 Task: Look for space in Khuldābād, India from 3rd August, 2023 to 7th August, 2023 for 2 adults in price range Rs.4000 to Rs.9000. Place can be private room with 1  bedroom having 1 bed and 1 bathroom. Property type can be house, flat, guest house, hotel. Booking option can be shelf check-in. Required host language is English.
Action: Mouse moved to (522, 99)
Screenshot: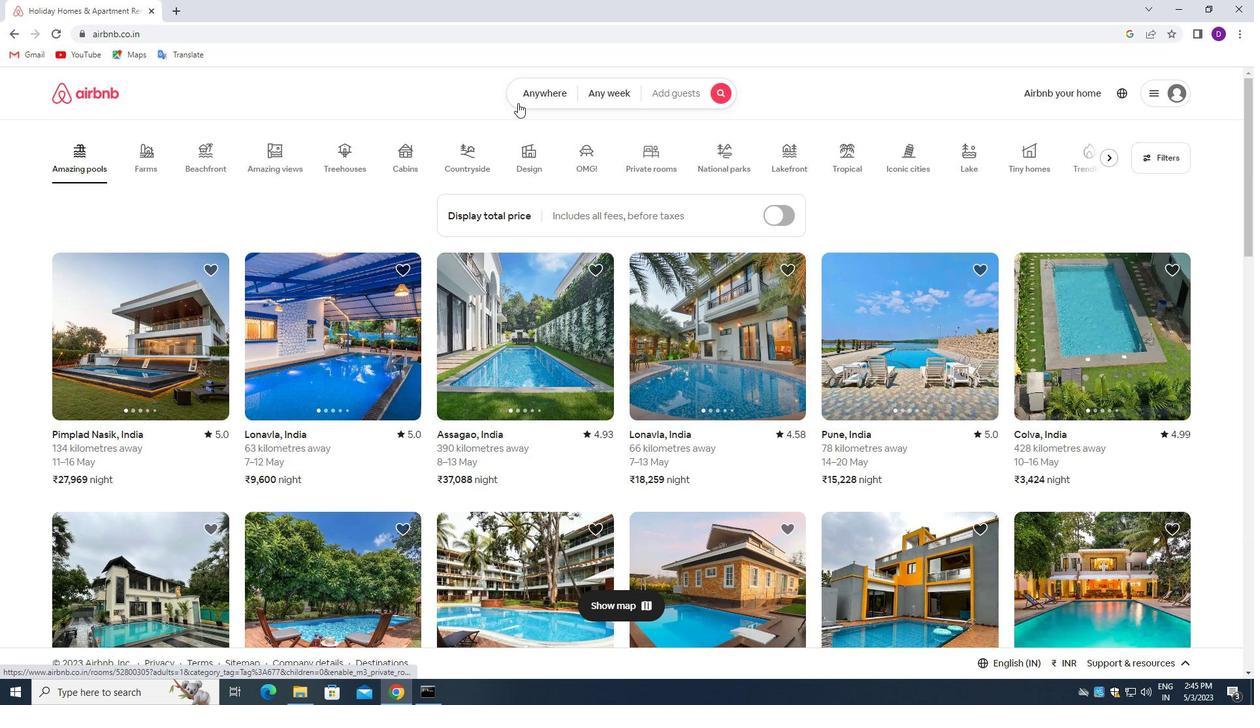 
Action: Mouse pressed left at (522, 99)
Screenshot: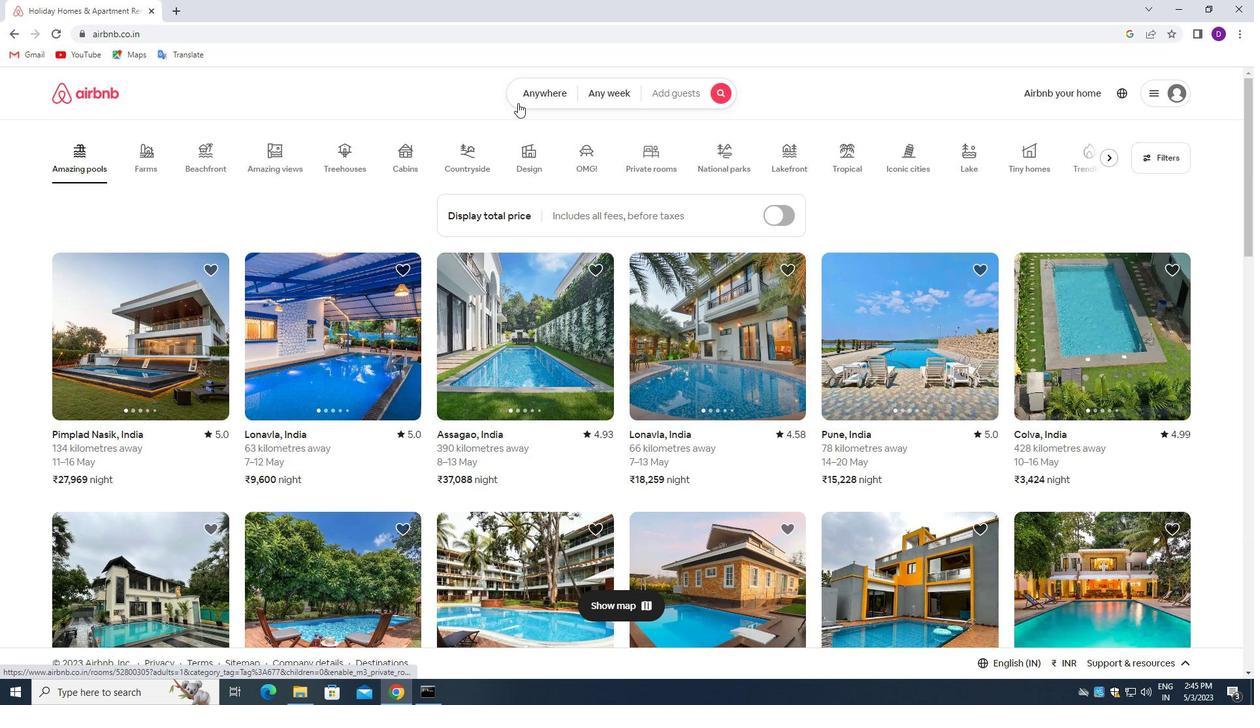 
Action: Mouse moved to (425, 148)
Screenshot: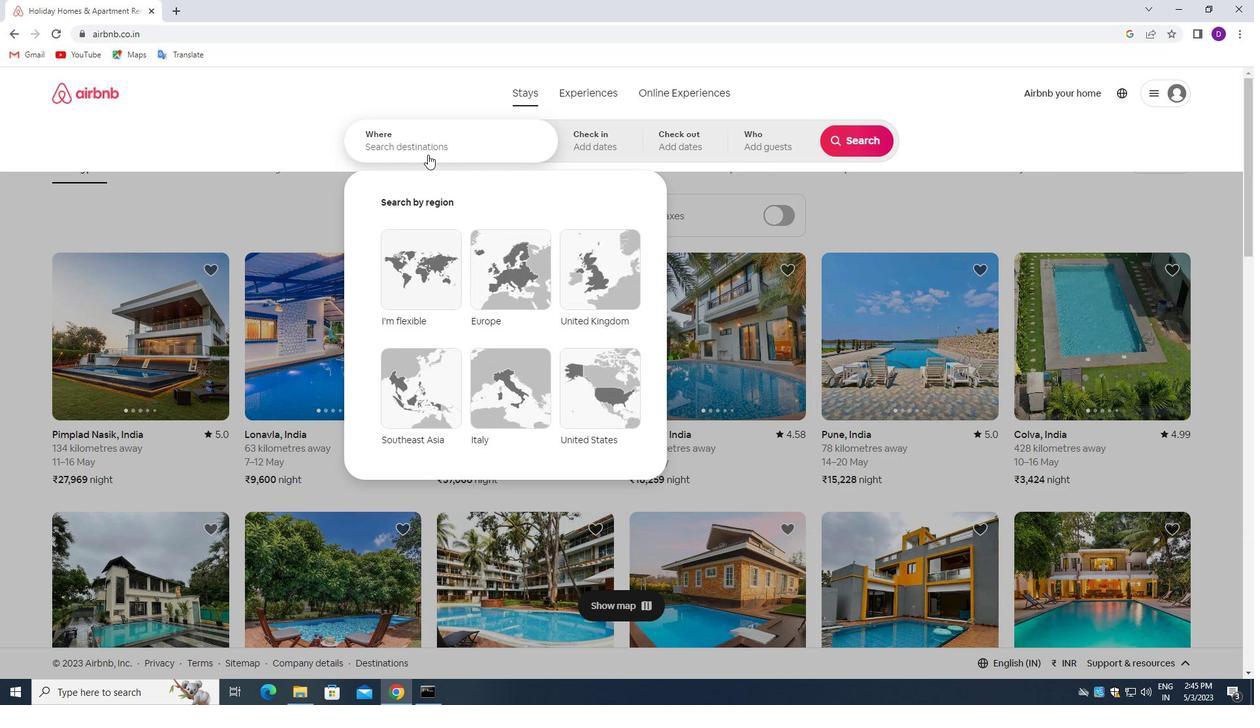 
Action: Mouse pressed left at (425, 148)
Screenshot: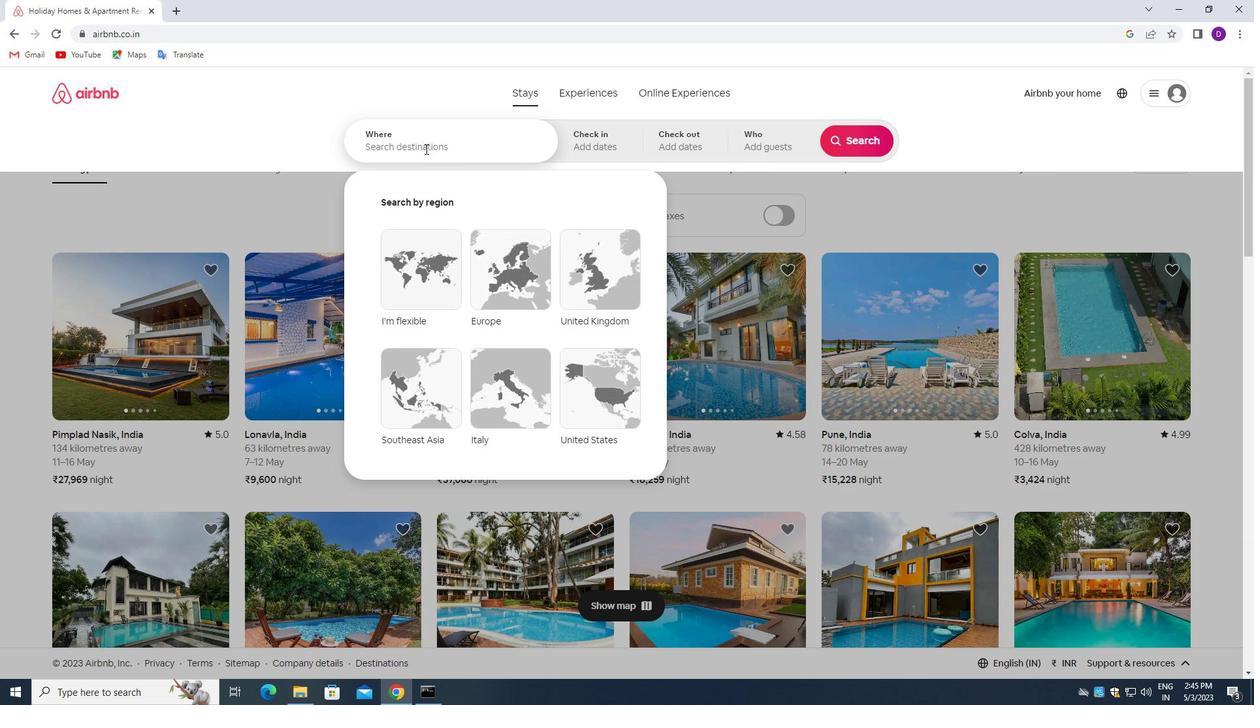 
Action: Mouse moved to (291, 123)
Screenshot: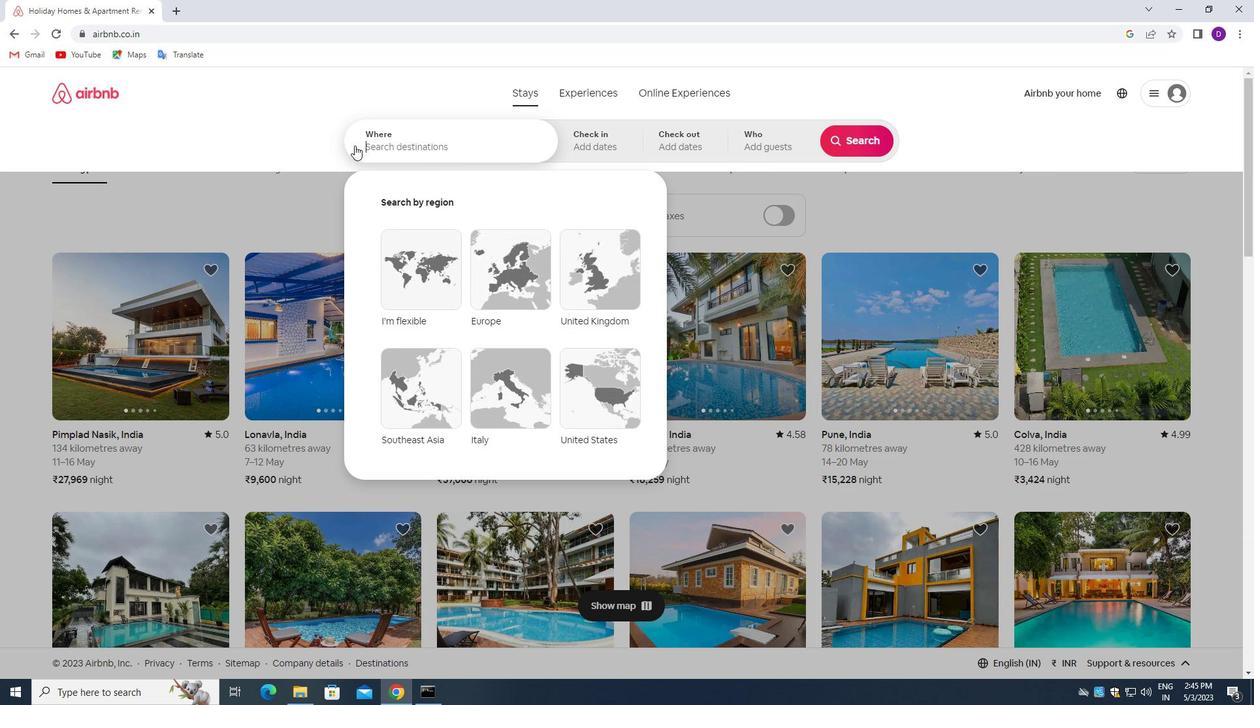 
Action: Key pressed <Key.shift>KHUKDABAD,<Key.space><Key.shift>INDIA<Key.enter>
Screenshot: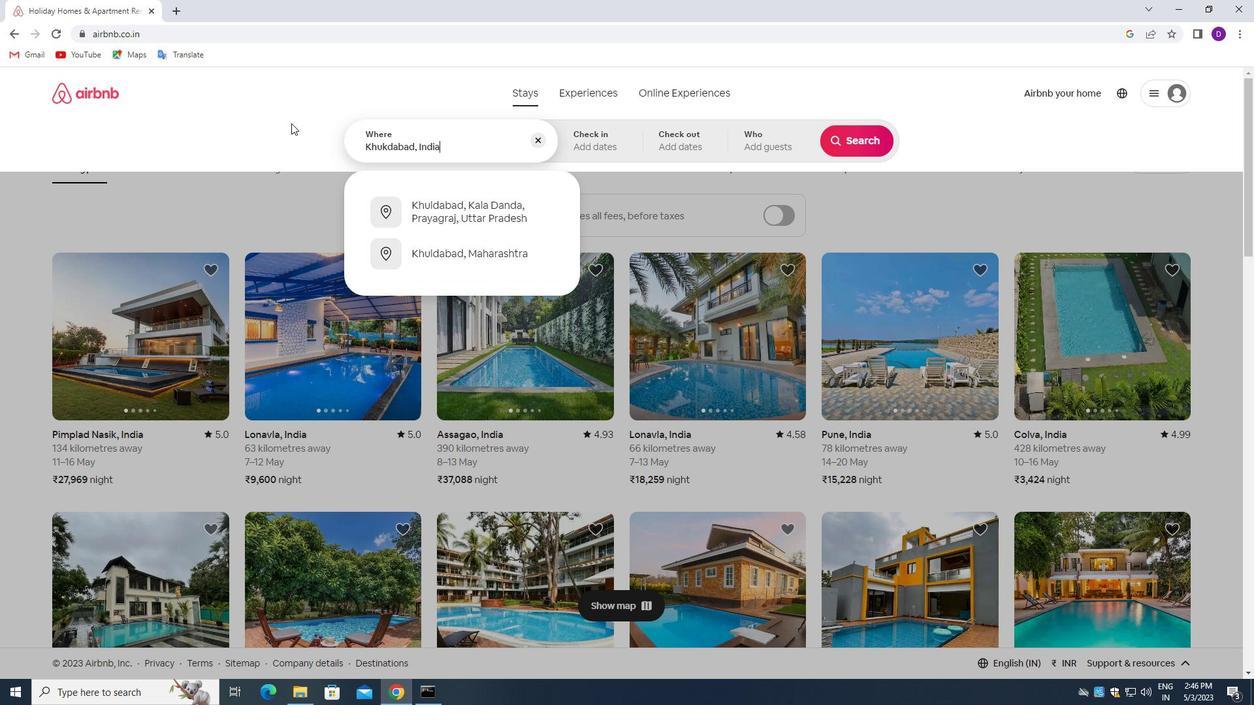 
Action: Mouse moved to (849, 246)
Screenshot: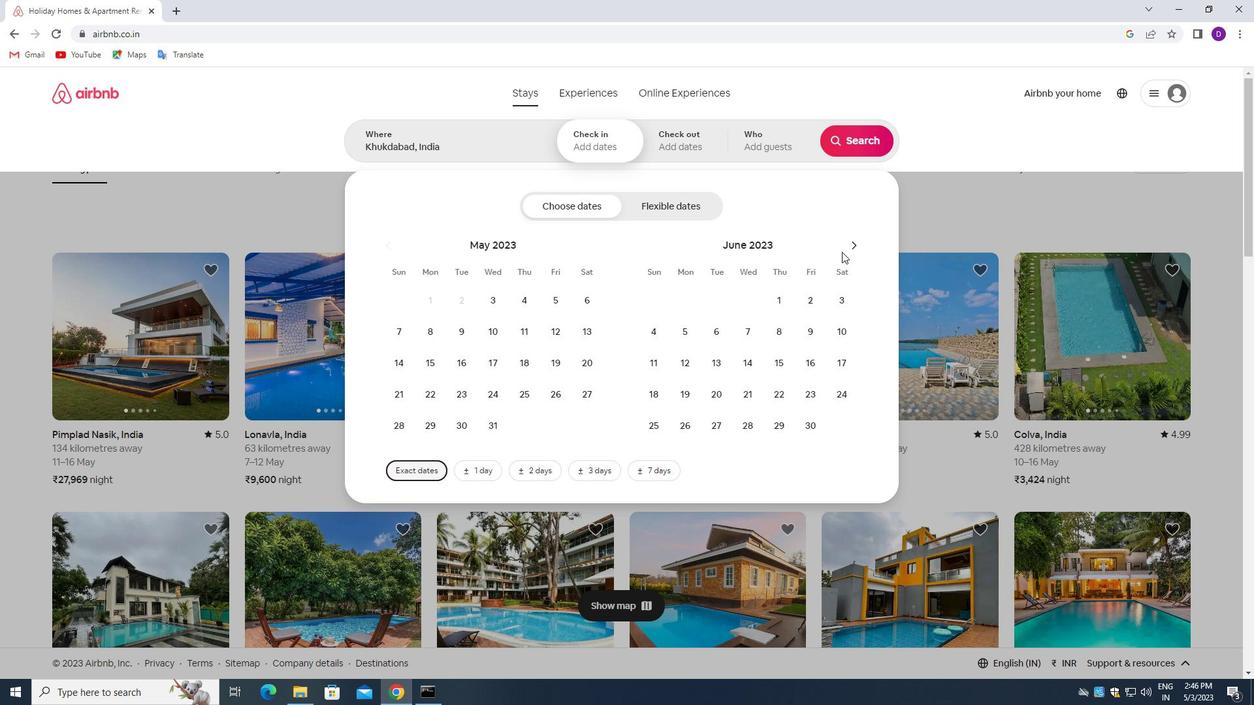 
Action: Mouse pressed left at (849, 246)
Screenshot: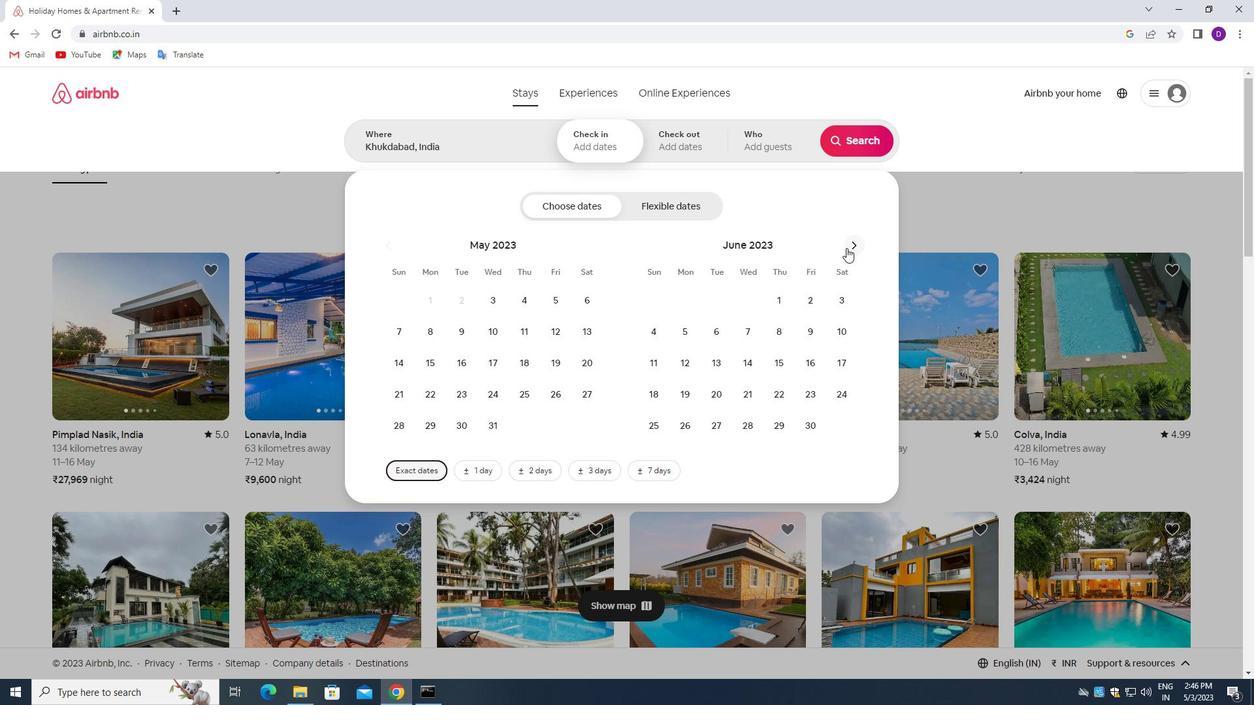
Action: Mouse moved to (849, 246)
Screenshot: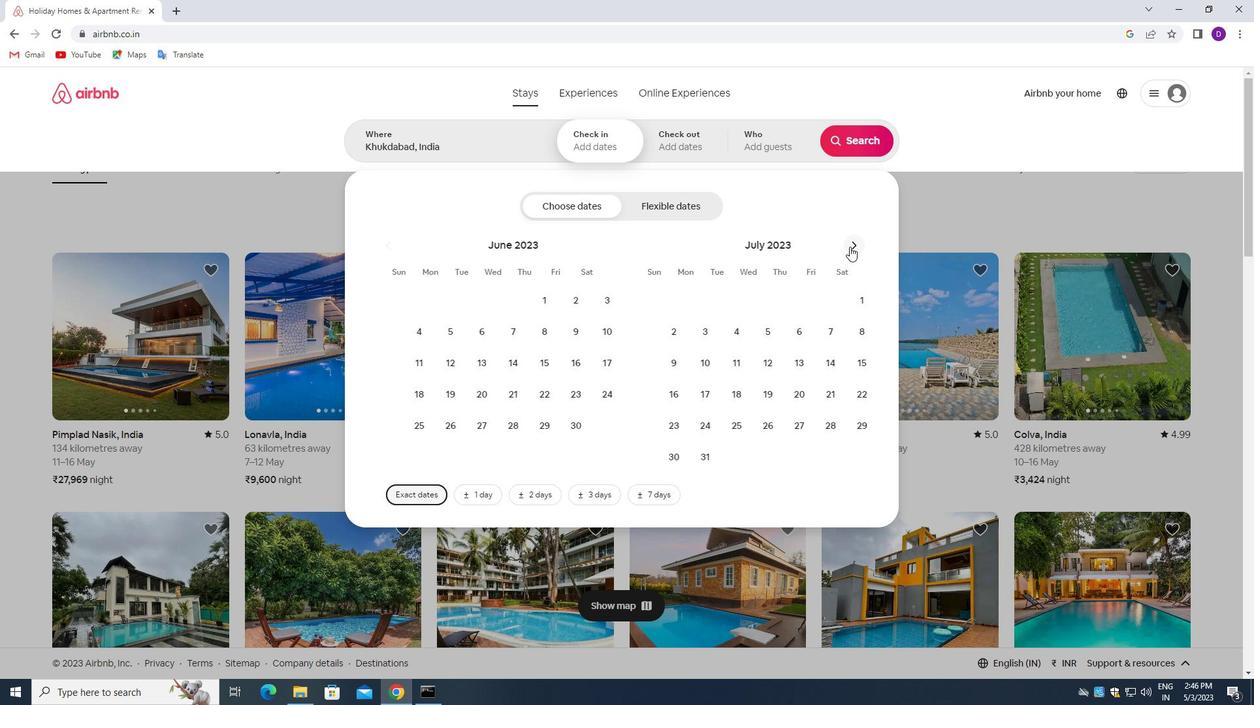 
Action: Mouse pressed left at (849, 246)
Screenshot: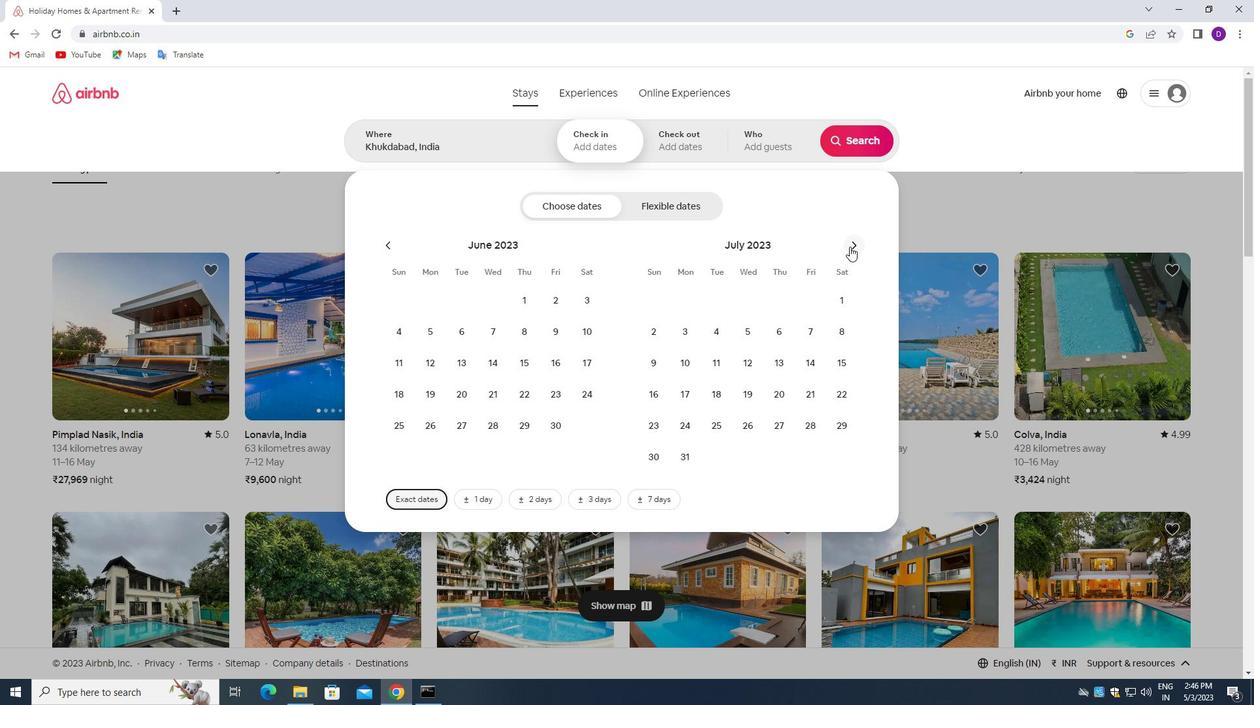 
Action: Mouse moved to (779, 300)
Screenshot: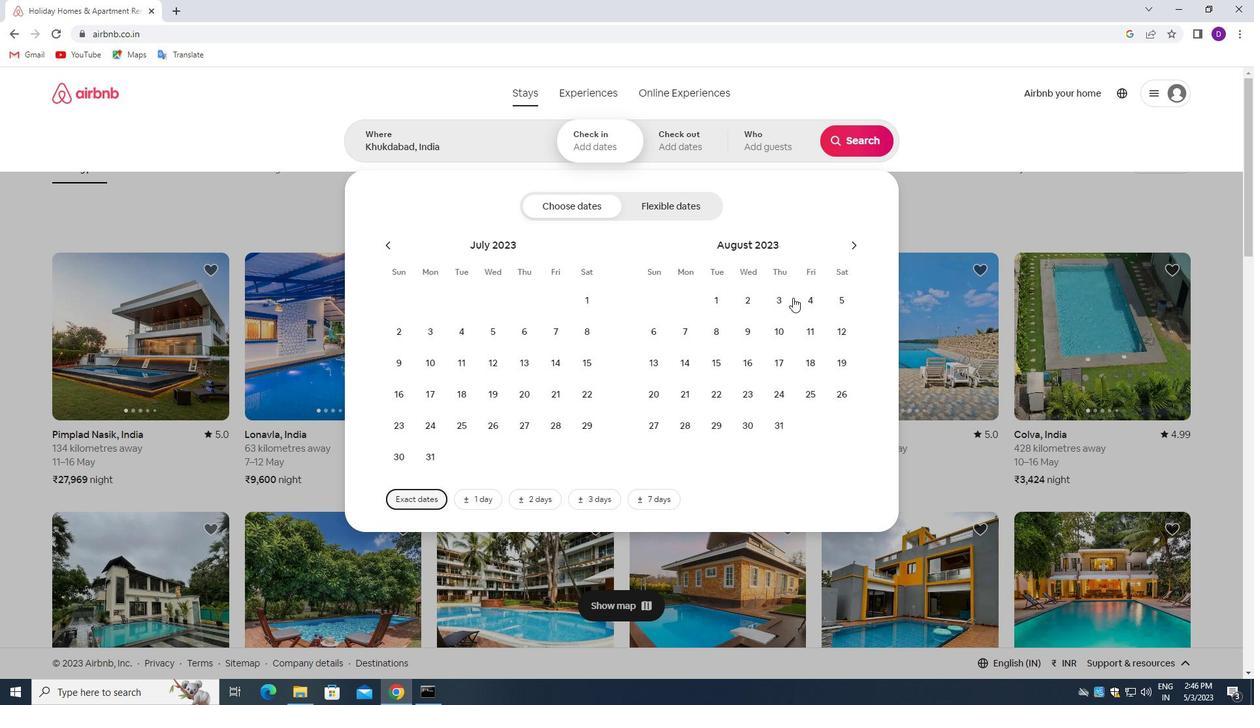 
Action: Mouse pressed left at (779, 300)
Screenshot: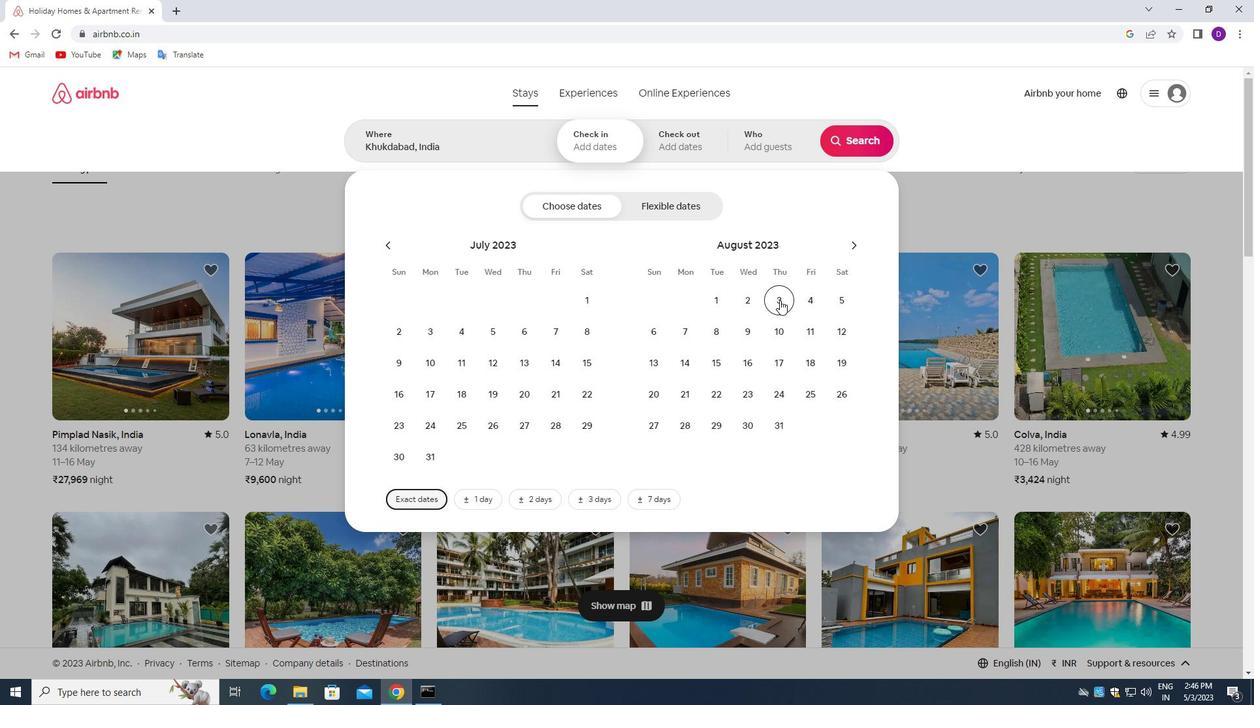 
Action: Mouse moved to (691, 336)
Screenshot: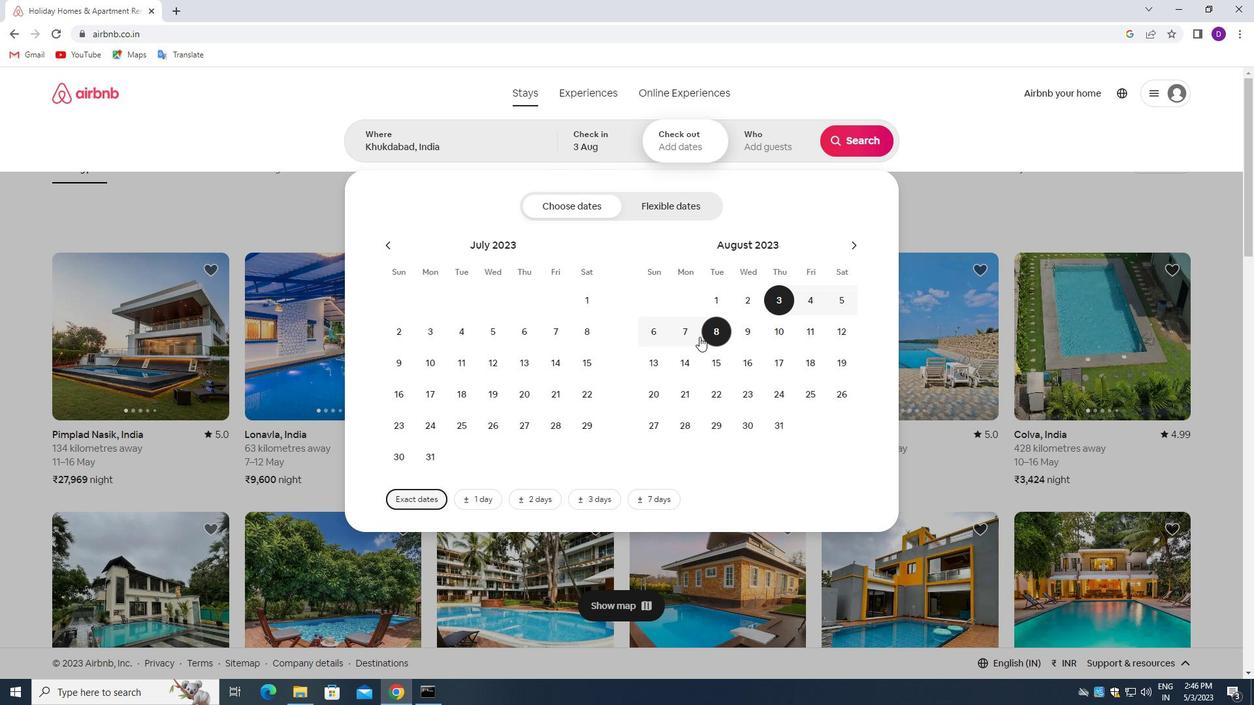 
Action: Mouse pressed left at (691, 336)
Screenshot: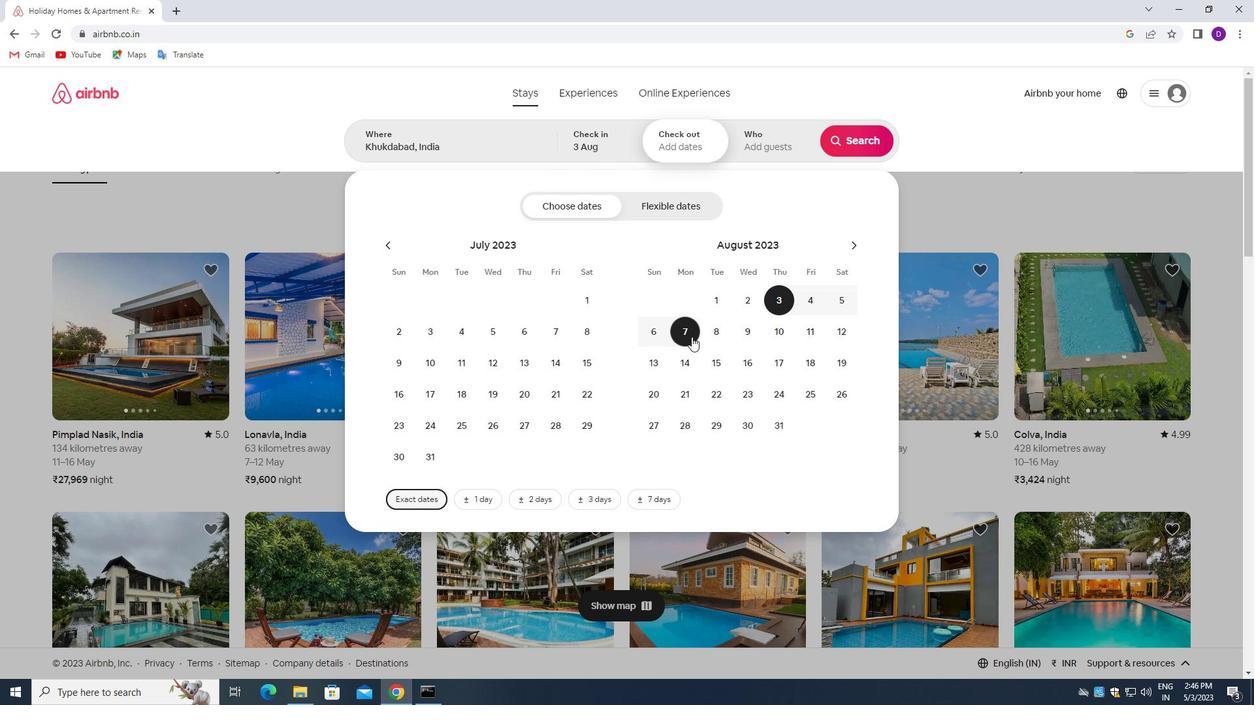 
Action: Mouse moved to (768, 138)
Screenshot: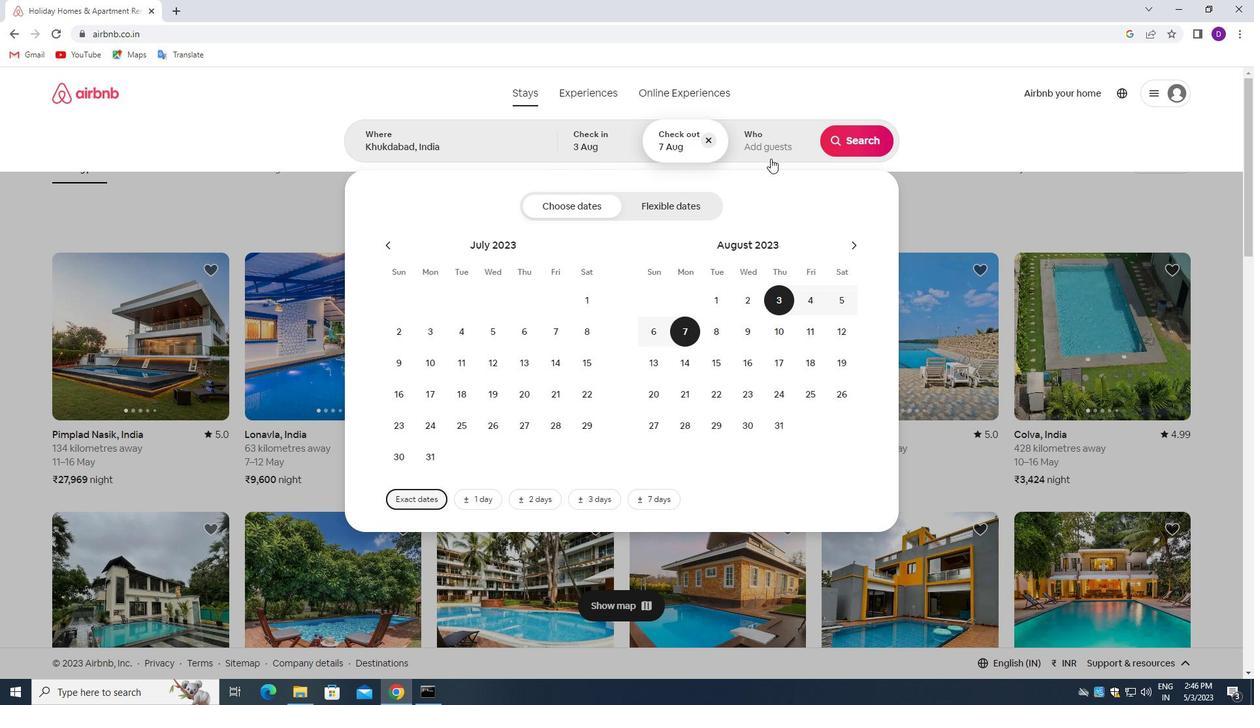 
Action: Mouse pressed left at (768, 138)
Screenshot: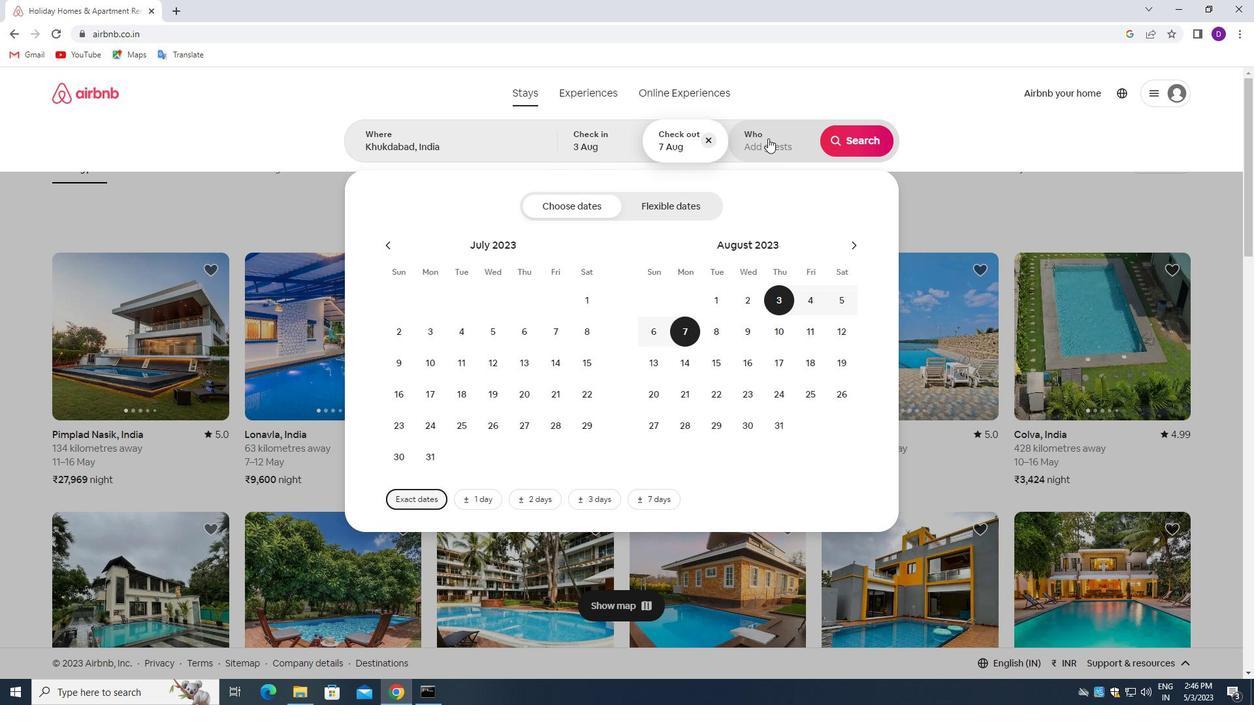 
Action: Mouse moved to (860, 211)
Screenshot: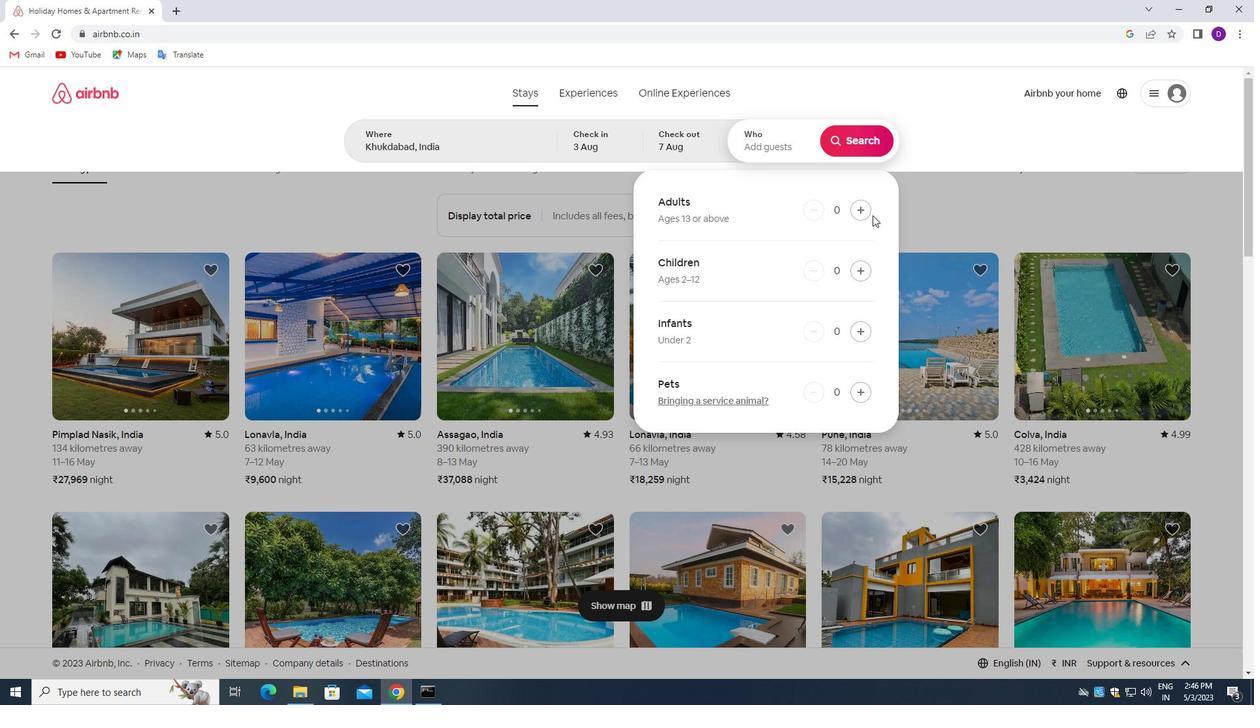
Action: Mouse pressed left at (860, 211)
Screenshot: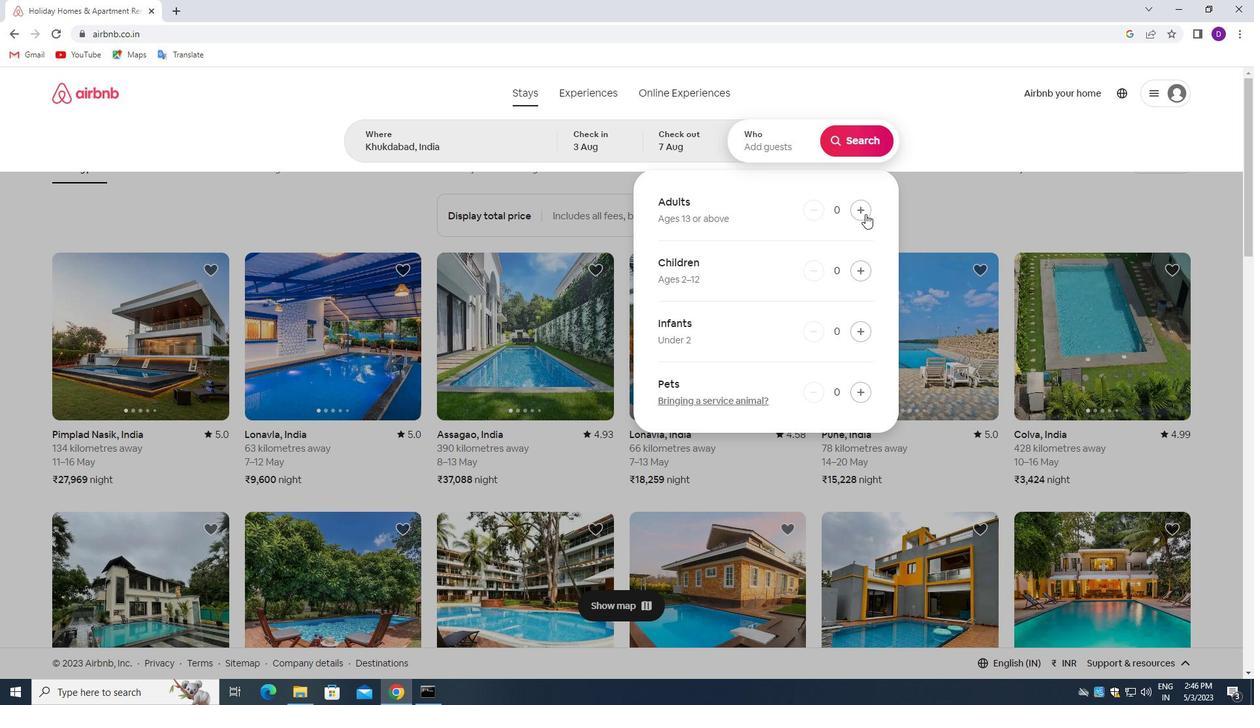 
Action: Mouse pressed left at (860, 211)
Screenshot: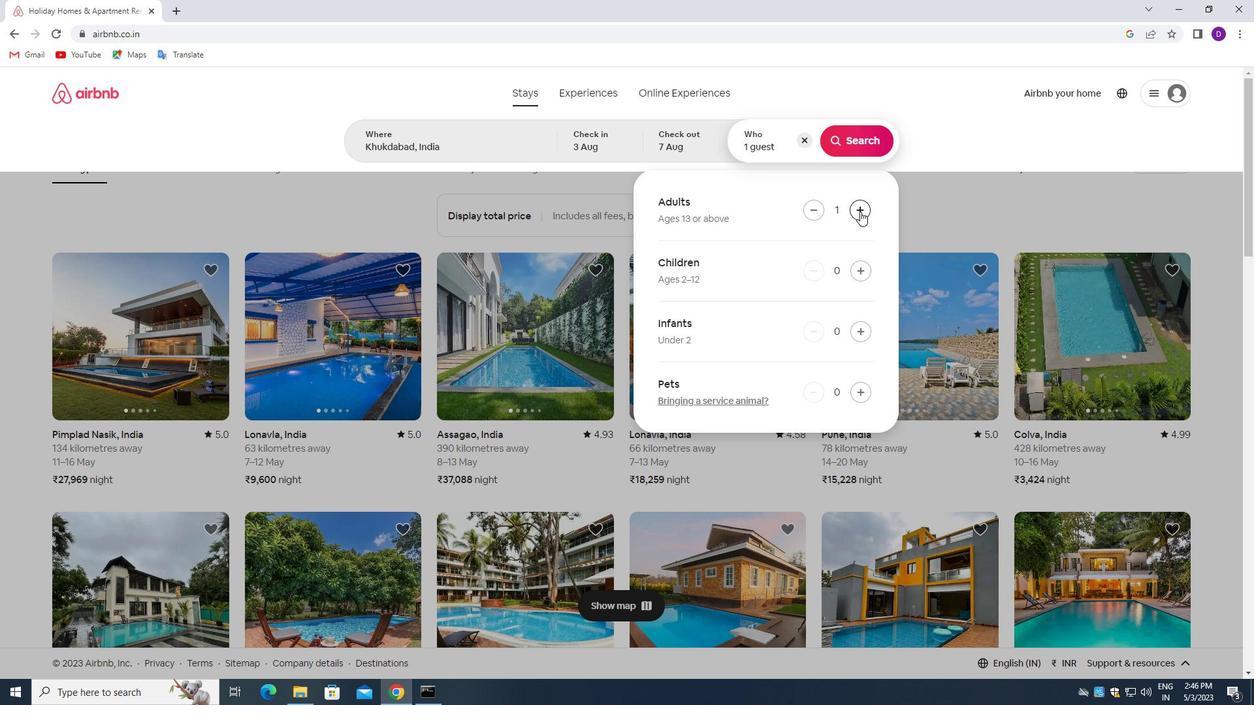
Action: Mouse moved to (866, 137)
Screenshot: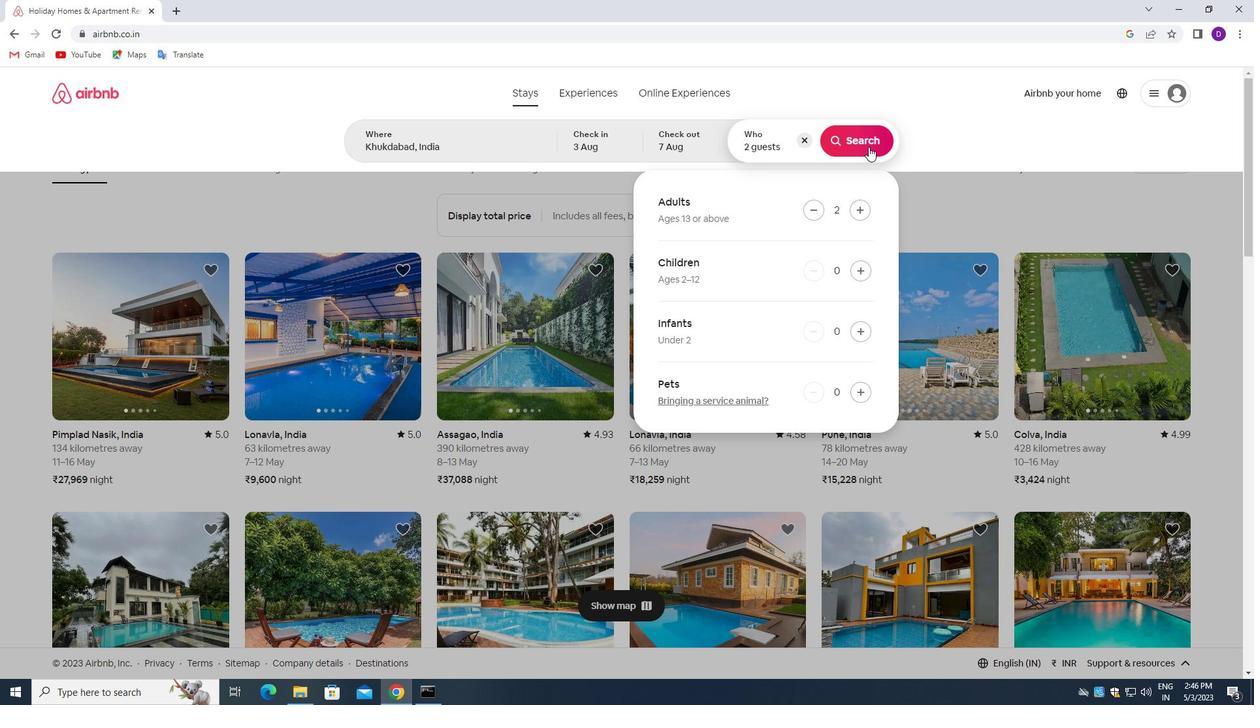
Action: Mouse pressed left at (866, 137)
Screenshot: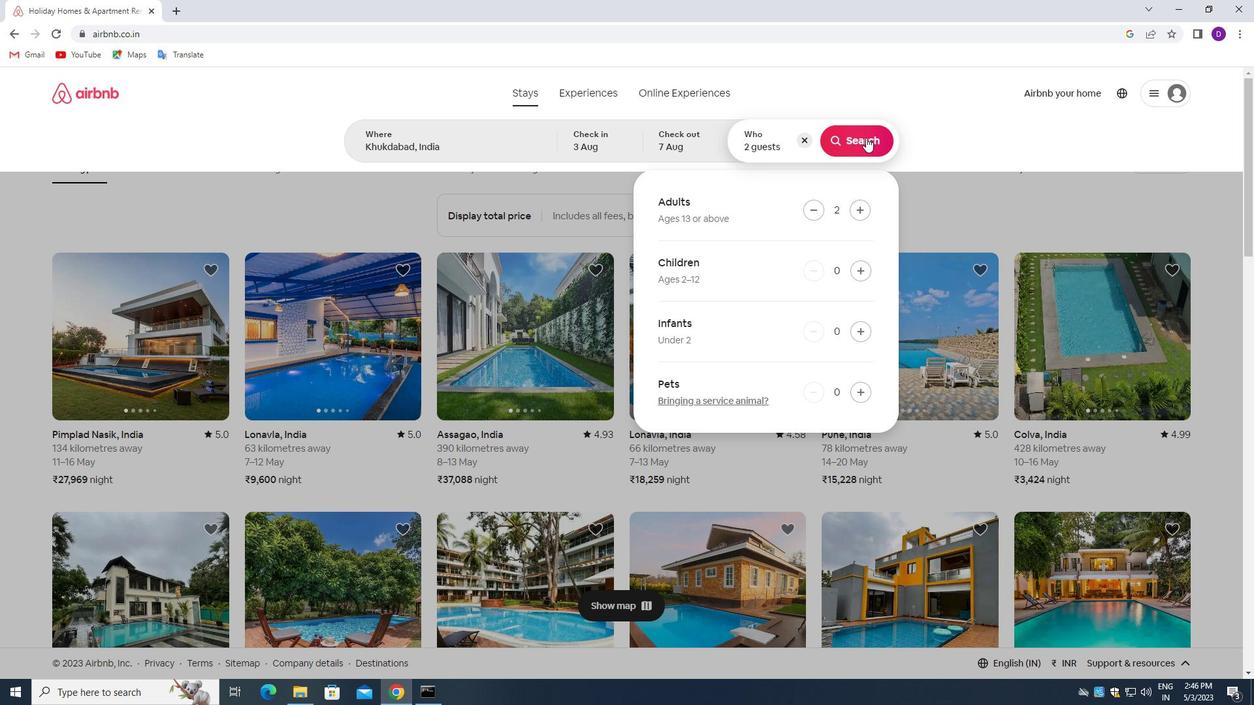 
Action: Mouse moved to (1184, 147)
Screenshot: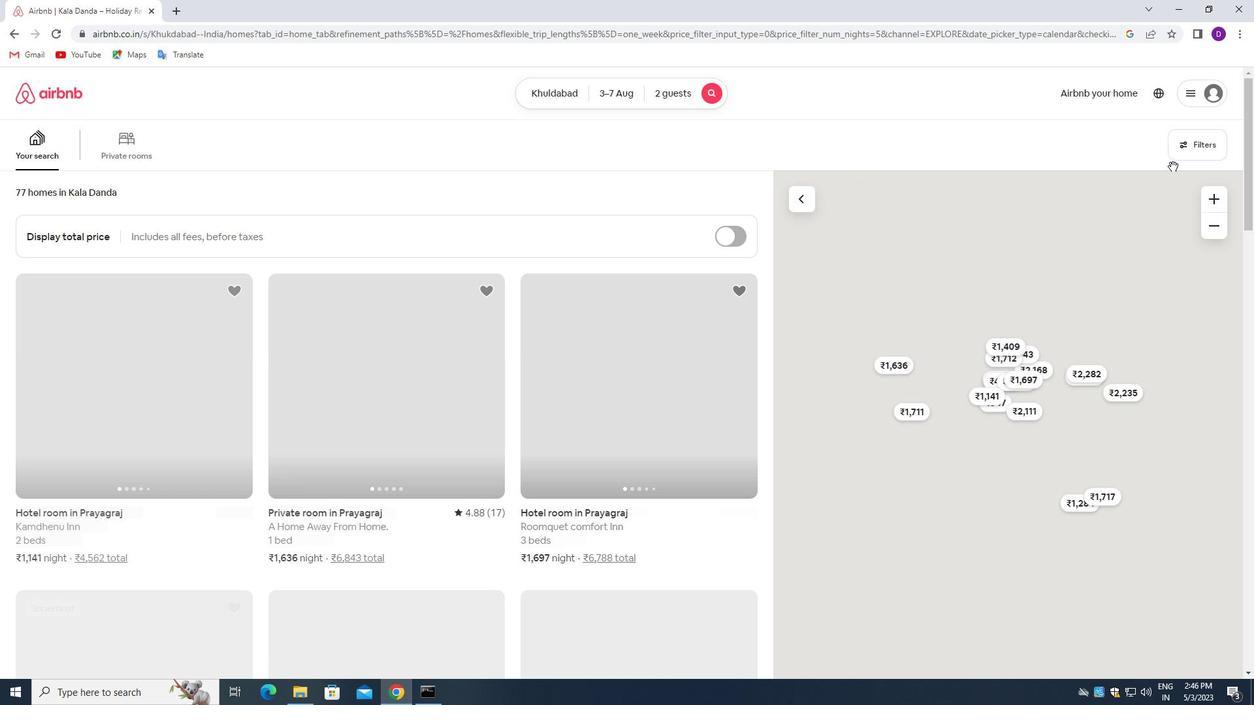 
Action: Mouse pressed left at (1184, 147)
Screenshot: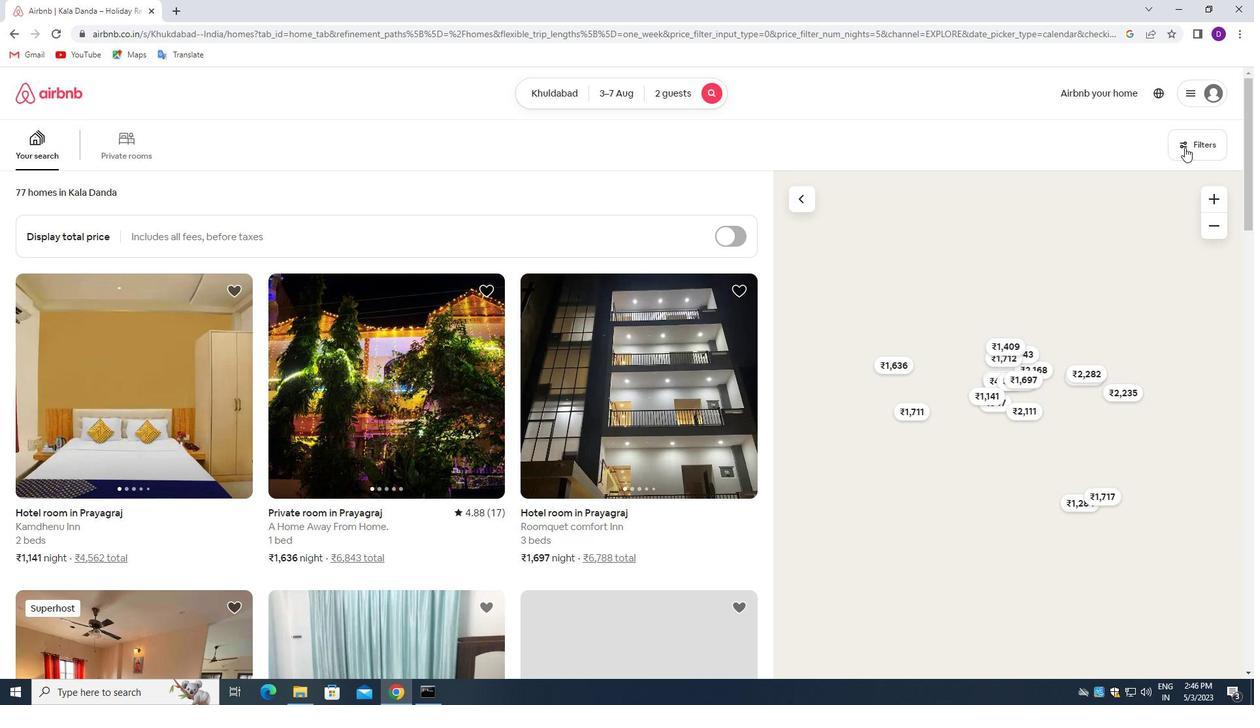 
Action: Mouse moved to (464, 310)
Screenshot: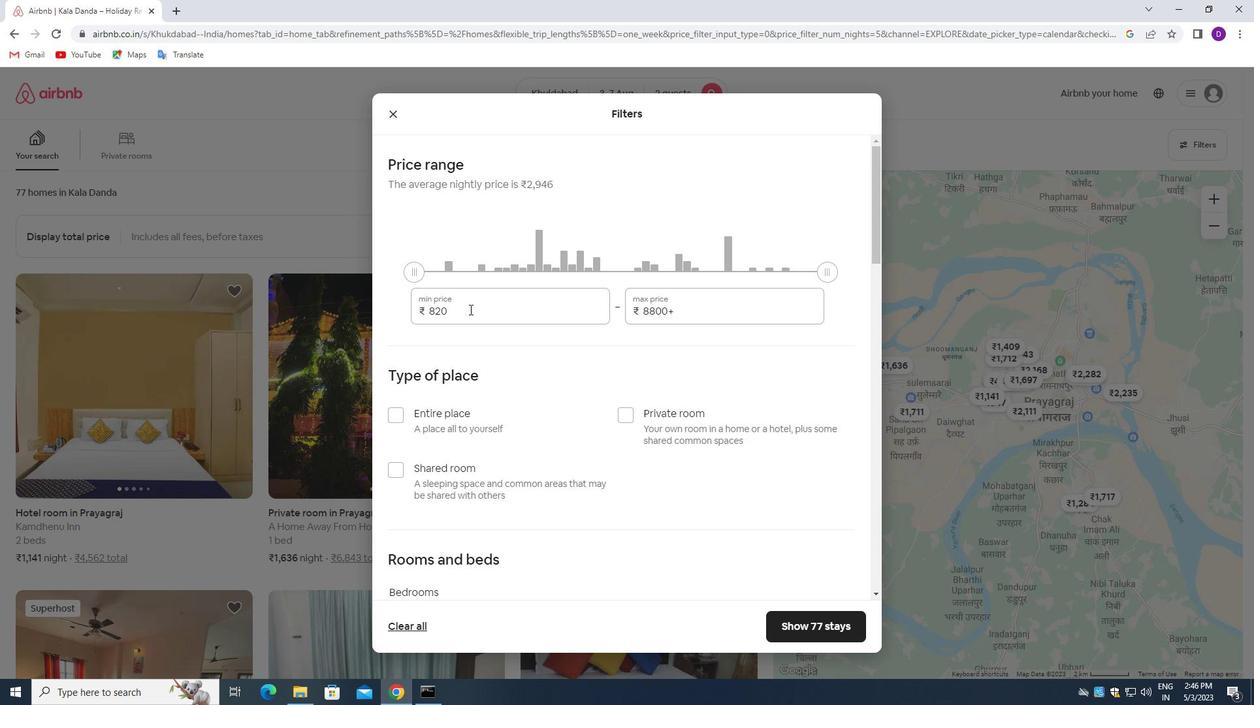 
Action: Mouse pressed left at (464, 310)
Screenshot: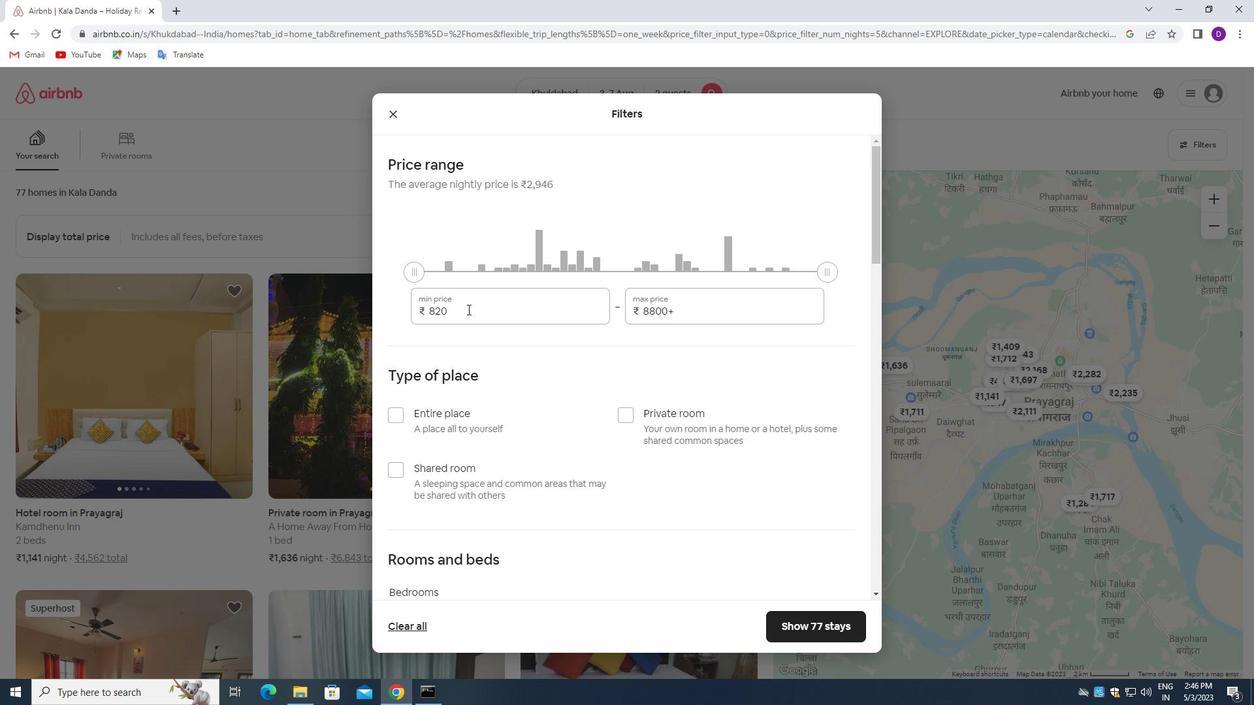 
Action: Mouse pressed left at (464, 310)
Screenshot: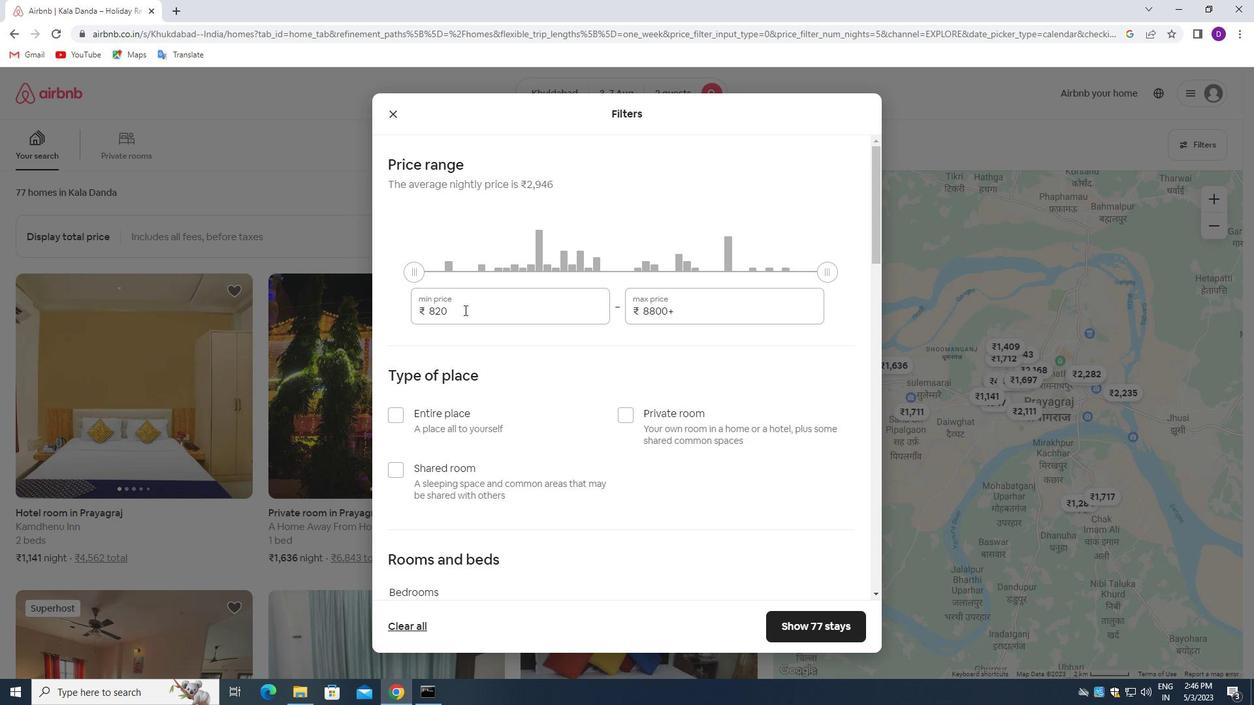 
Action: Key pressed 4000<Key.tab>9000
Screenshot: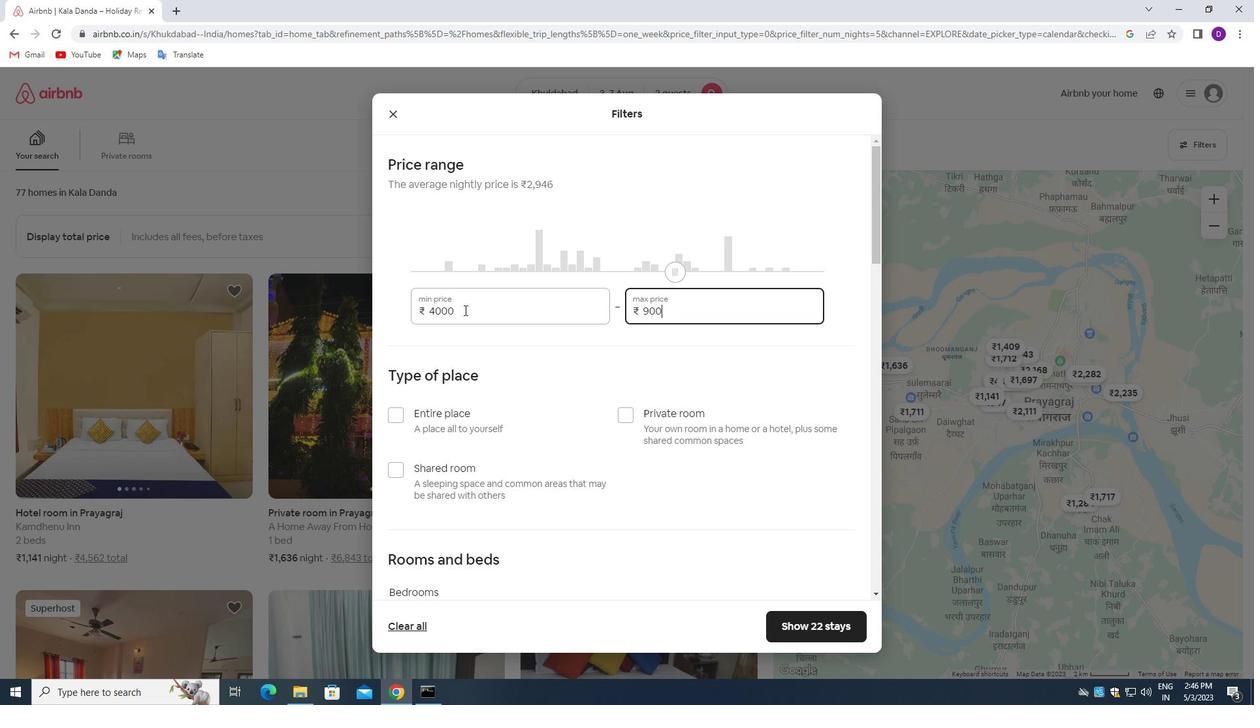 
Action: Mouse moved to (616, 439)
Screenshot: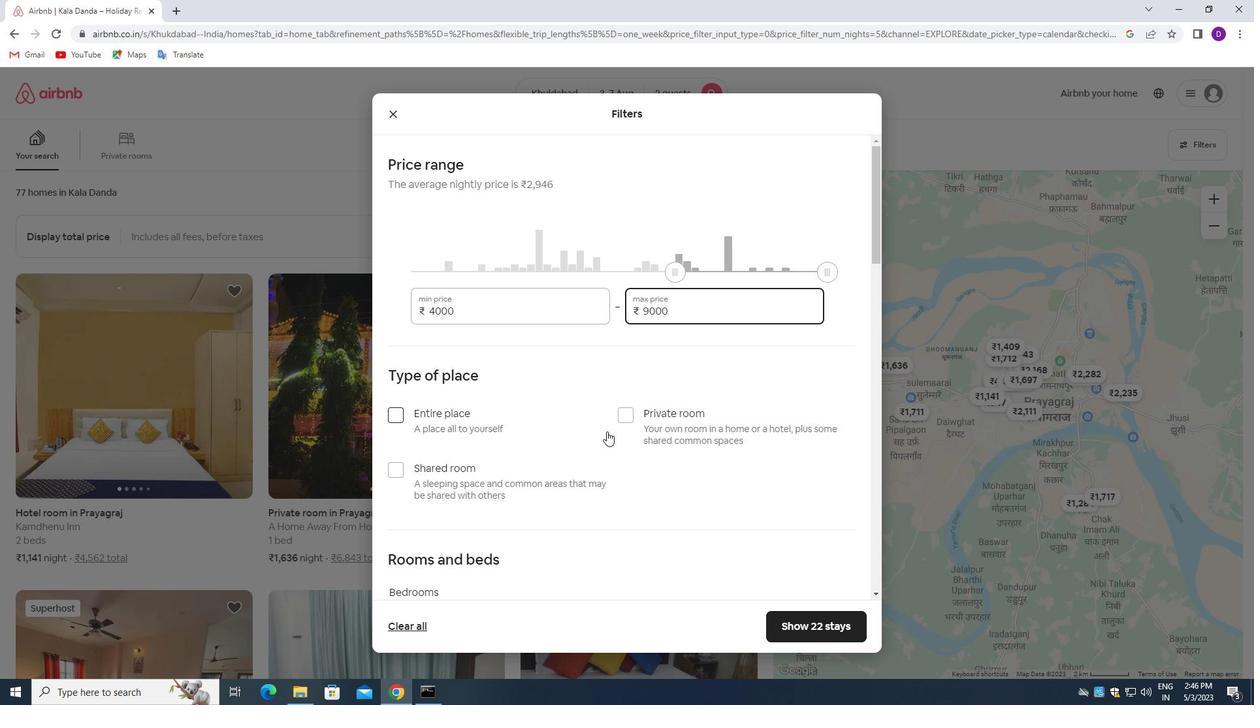 
Action: Mouse scrolled (616, 438) with delta (0, 0)
Screenshot: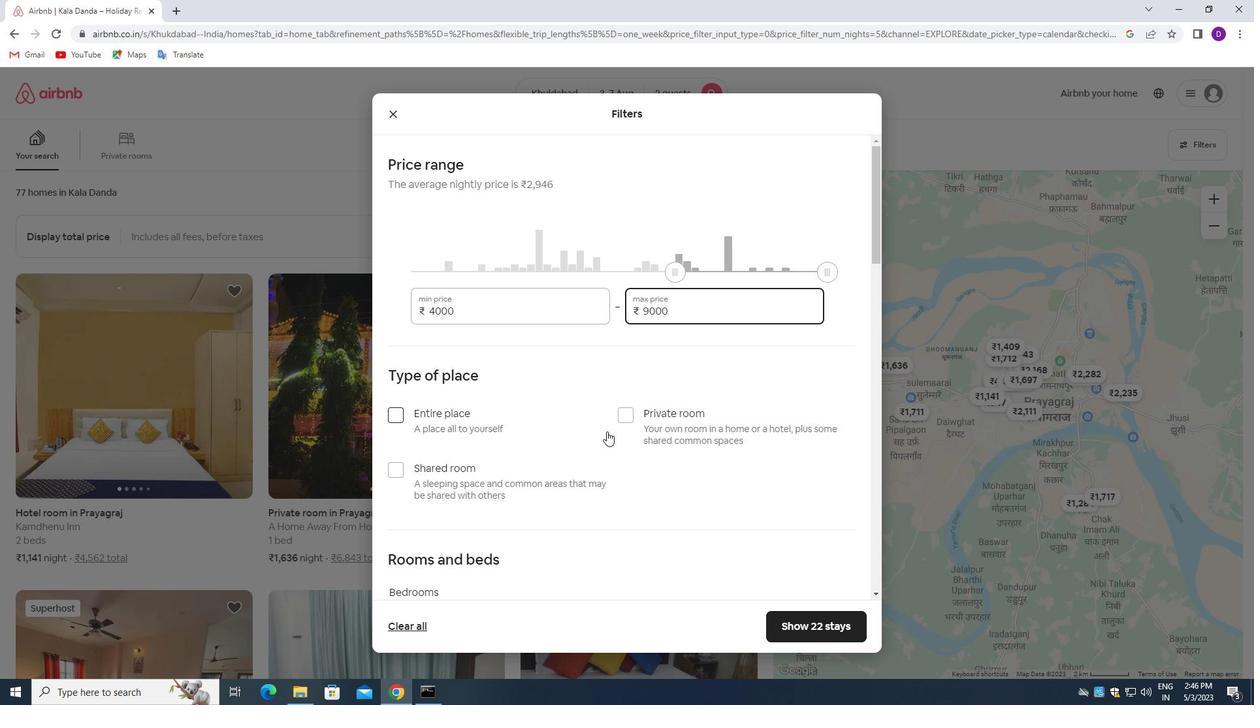 
Action: Mouse moved to (623, 350)
Screenshot: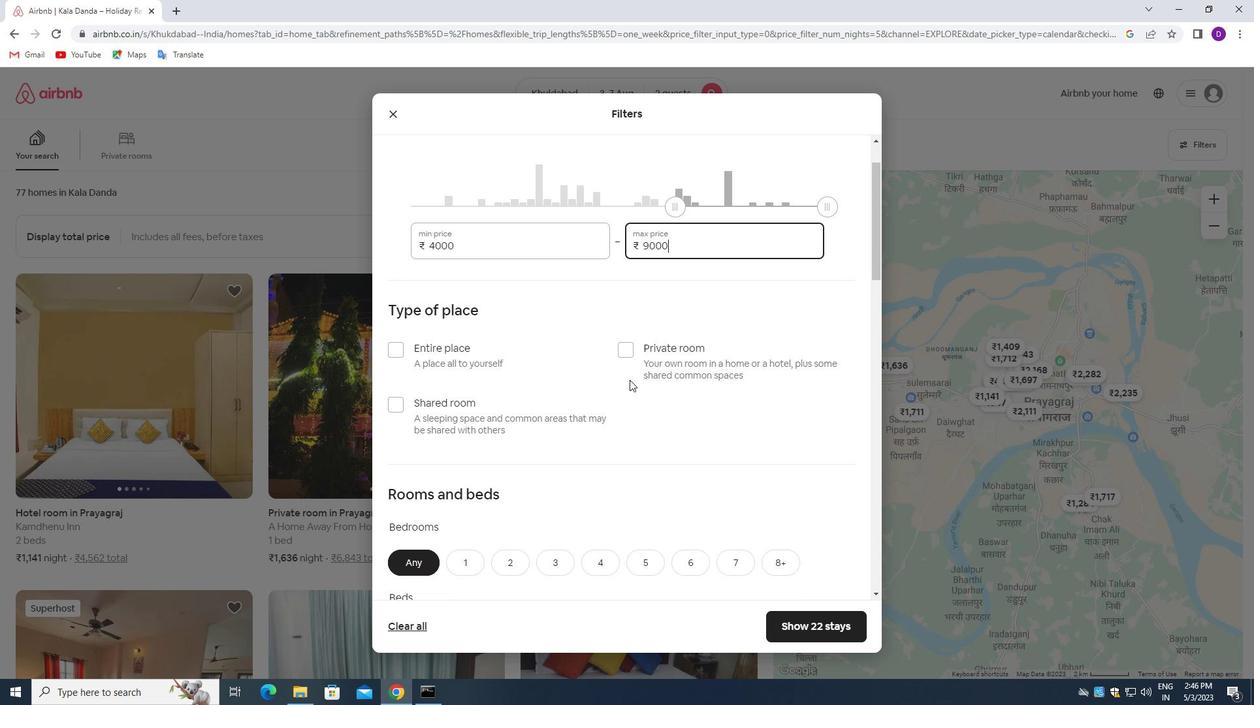 
Action: Mouse pressed left at (623, 350)
Screenshot: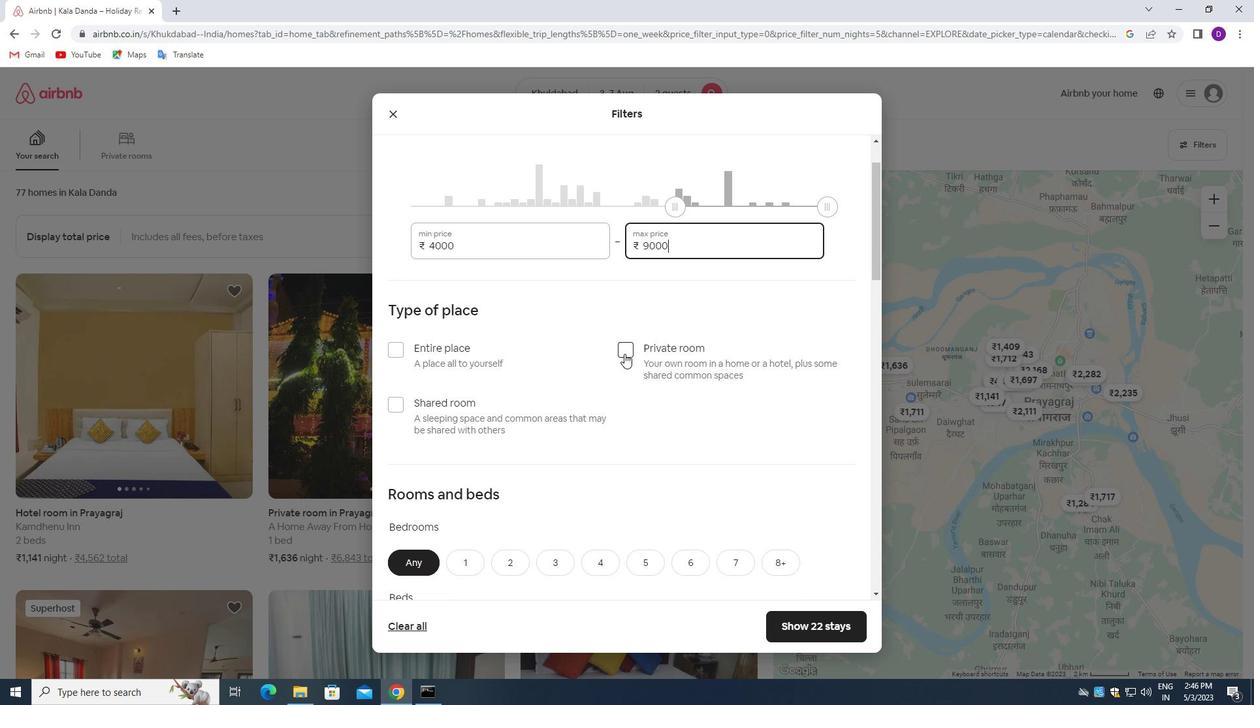 
Action: Mouse moved to (621, 368)
Screenshot: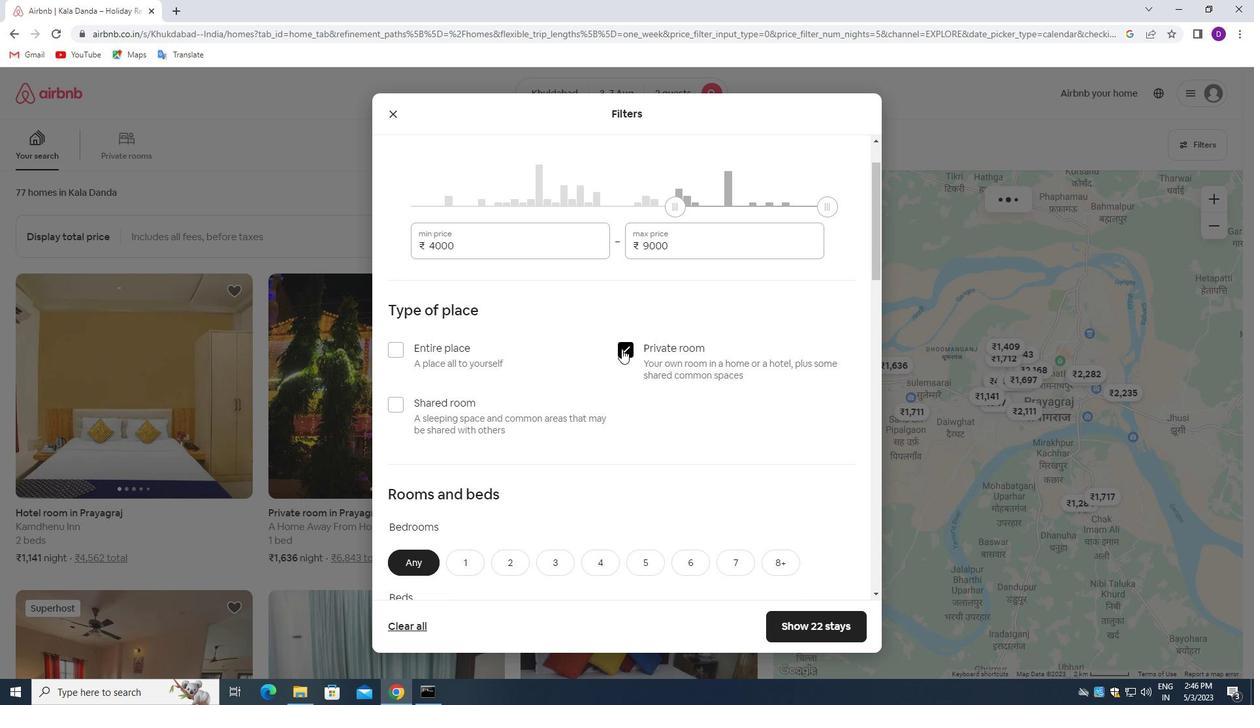 
Action: Mouse scrolled (621, 367) with delta (0, 0)
Screenshot: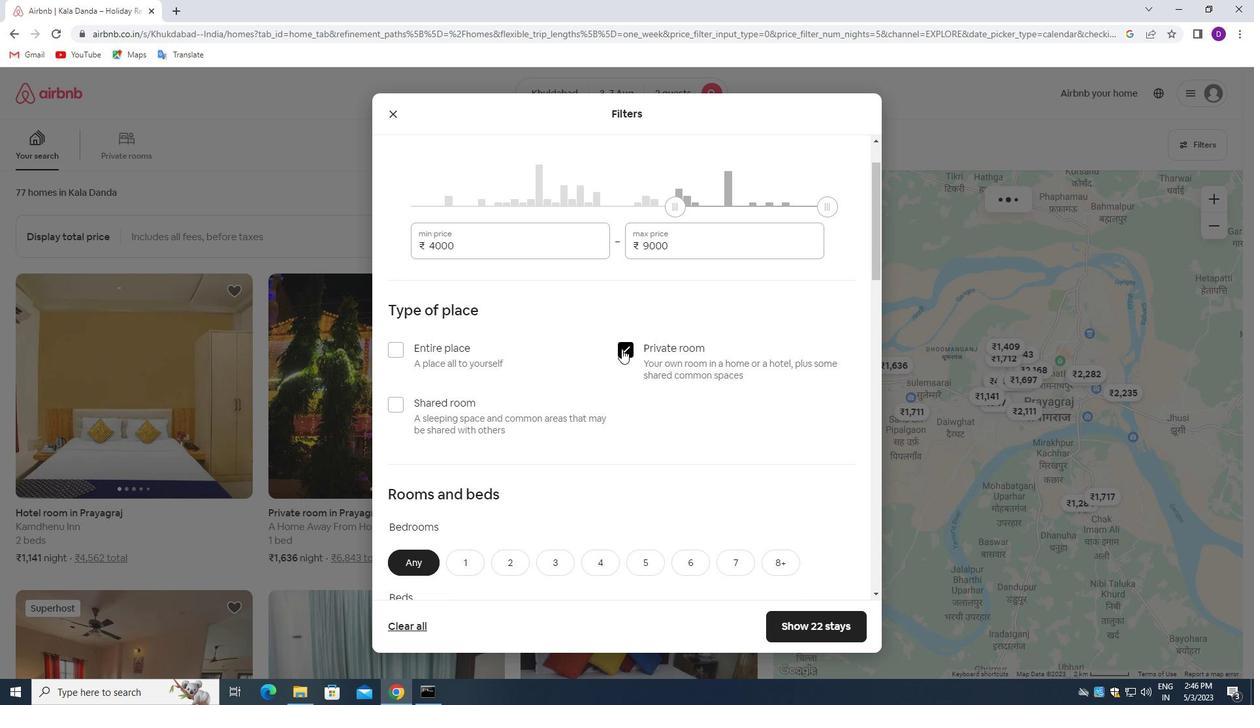 
Action: Mouse moved to (621, 371)
Screenshot: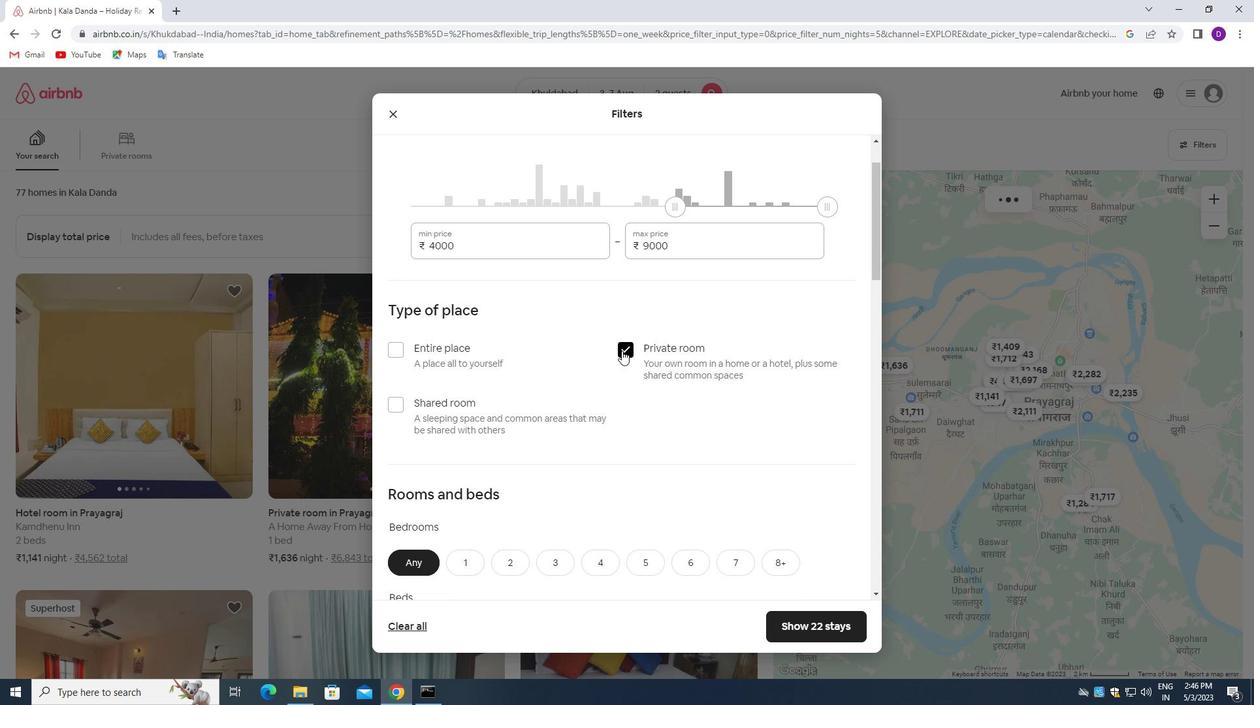 
Action: Mouse scrolled (621, 371) with delta (0, 0)
Screenshot: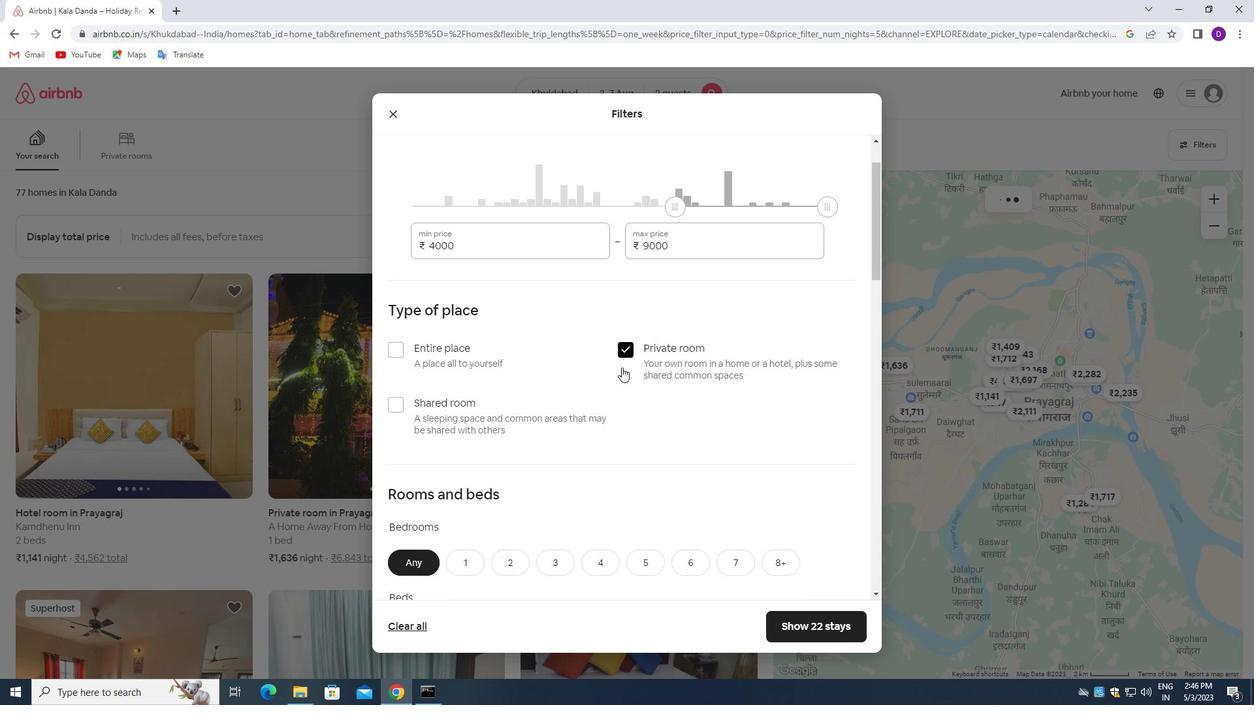 
Action: Mouse scrolled (621, 371) with delta (0, 0)
Screenshot: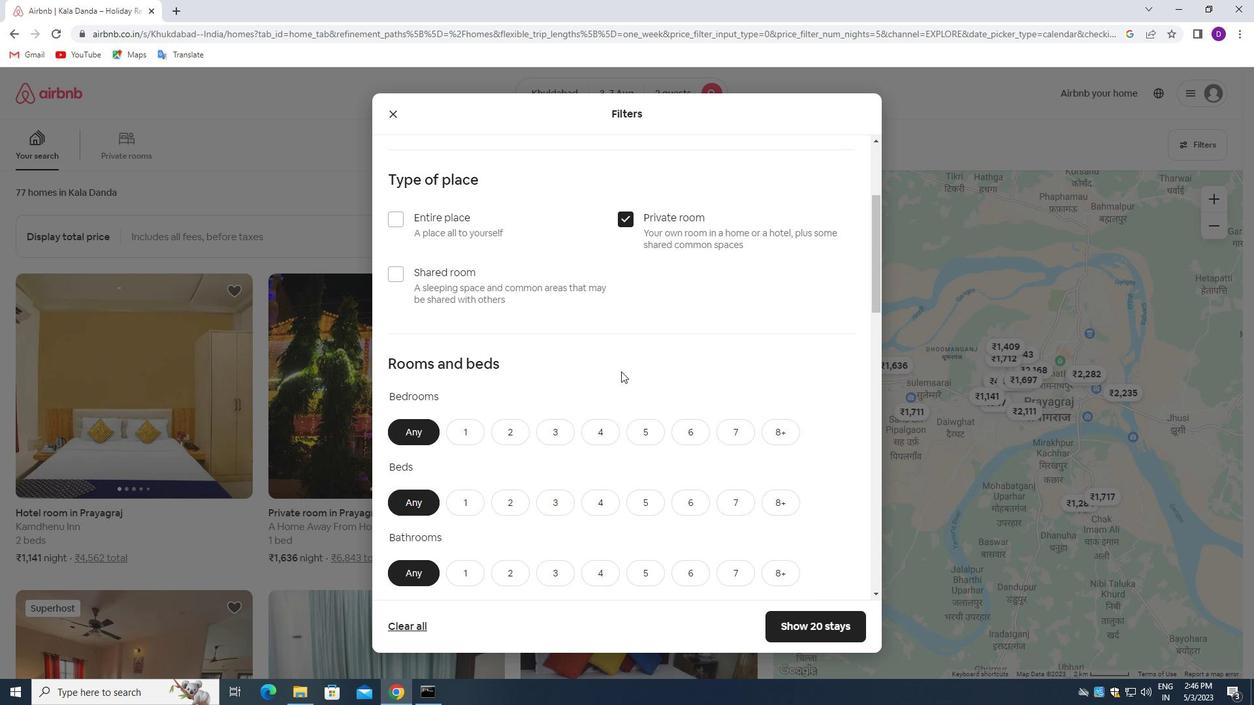
Action: Mouse scrolled (621, 371) with delta (0, 0)
Screenshot: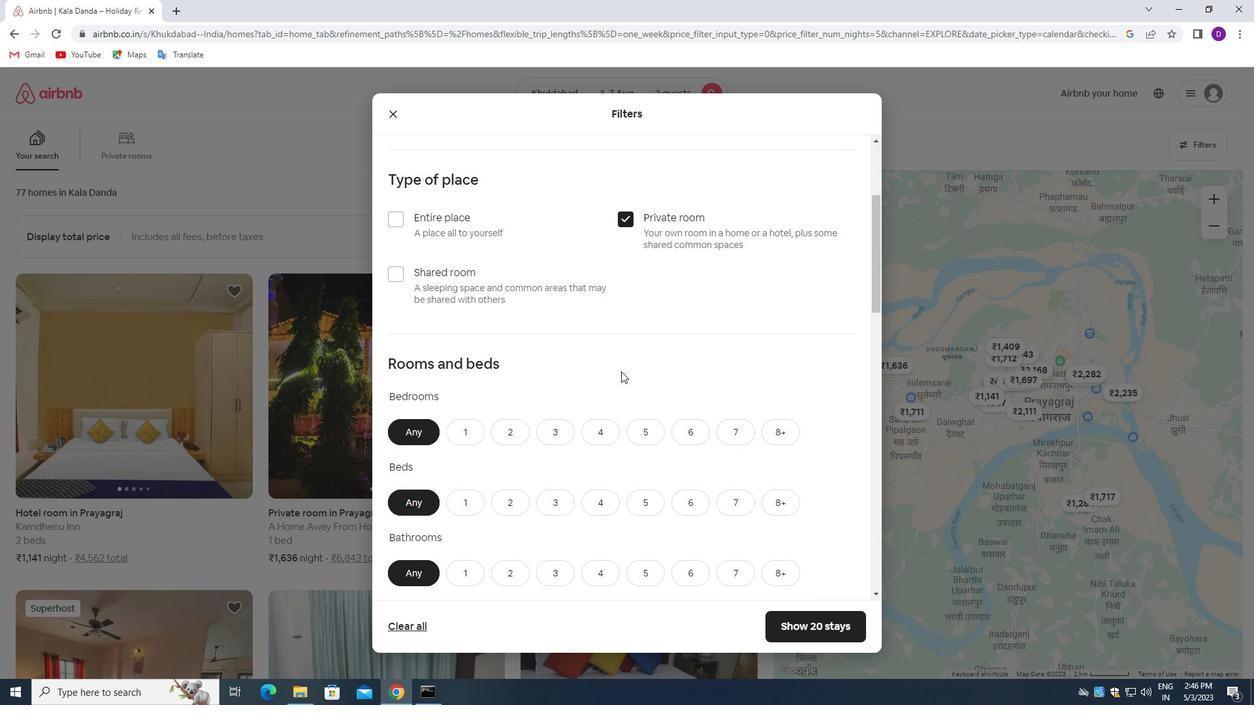
Action: Mouse moved to (478, 303)
Screenshot: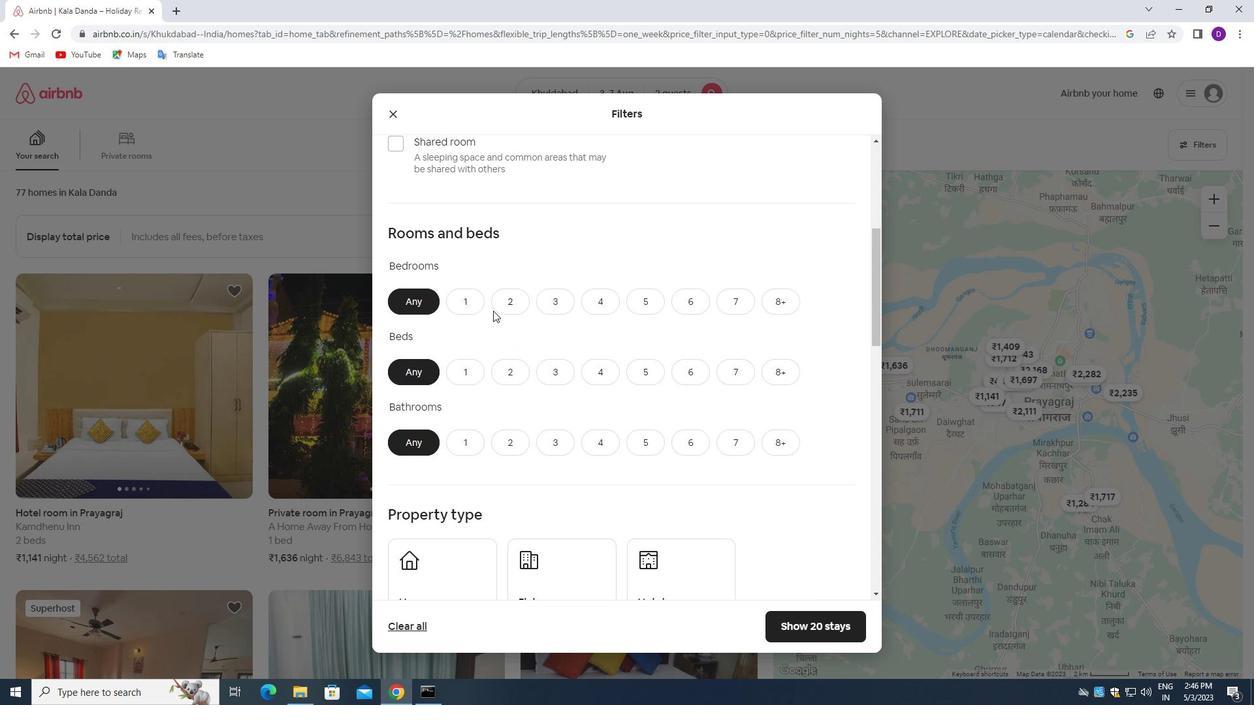 
Action: Mouse pressed left at (478, 303)
Screenshot: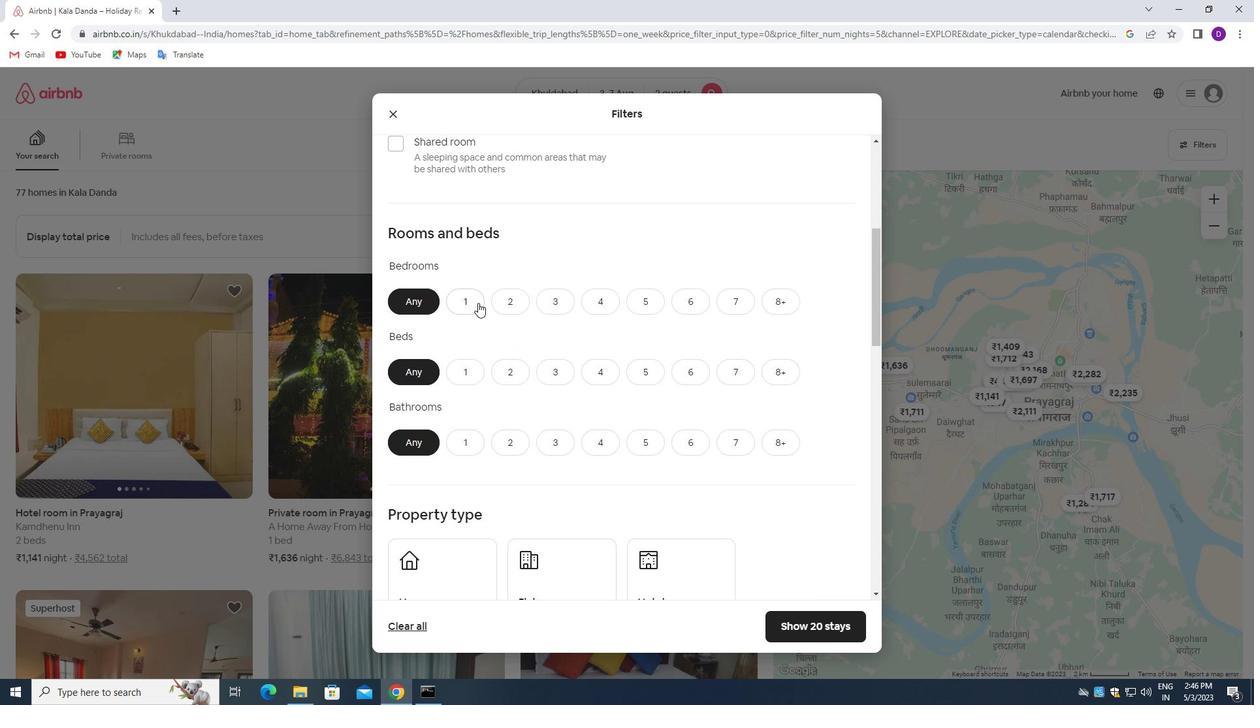
Action: Mouse moved to (472, 365)
Screenshot: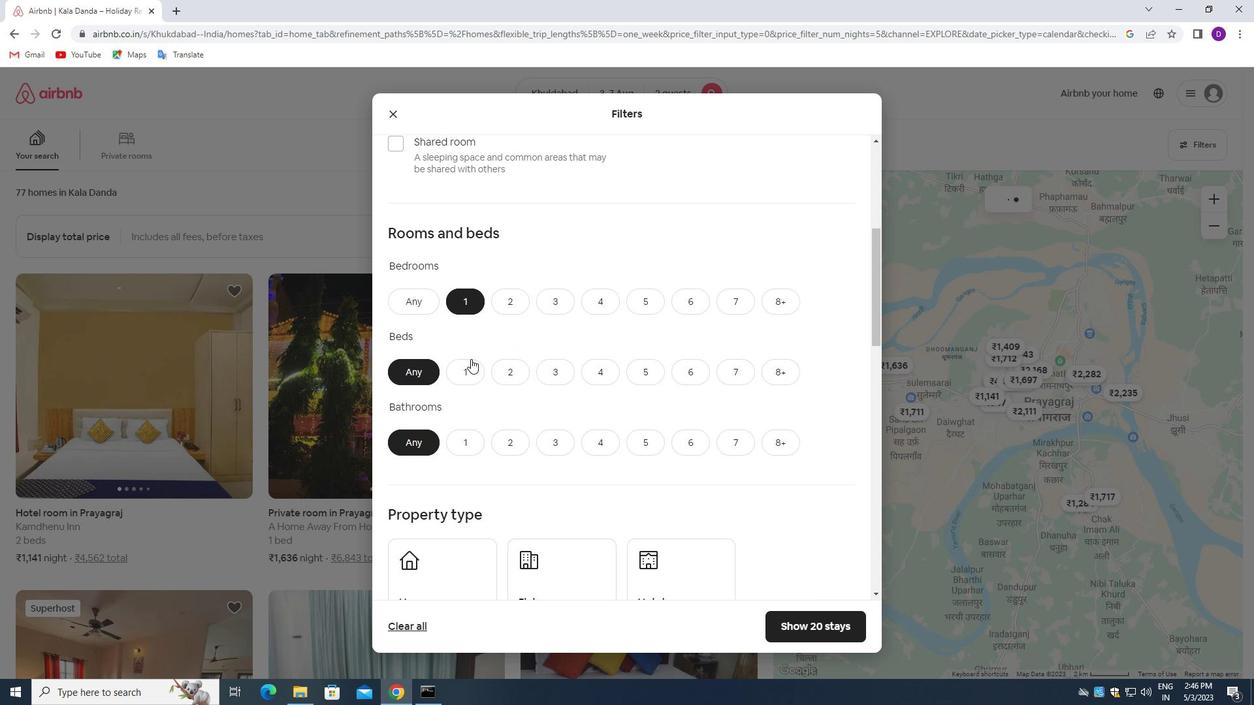 
Action: Mouse pressed left at (472, 365)
Screenshot: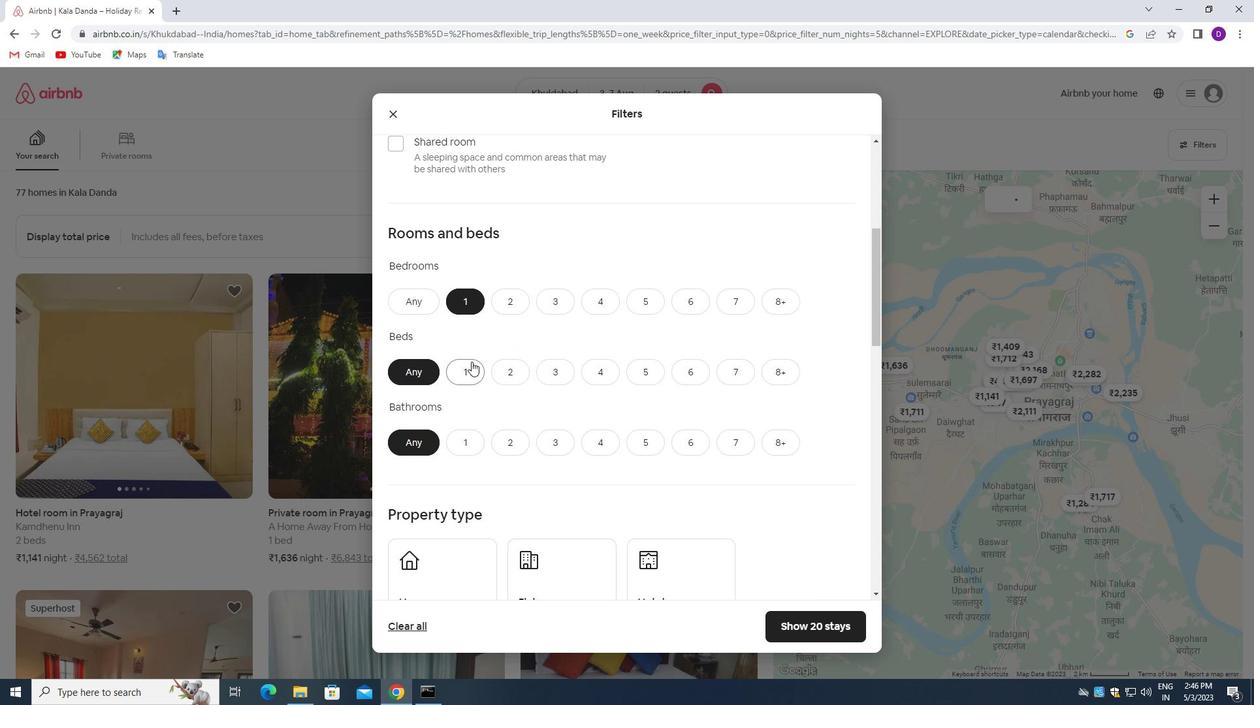 
Action: Mouse moved to (466, 435)
Screenshot: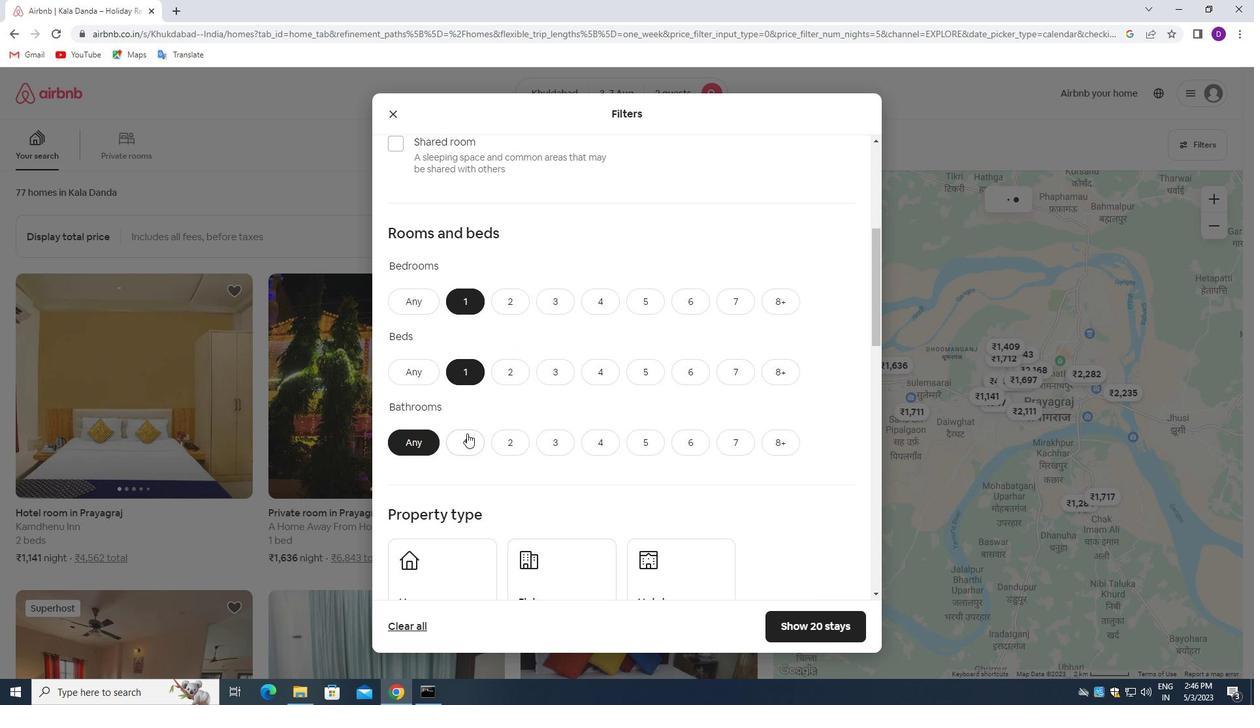 
Action: Mouse pressed left at (466, 435)
Screenshot: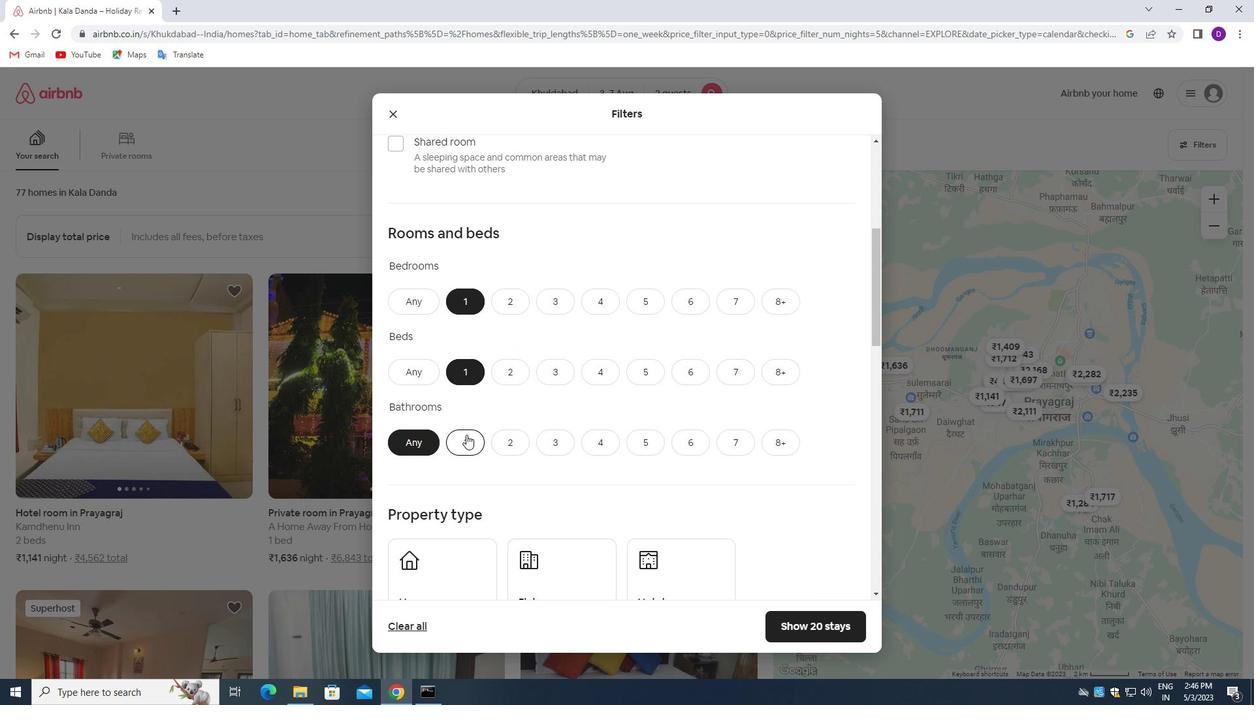 
Action: Mouse moved to (529, 399)
Screenshot: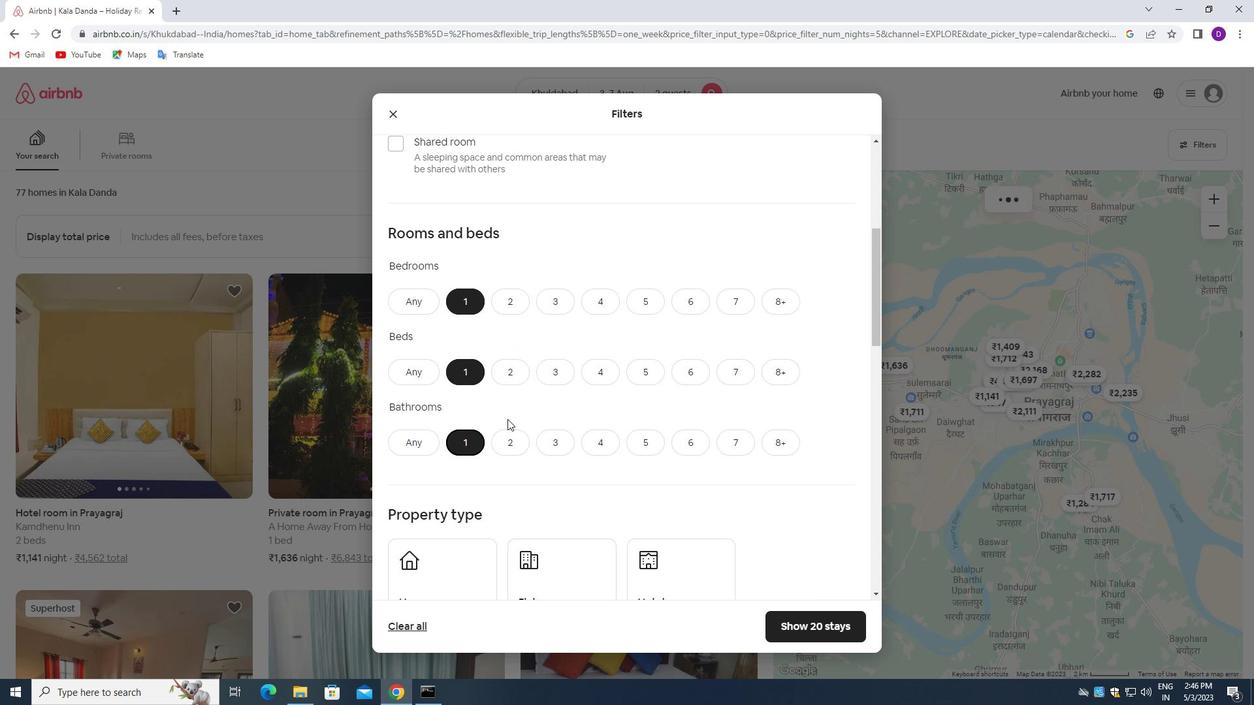 
Action: Mouse scrolled (529, 398) with delta (0, 0)
Screenshot: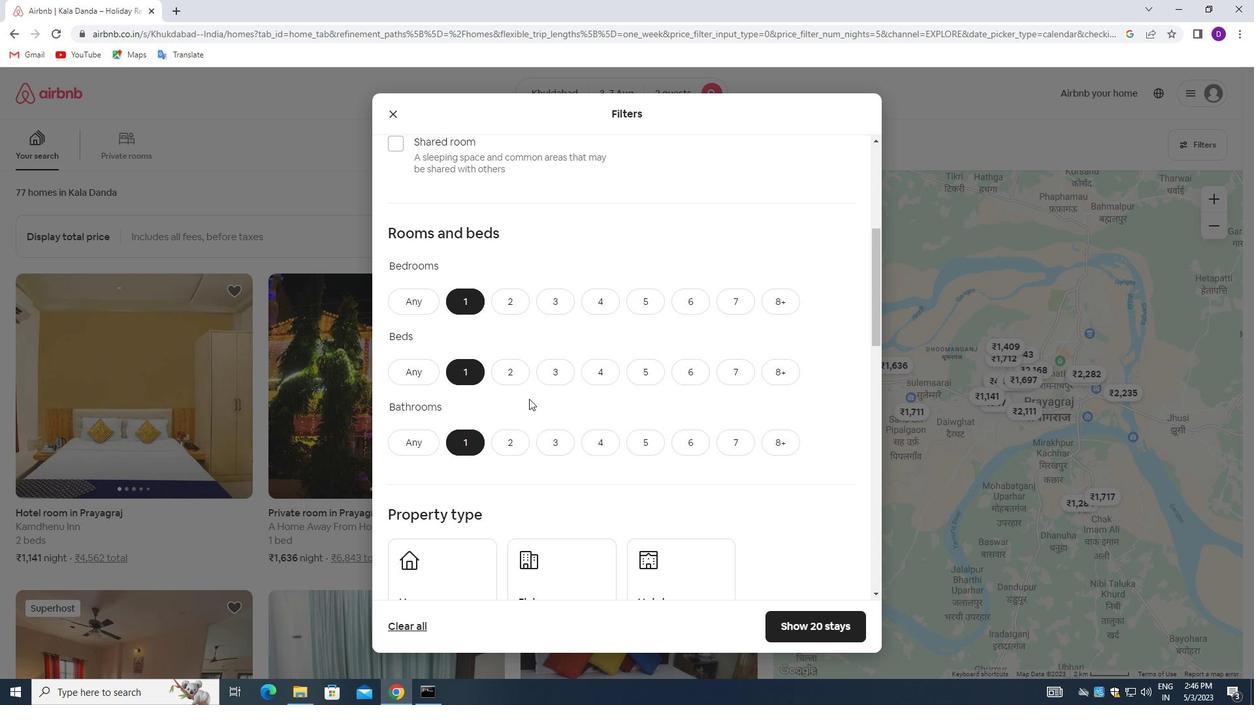 
Action: Mouse scrolled (529, 398) with delta (0, 0)
Screenshot: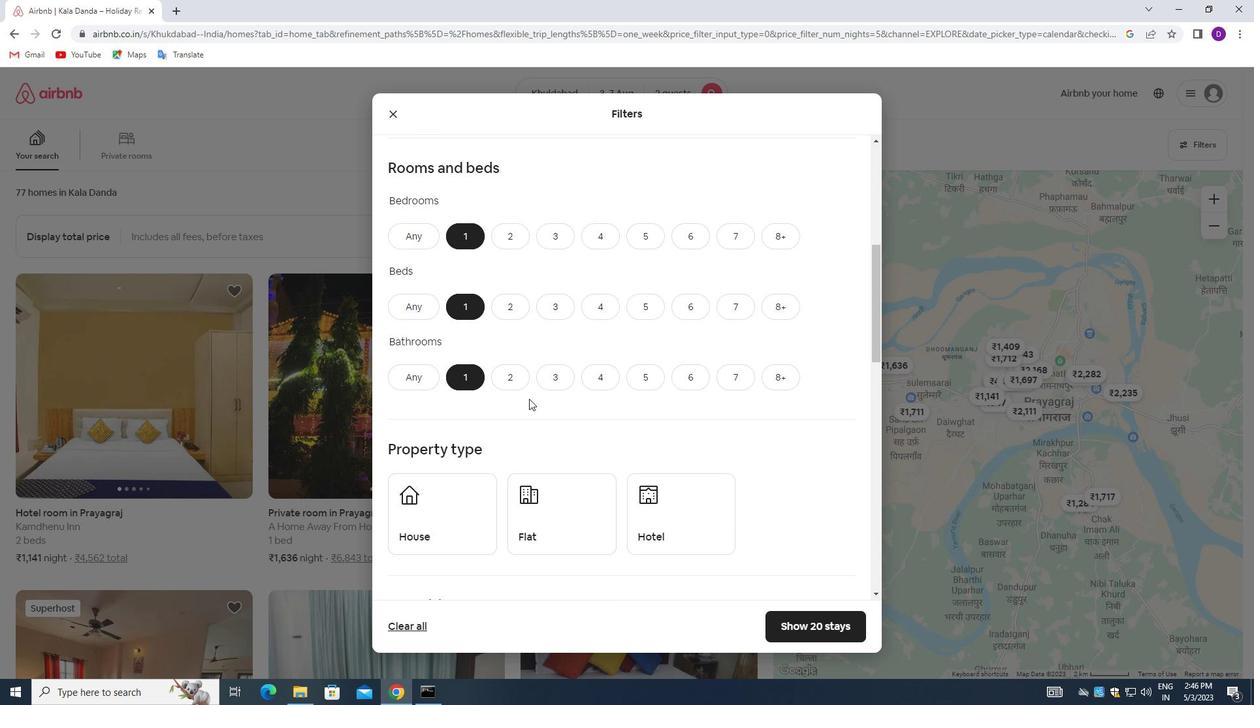
Action: Mouse moved to (529, 399)
Screenshot: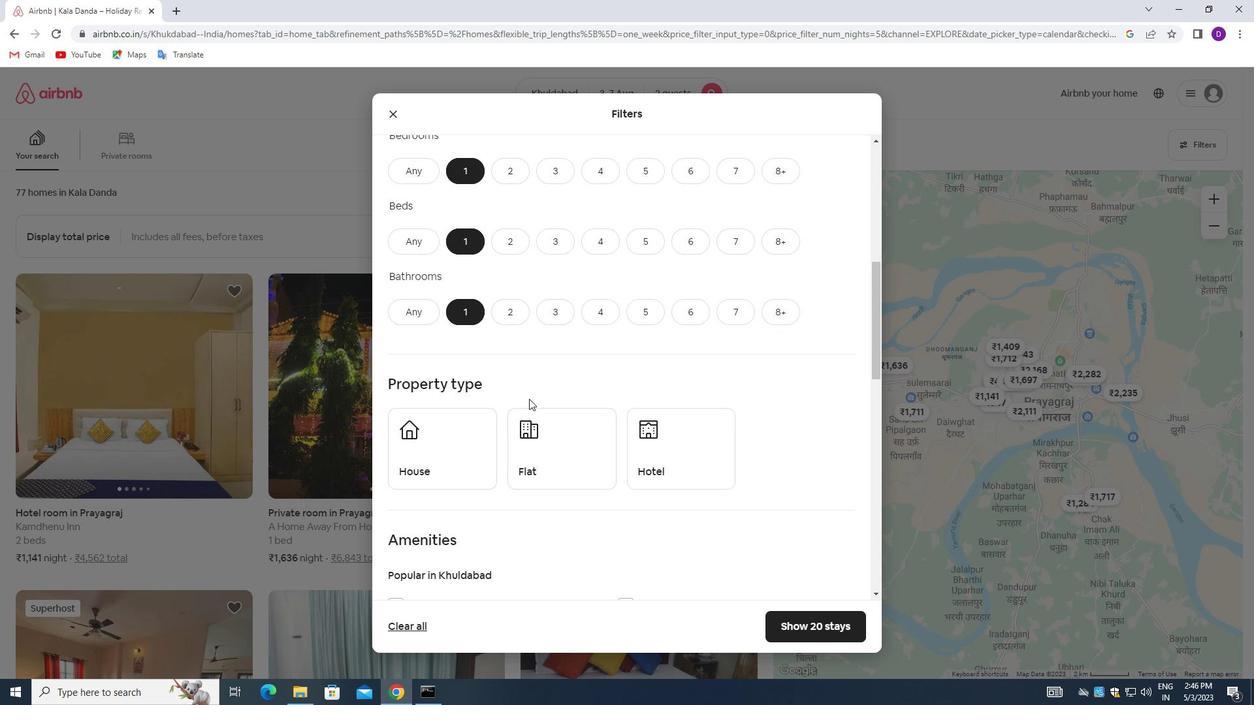 
Action: Mouse scrolled (529, 398) with delta (0, 0)
Screenshot: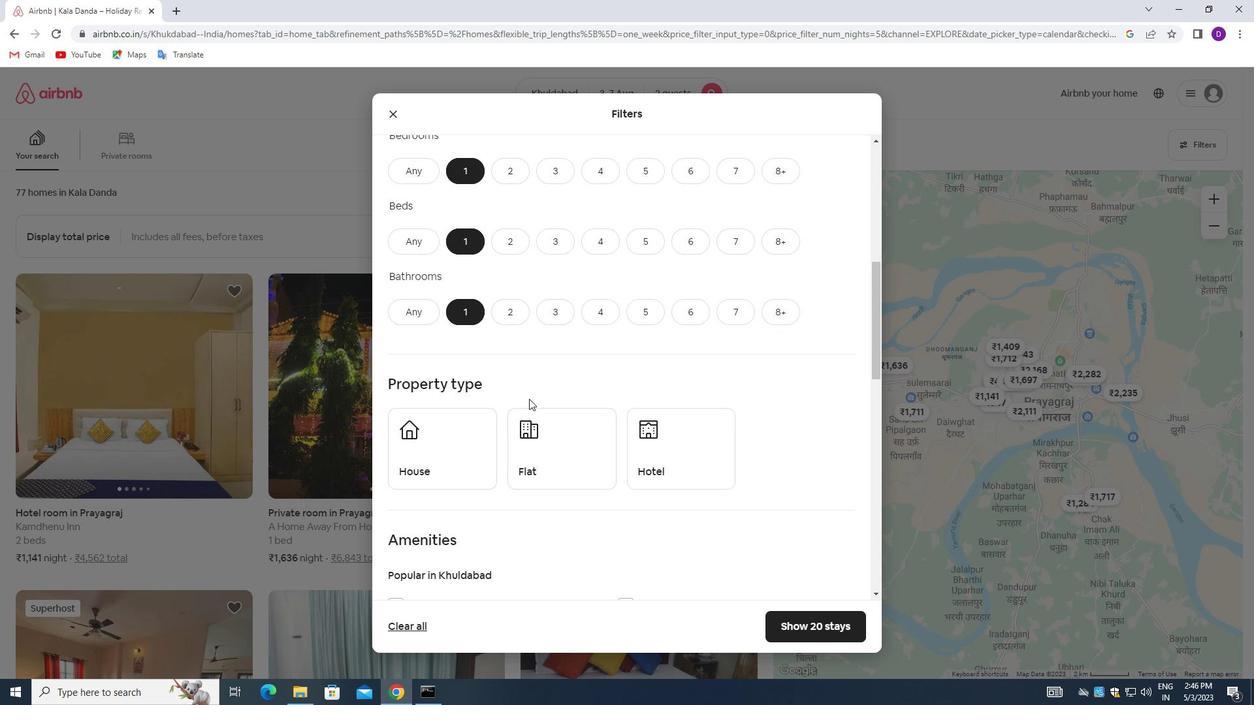 
Action: Mouse moved to (529, 399)
Screenshot: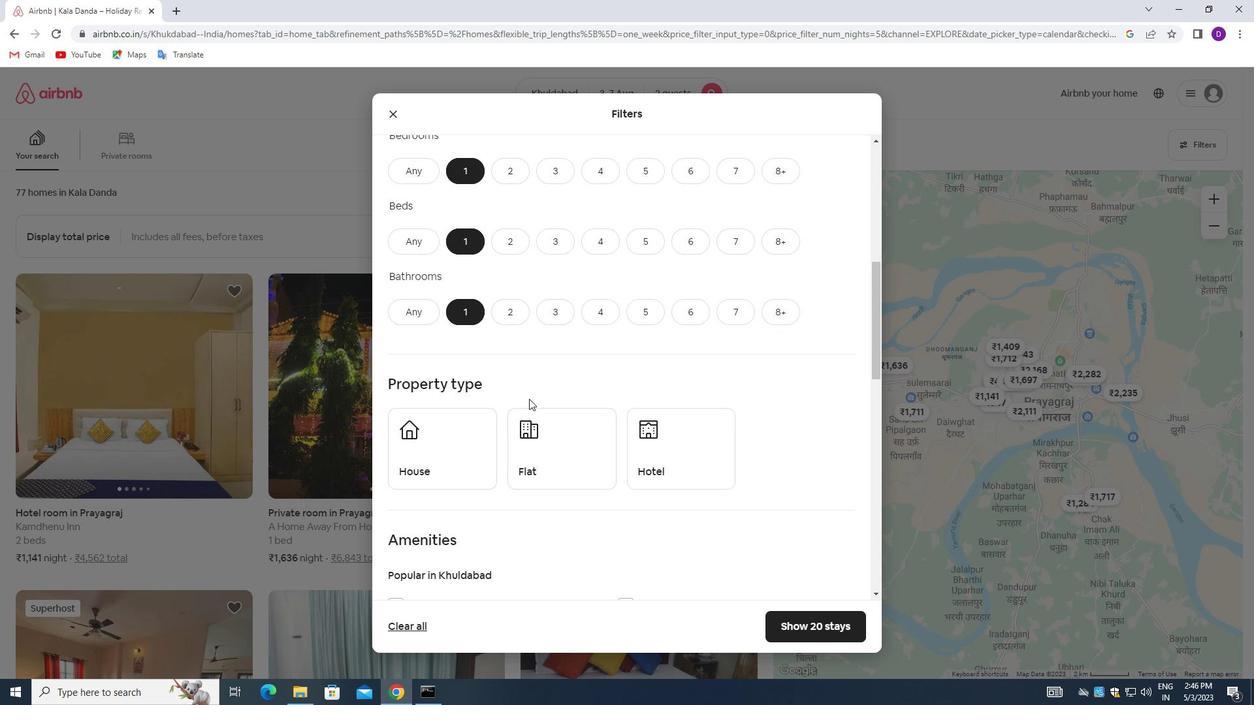 
Action: Mouse scrolled (529, 398) with delta (0, 0)
Screenshot: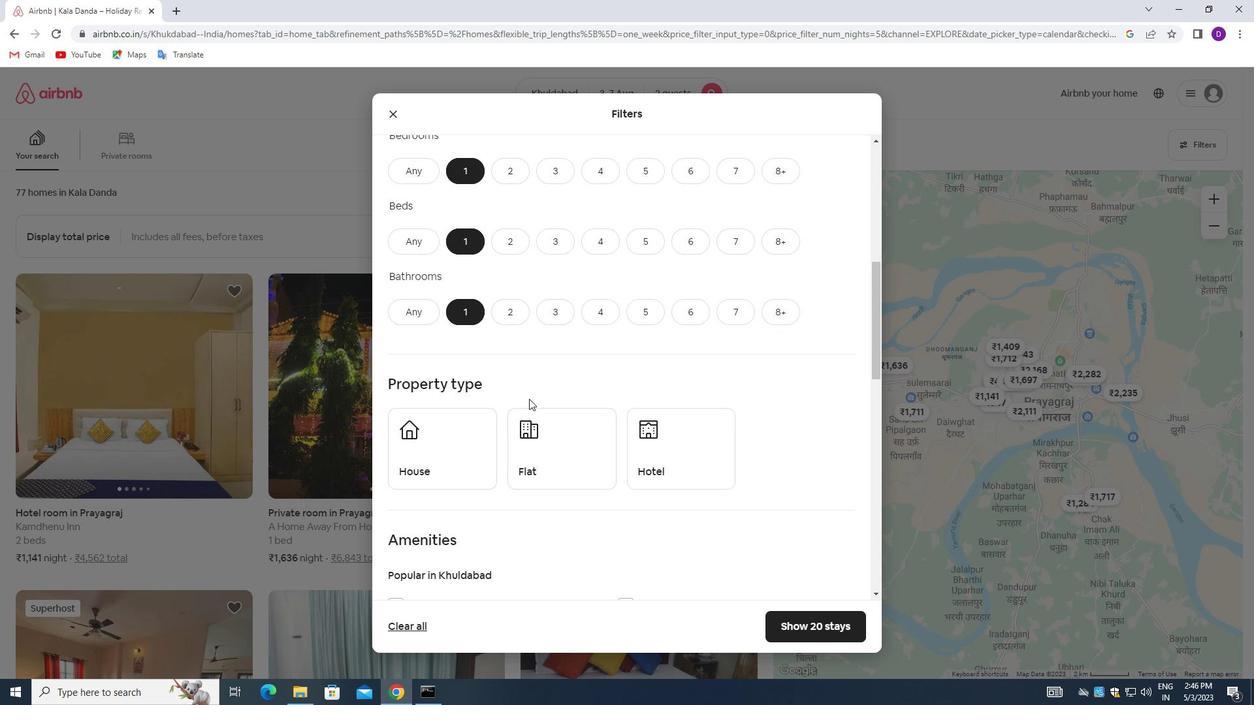 
Action: Mouse moved to (455, 335)
Screenshot: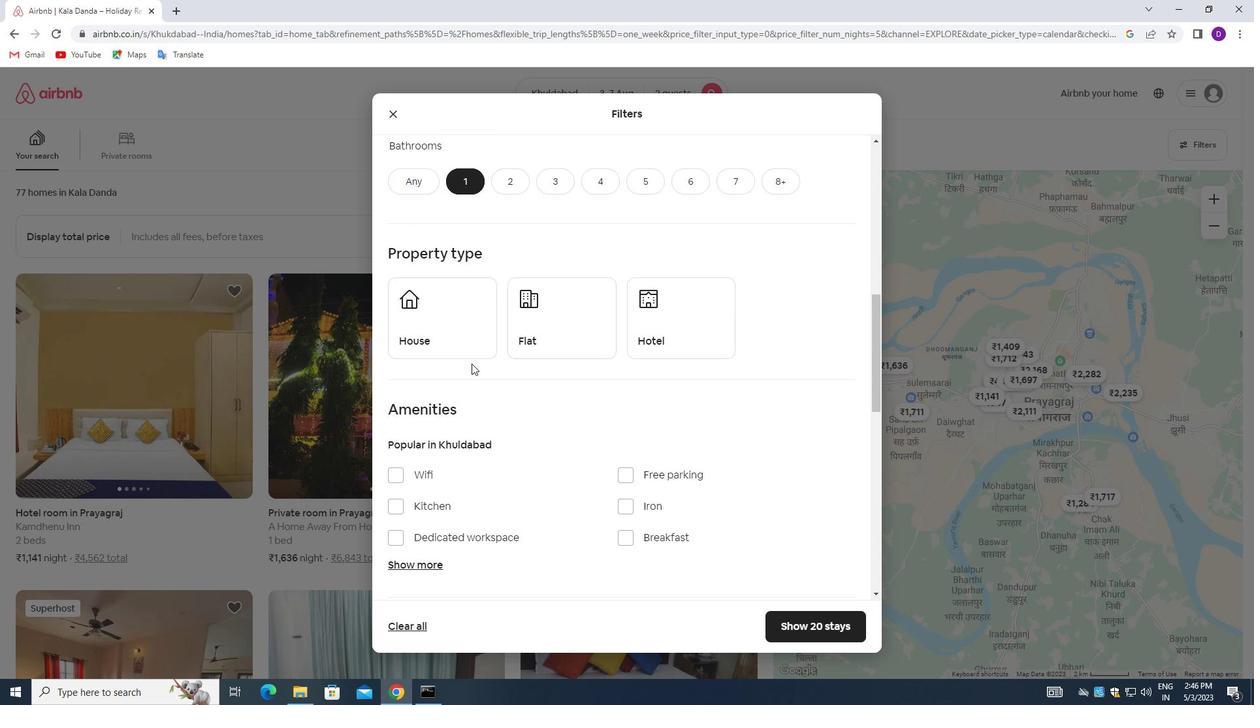 
Action: Mouse pressed left at (455, 335)
Screenshot: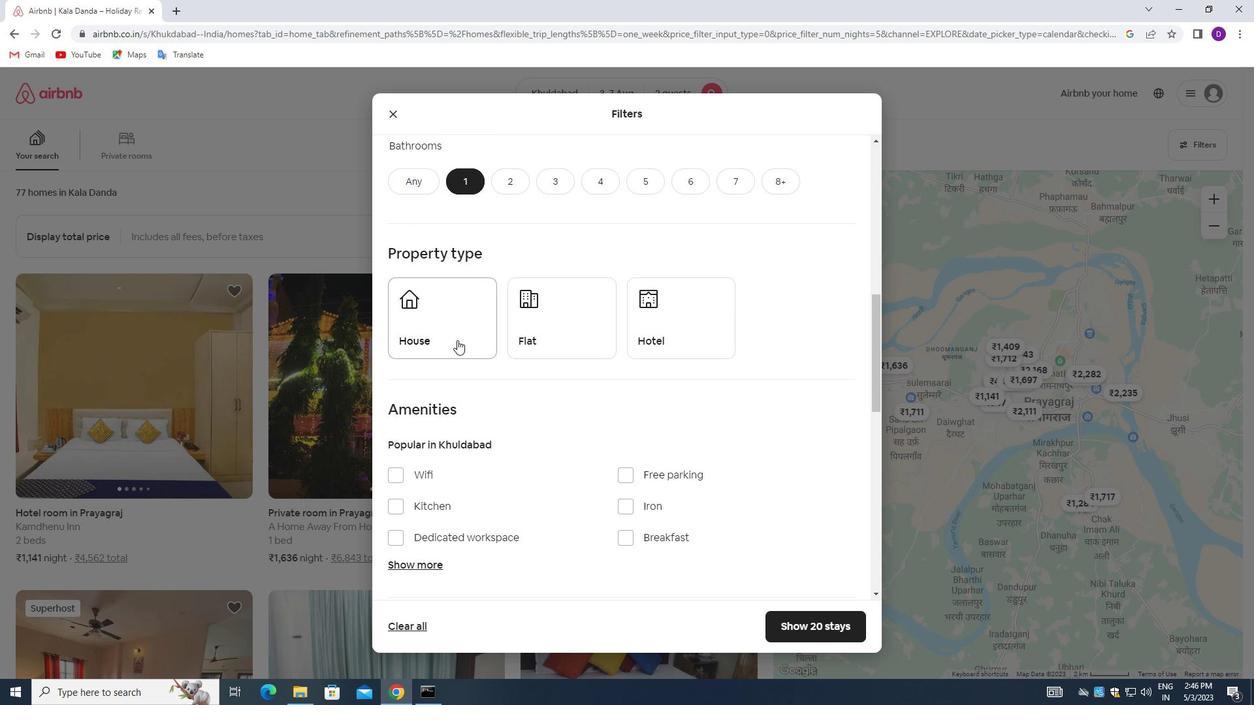 
Action: Mouse moved to (559, 343)
Screenshot: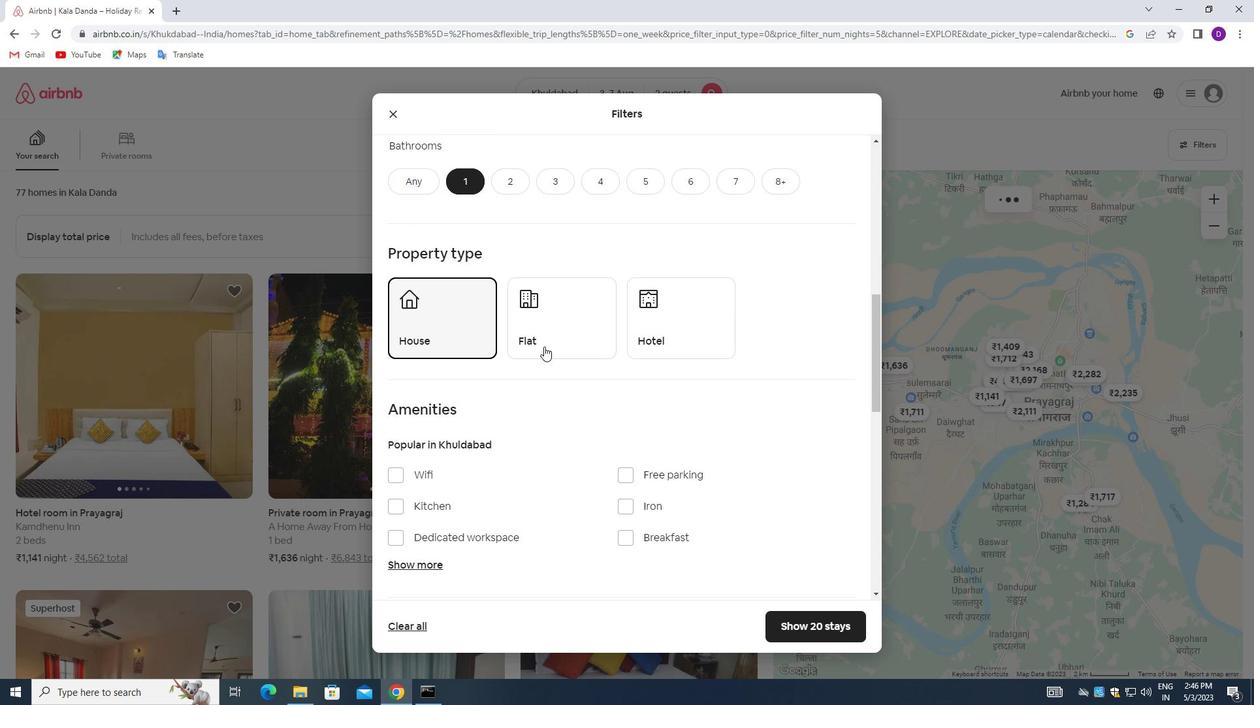 
Action: Mouse pressed left at (559, 343)
Screenshot: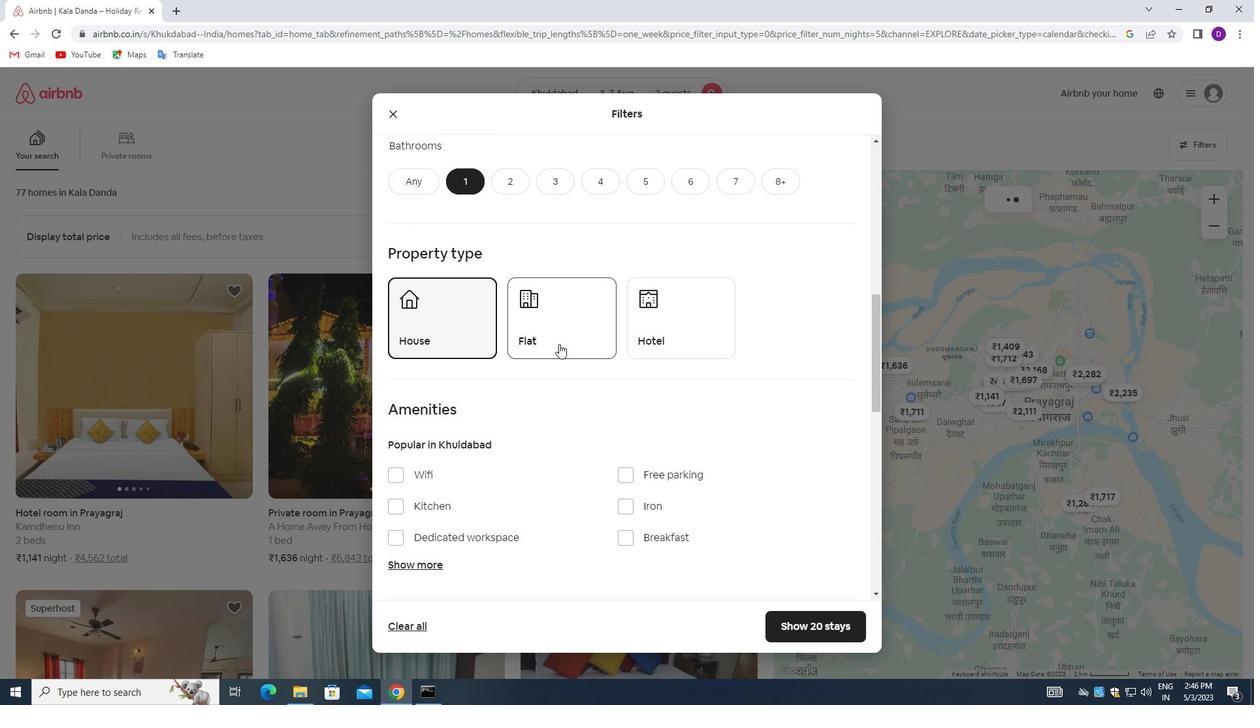 
Action: Mouse moved to (645, 331)
Screenshot: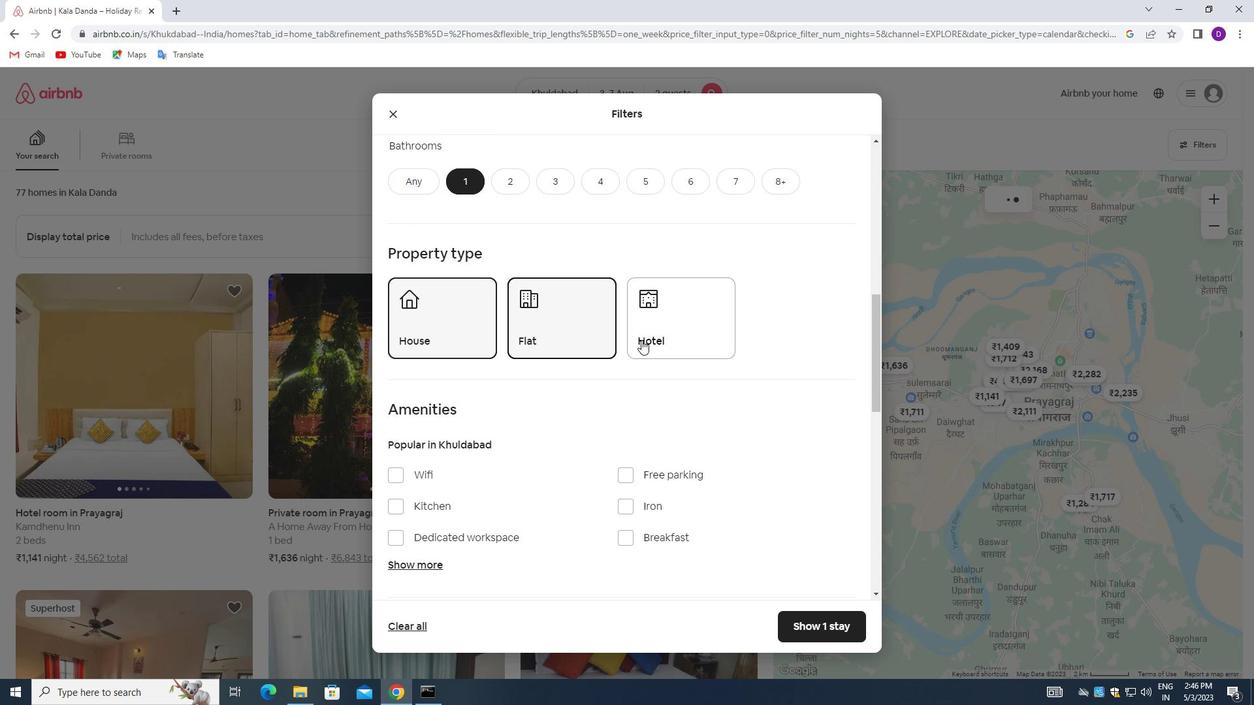 
Action: Mouse pressed left at (645, 331)
Screenshot: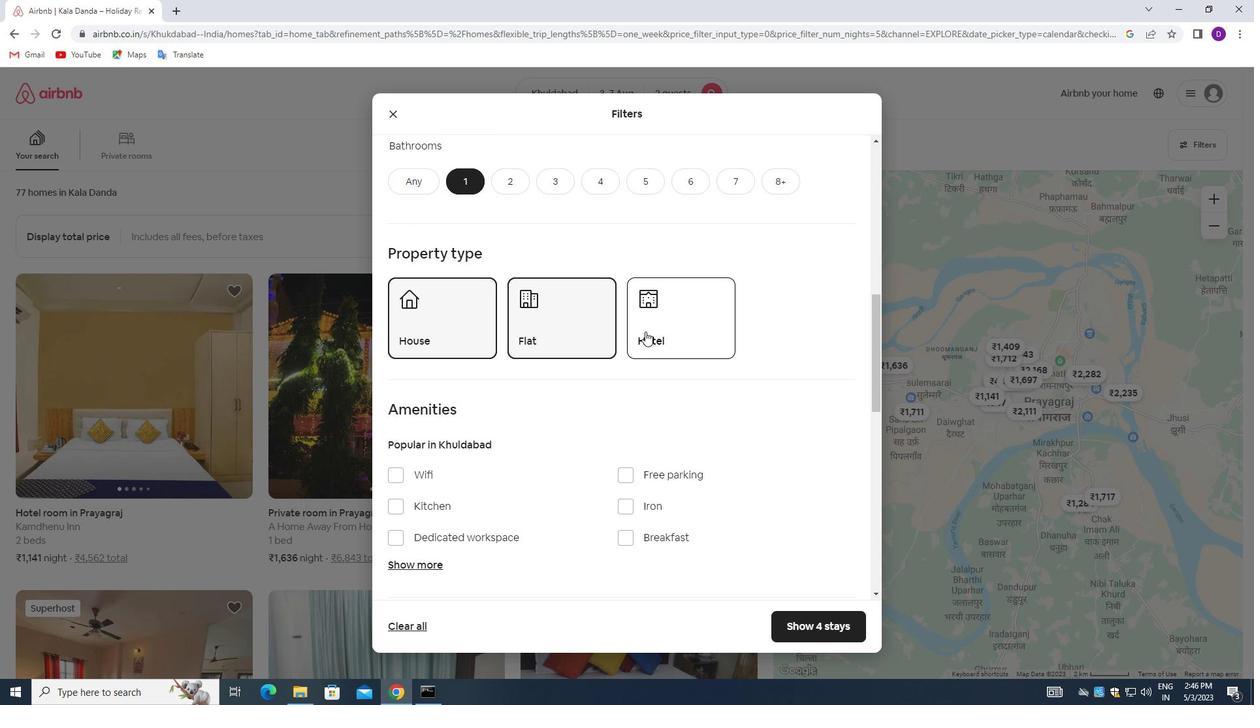 
Action: Mouse moved to (568, 391)
Screenshot: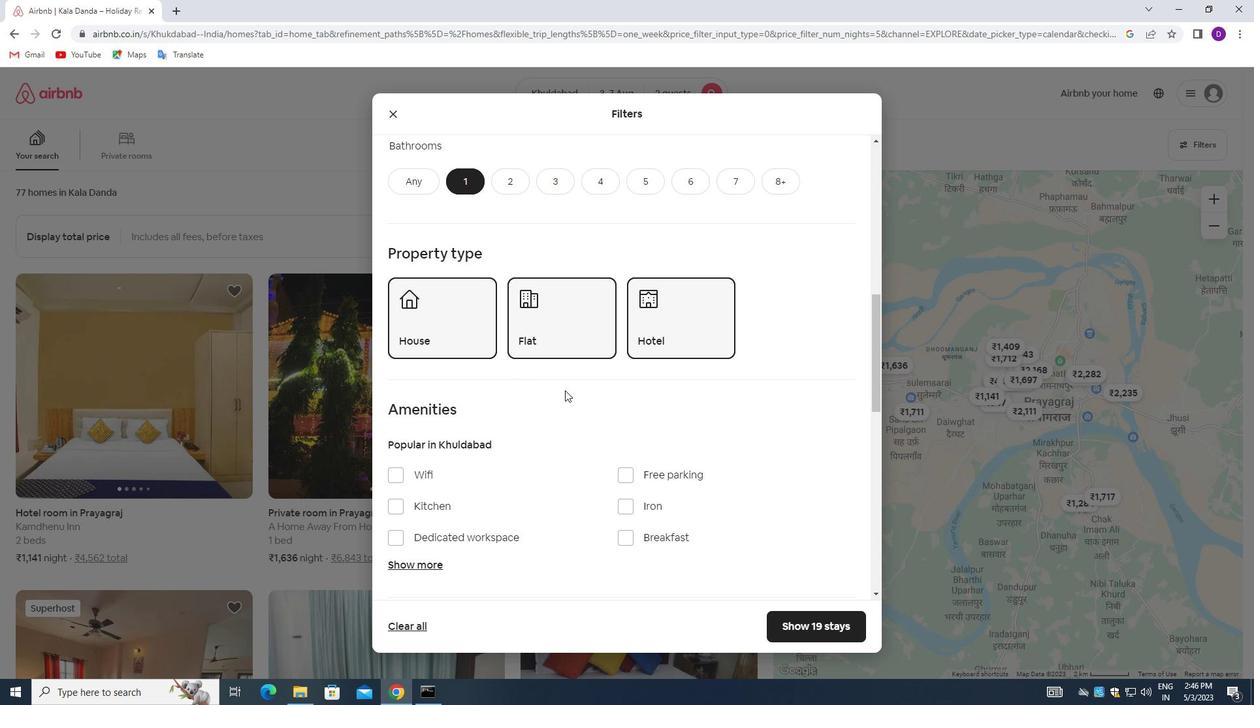 
Action: Mouse scrolled (568, 390) with delta (0, 0)
Screenshot: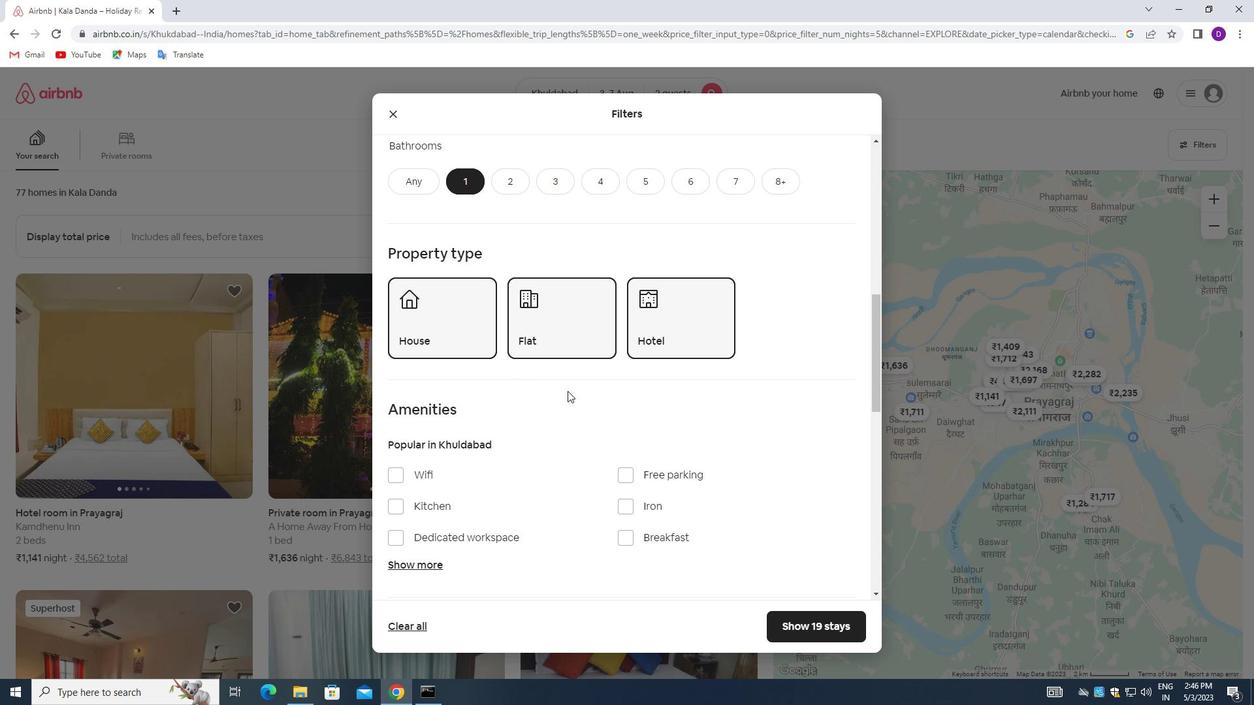 
Action: Mouse scrolled (568, 390) with delta (0, 0)
Screenshot: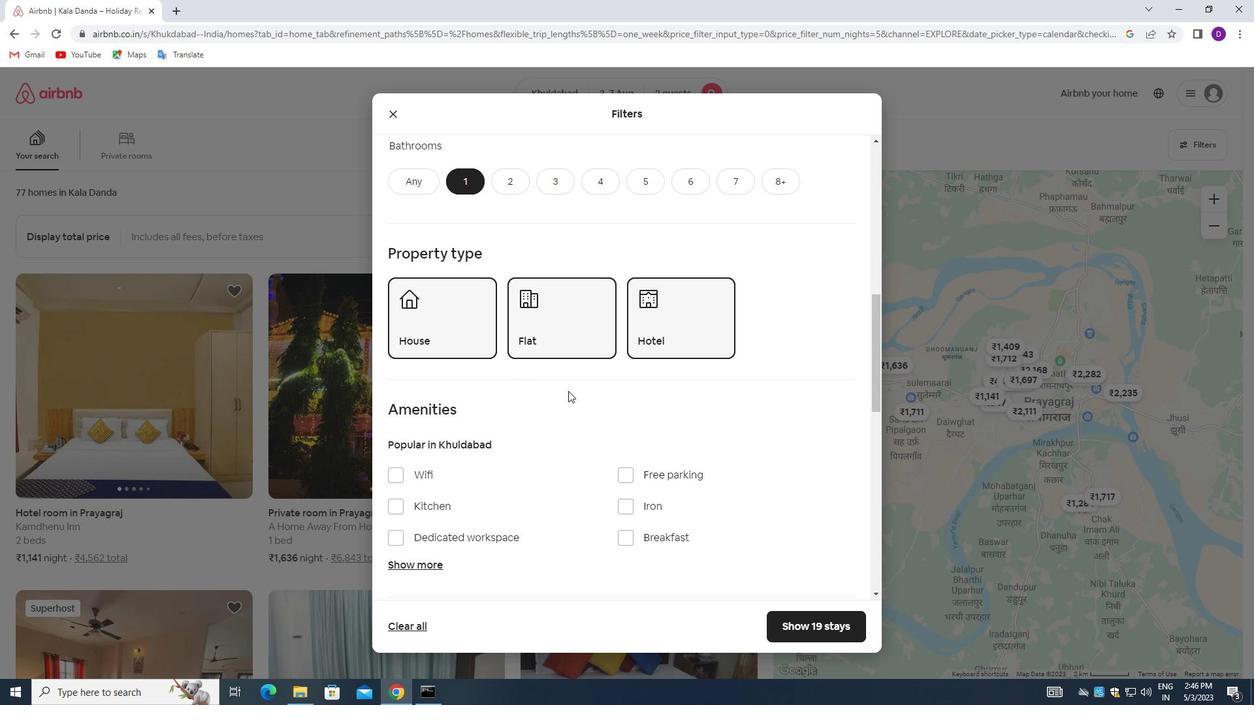 
Action: Mouse moved to (568, 391)
Screenshot: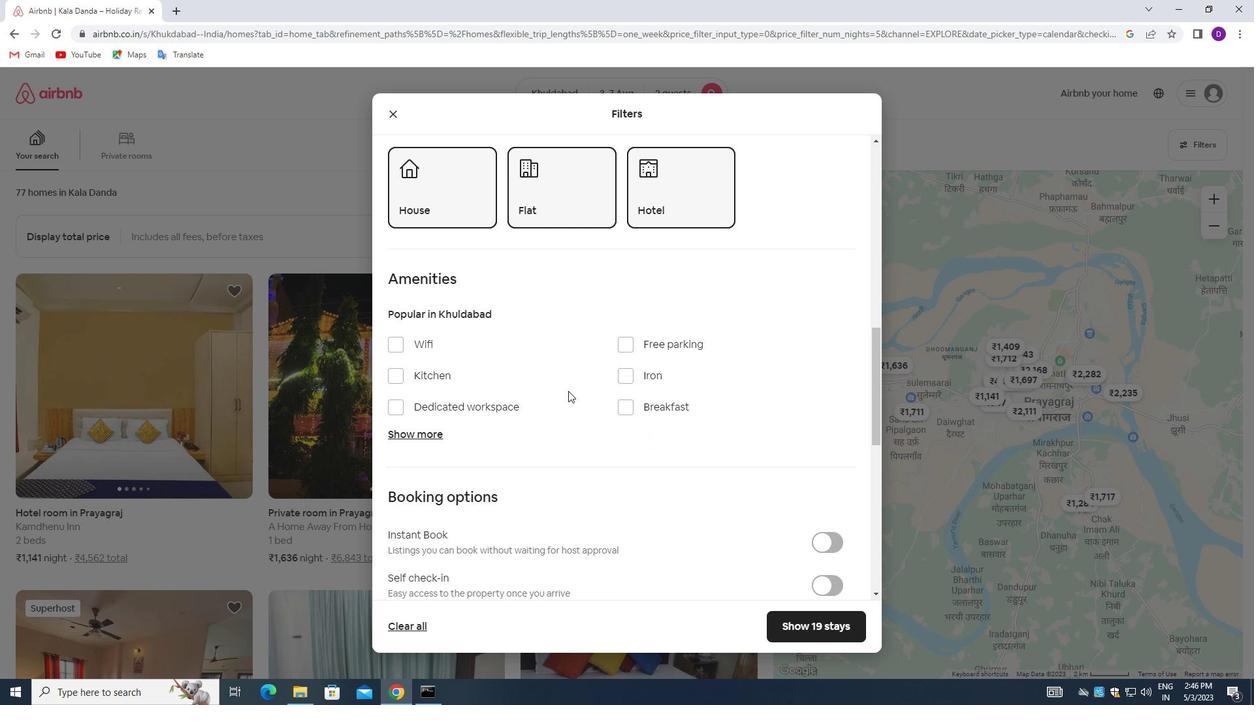 
Action: Mouse scrolled (568, 391) with delta (0, 0)
Screenshot: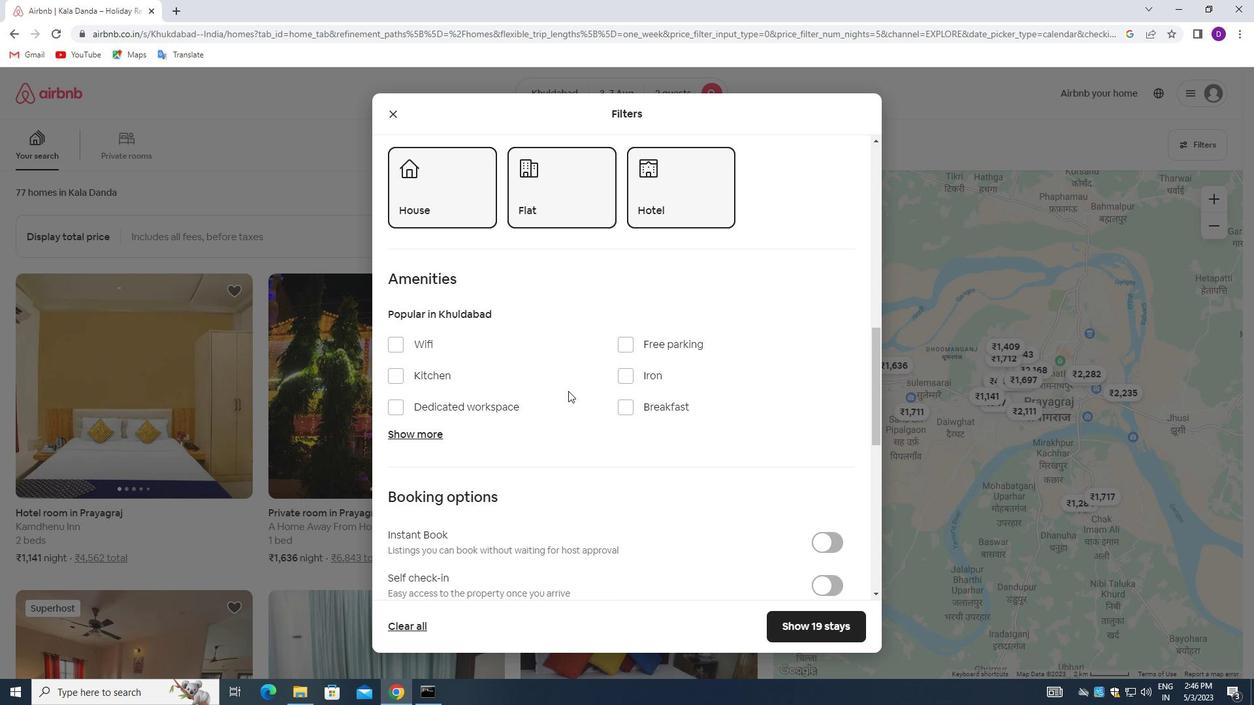 
Action: Mouse moved to (568, 392)
Screenshot: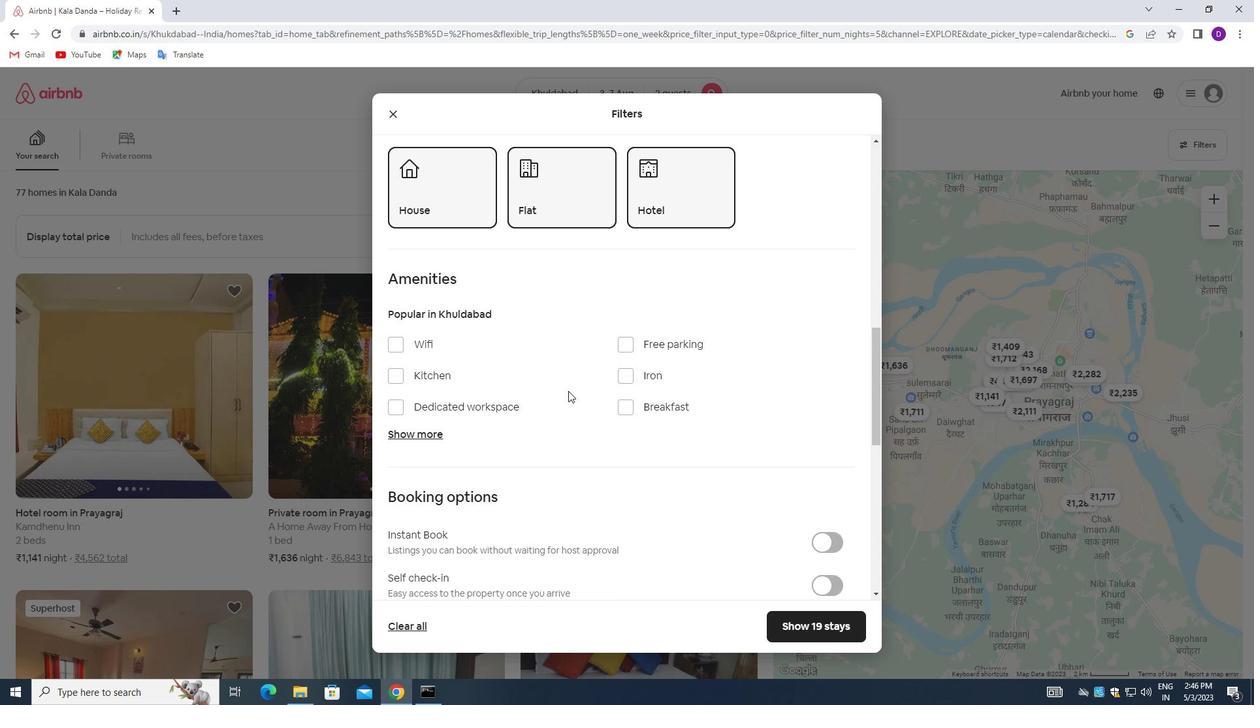 
Action: Mouse scrolled (568, 391) with delta (0, 0)
Screenshot: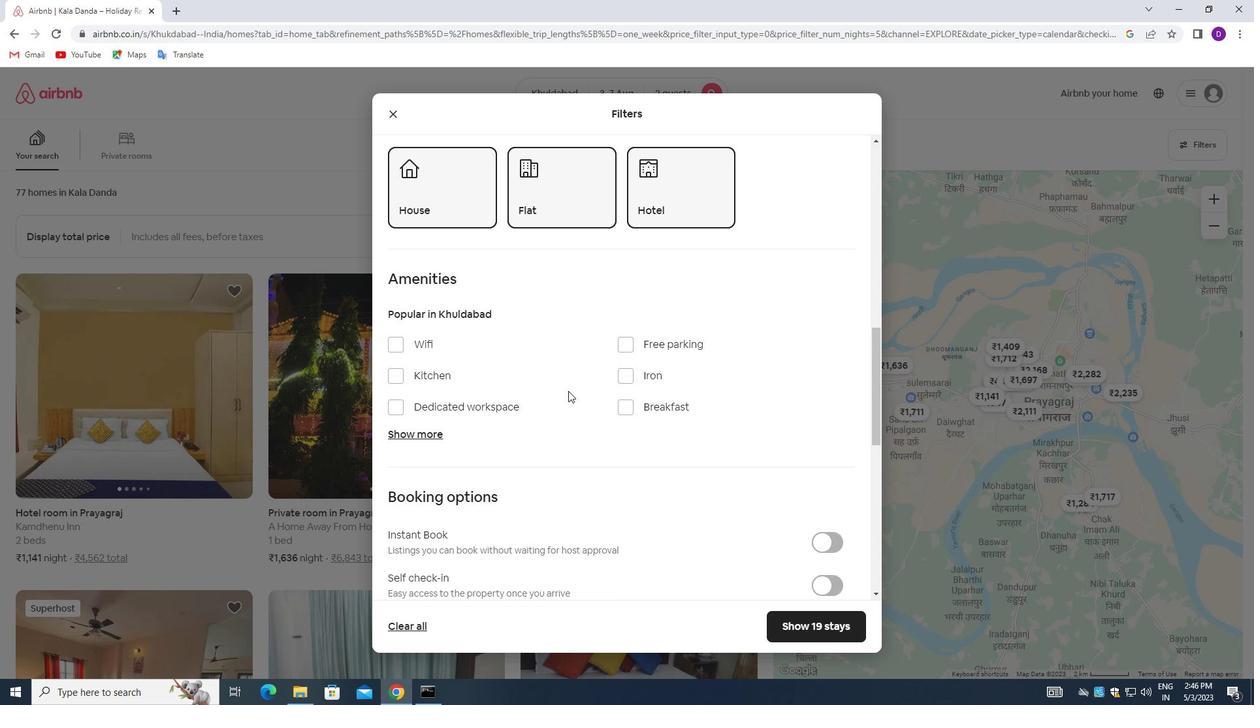 
Action: Mouse moved to (820, 455)
Screenshot: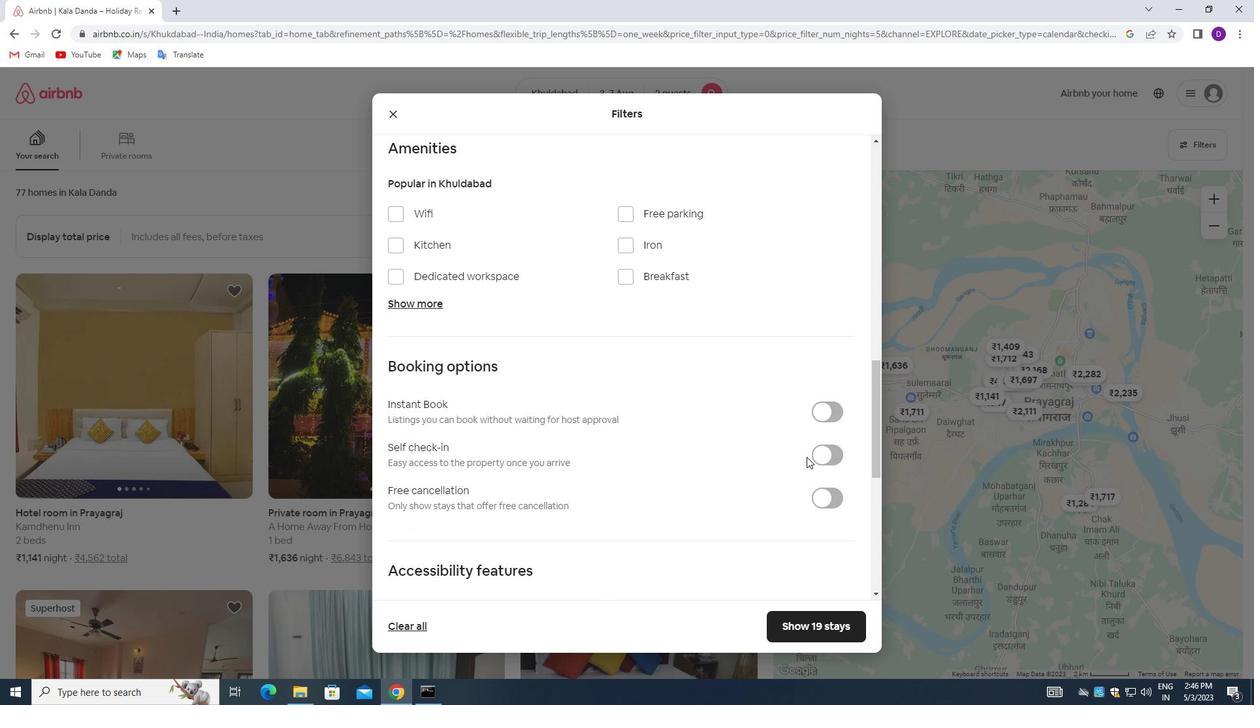 
Action: Mouse pressed left at (820, 455)
Screenshot: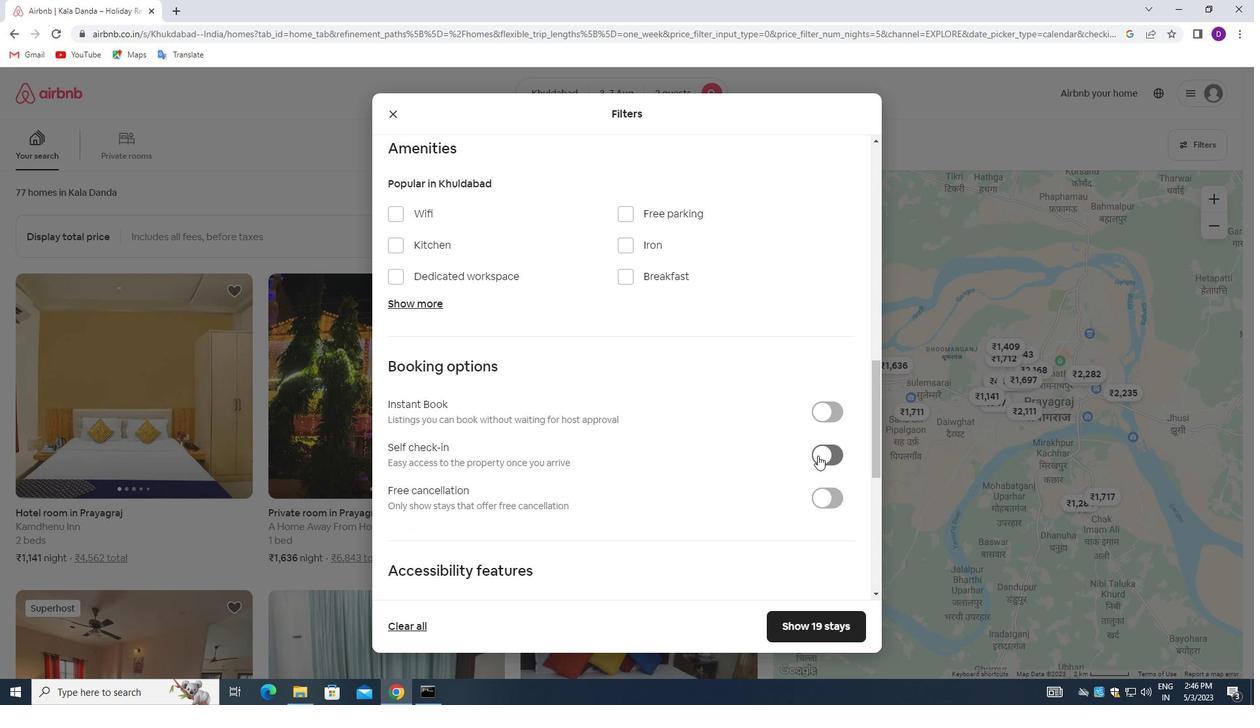 
Action: Mouse moved to (610, 436)
Screenshot: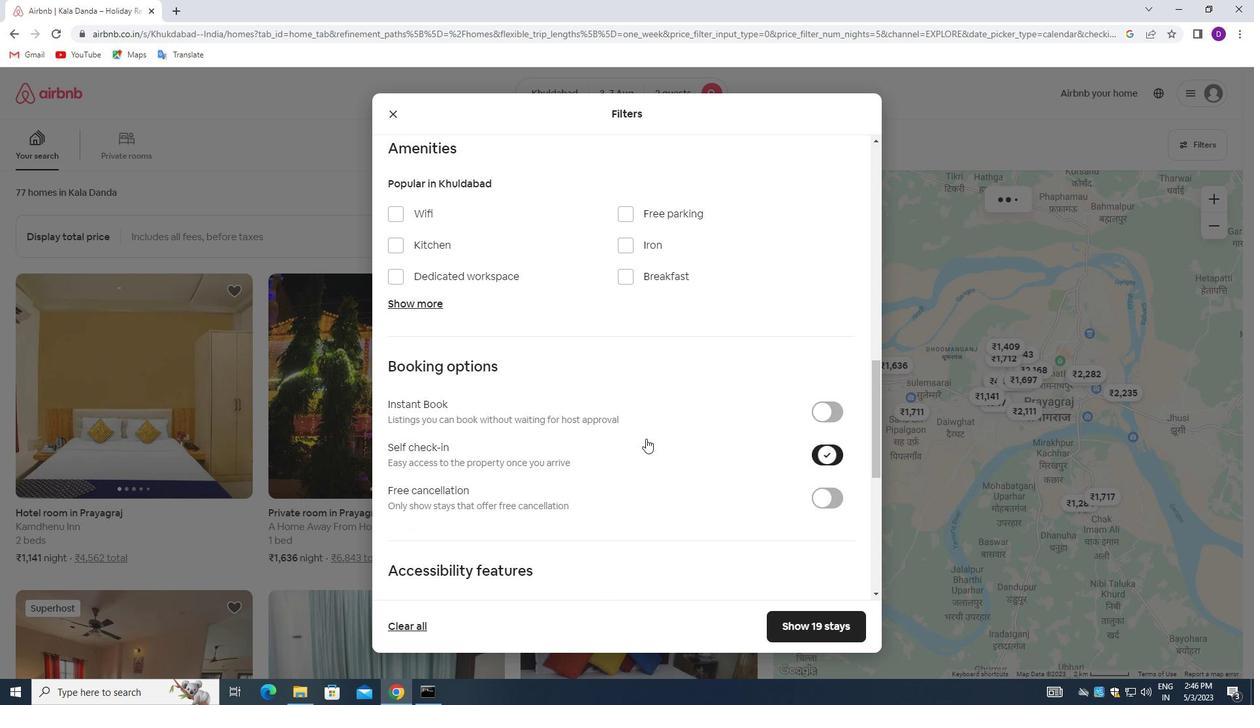 
Action: Mouse scrolled (610, 436) with delta (0, 0)
Screenshot: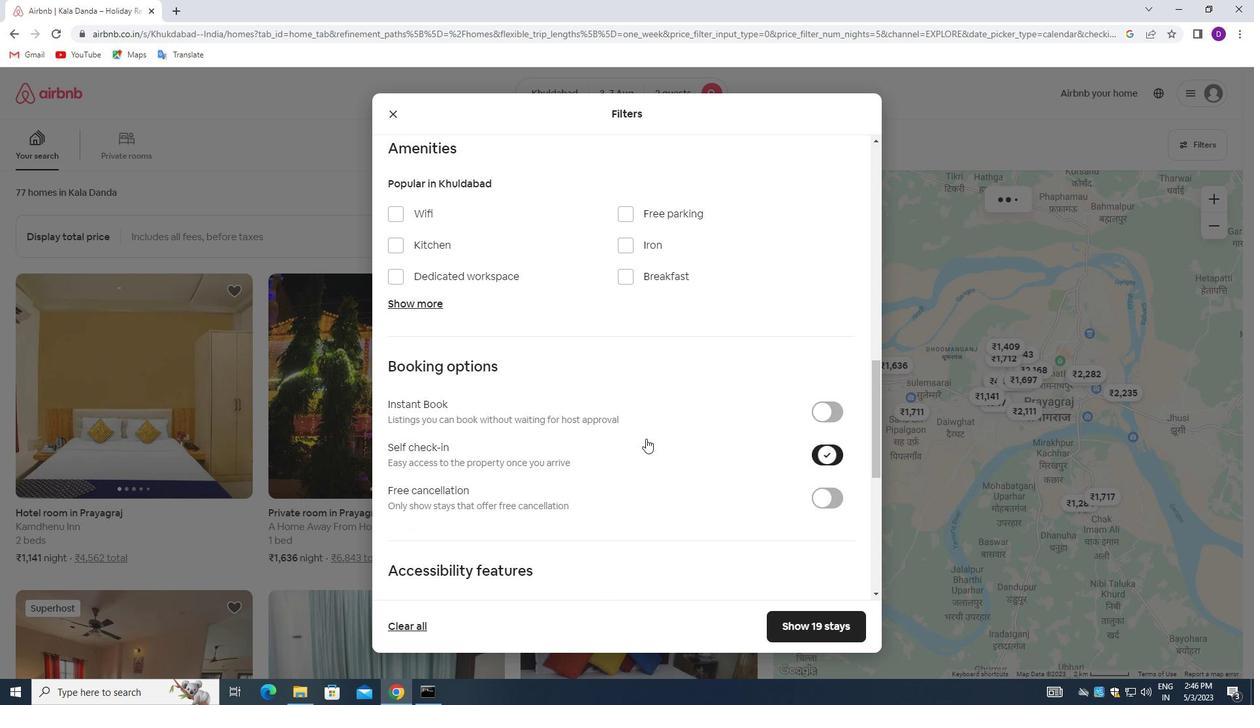 
Action: Mouse moved to (606, 437)
Screenshot: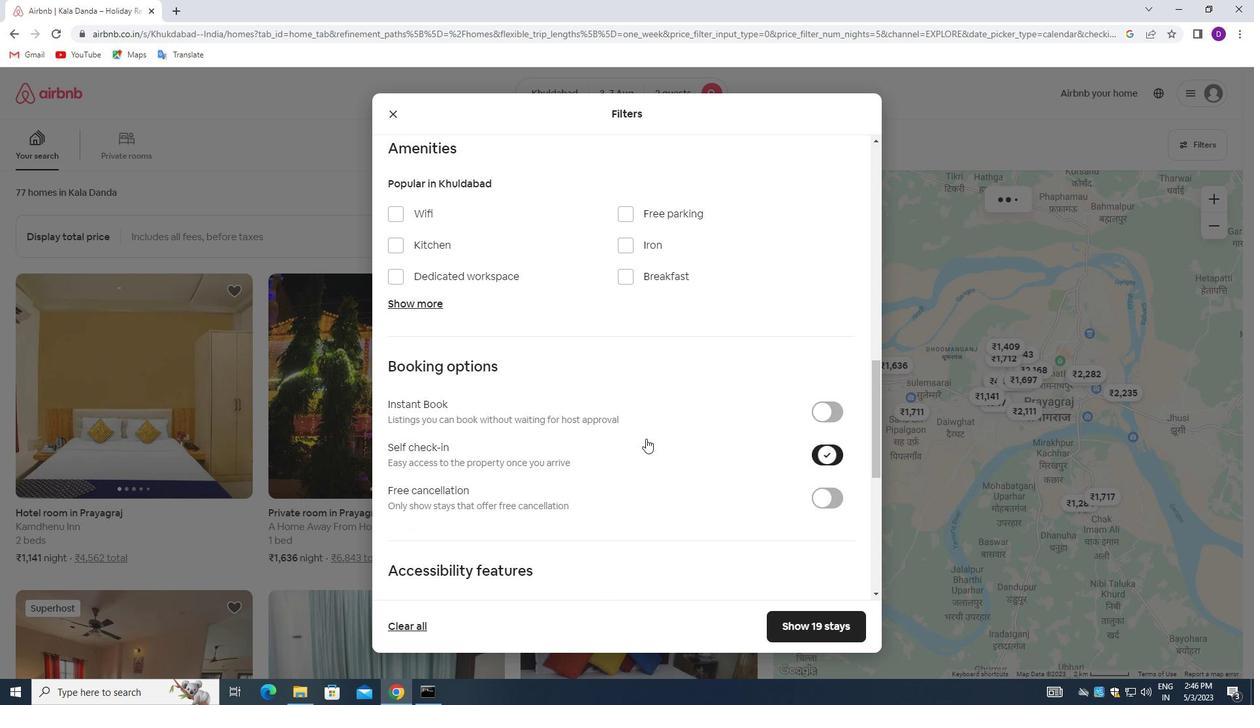 
Action: Mouse scrolled (606, 436) with delta (0, 0)
Screenshot: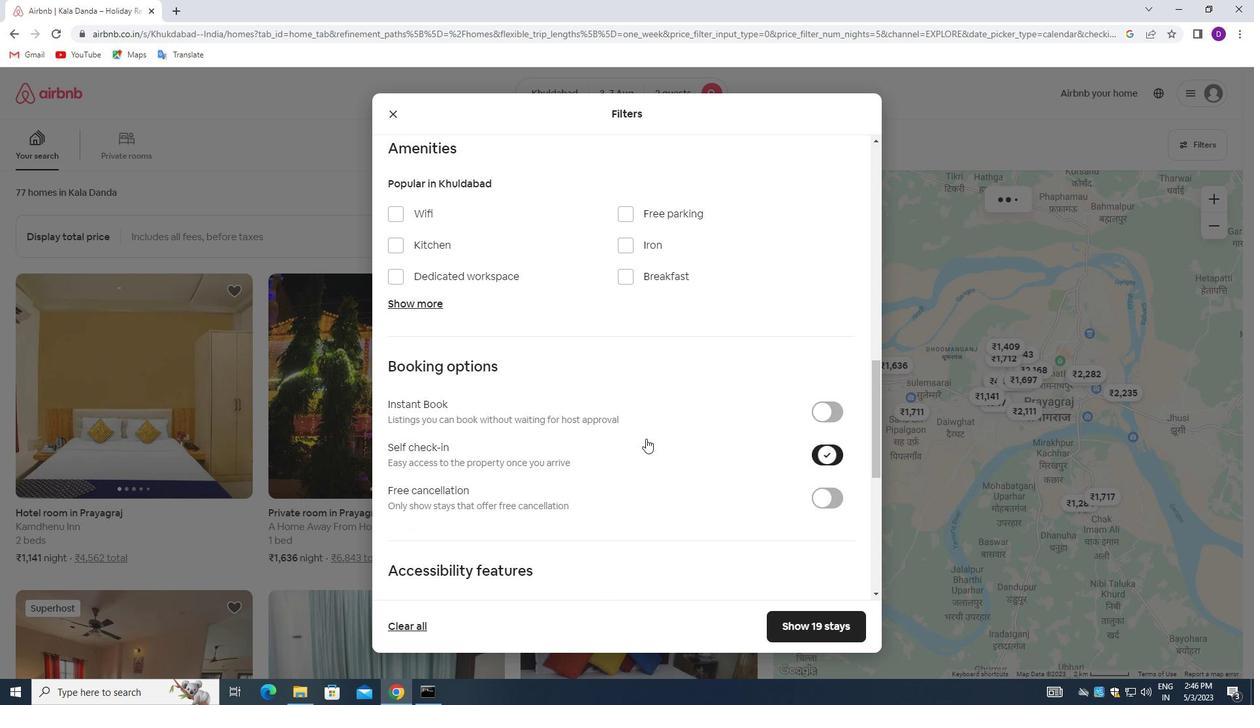 
Action: Mouse moved to (606, 437)
Screenshot: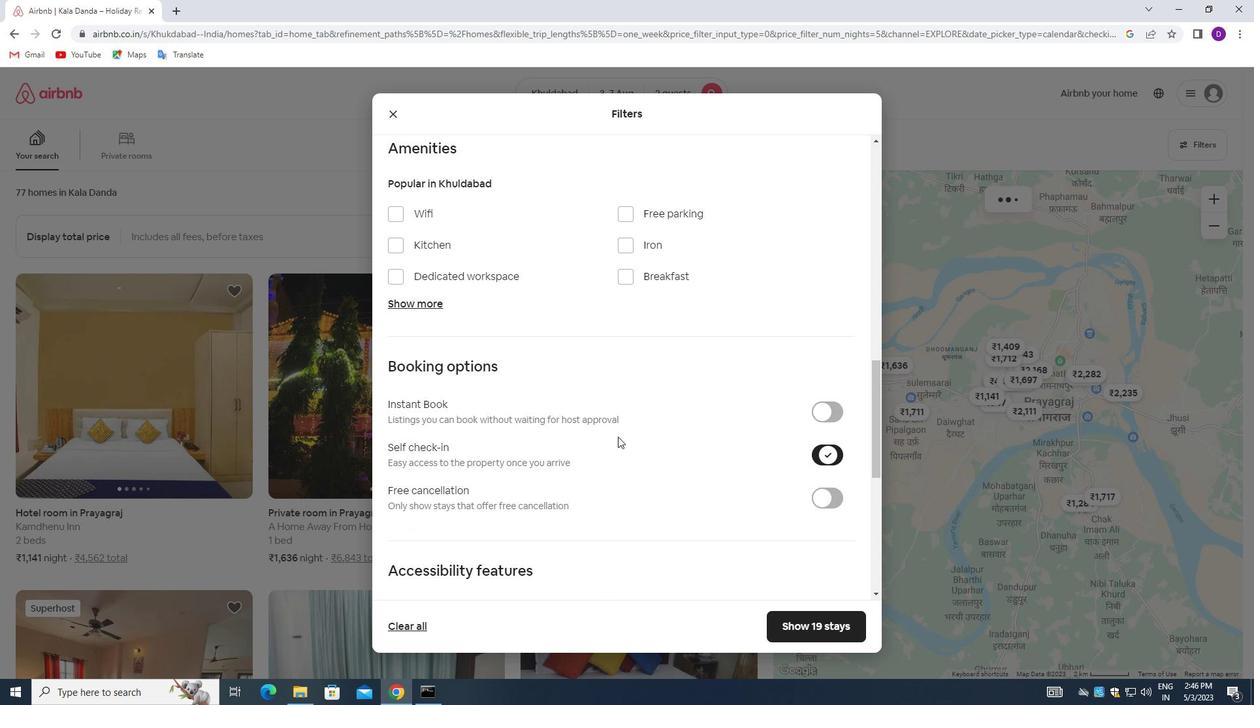 
Action: Mouse scrolled (606, 436) with delta (0, 0)
Screenshot: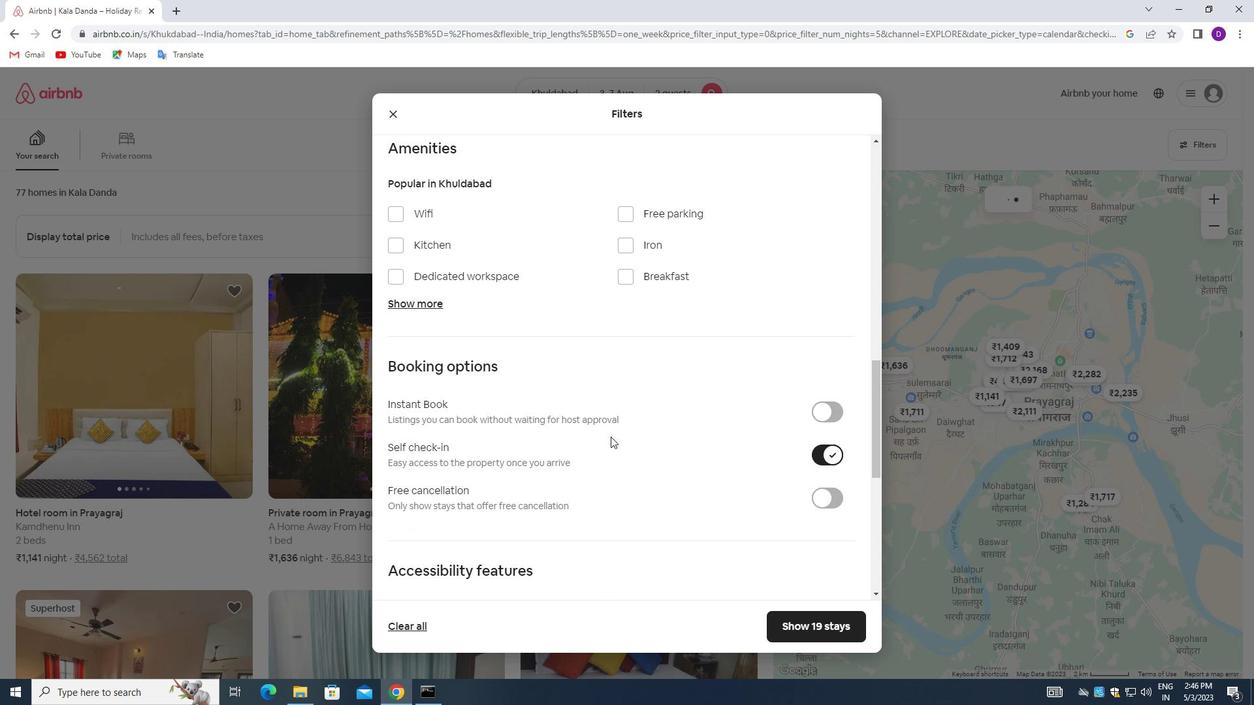 
Action: Mouse moved to (566, 454)
Screenshot: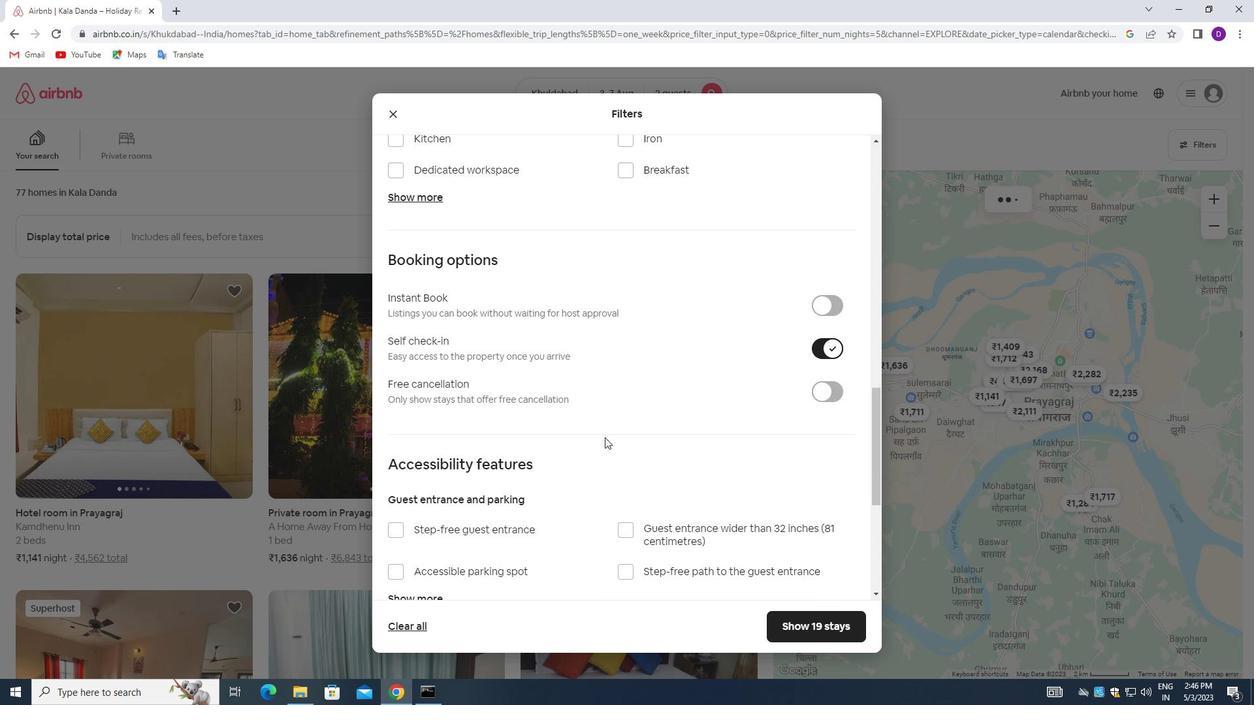 
Action: Mouse scrolled (573, 451) with delta (0, 0)
Screenshot: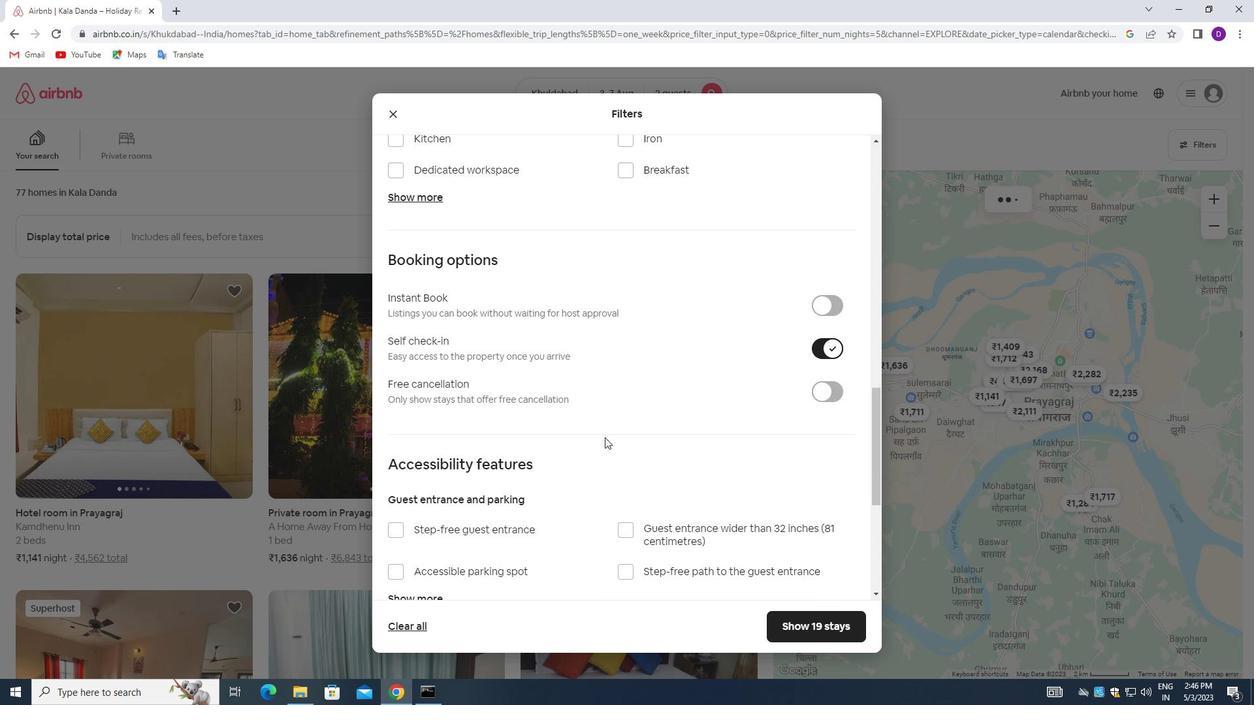 
Action: Mouse moved to (541, 452)
Screenshot: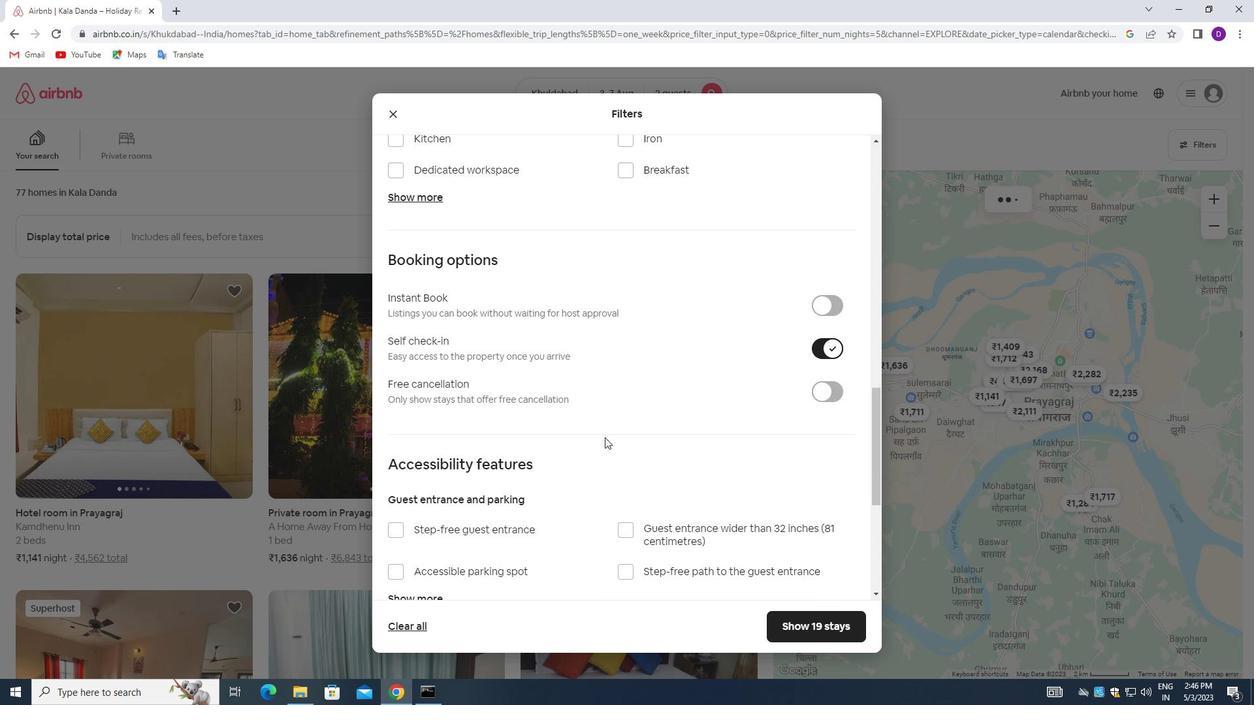 
Action: Mouse scrolled (564, 453) with delta (0, 0)
Screenshot: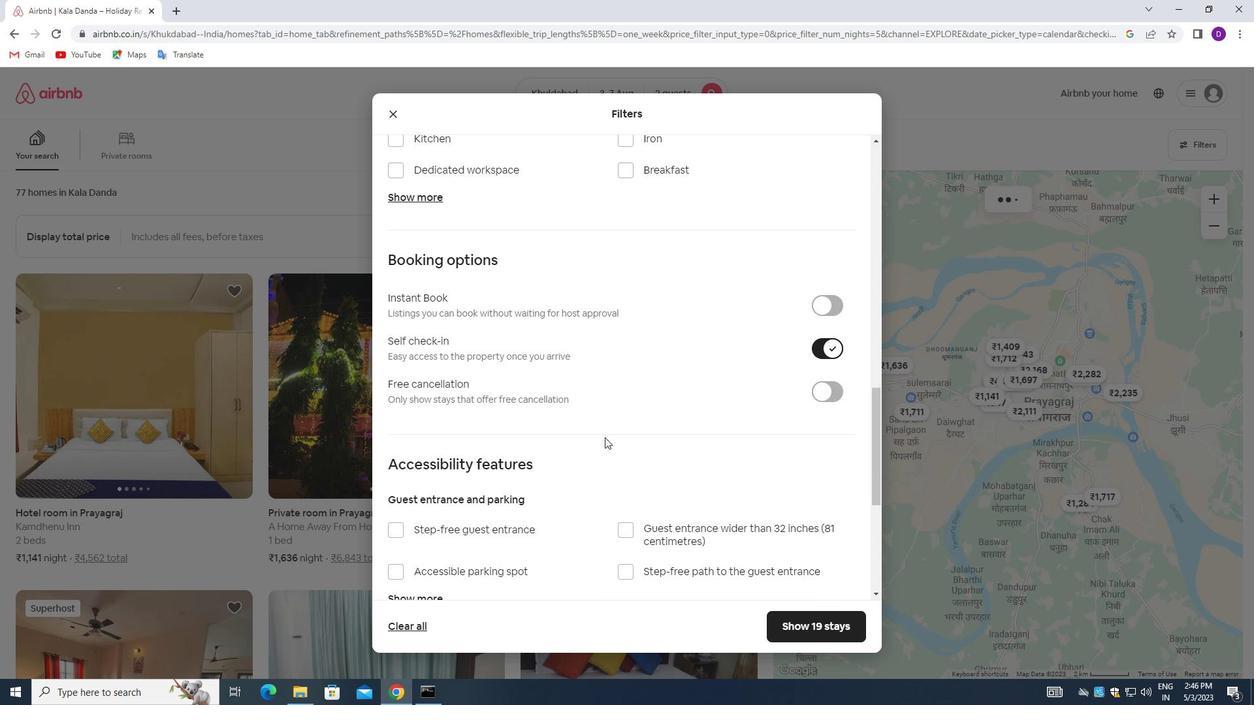 
Action: Mouse moved to (524, 485)
Screenshot: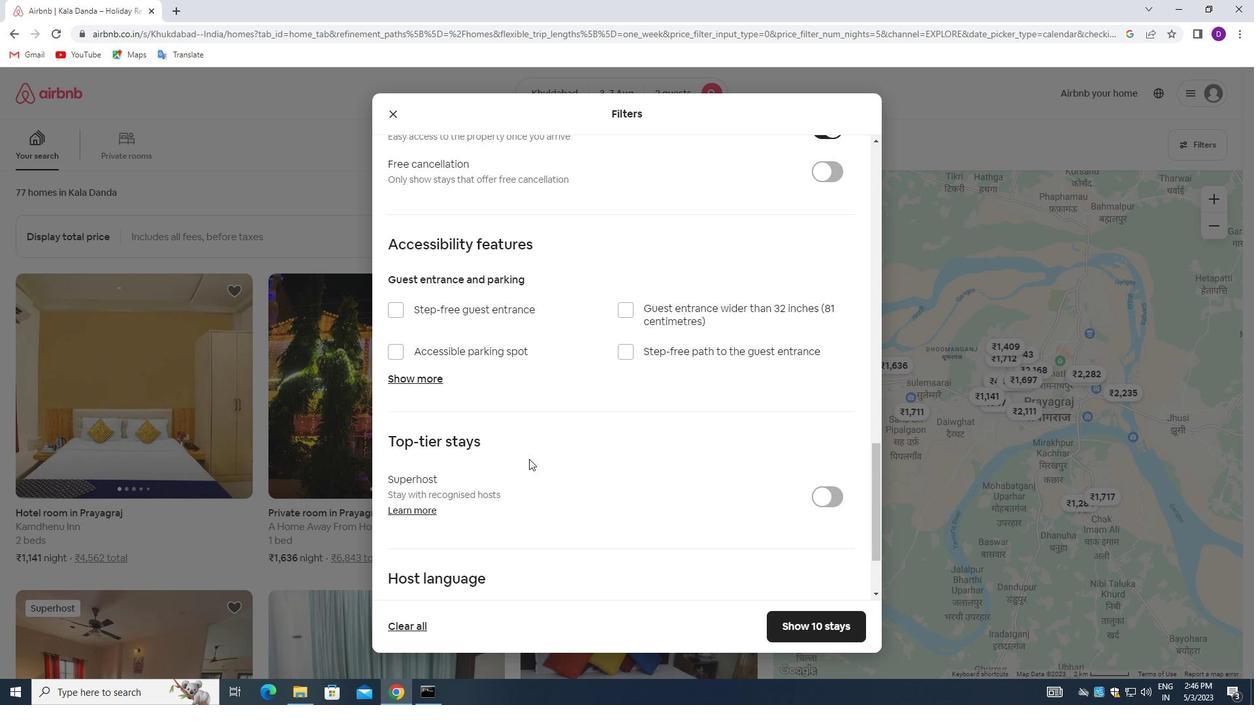 
Action: Mouse scrolled (524, 484) with delta (0, 0)
Screenshot: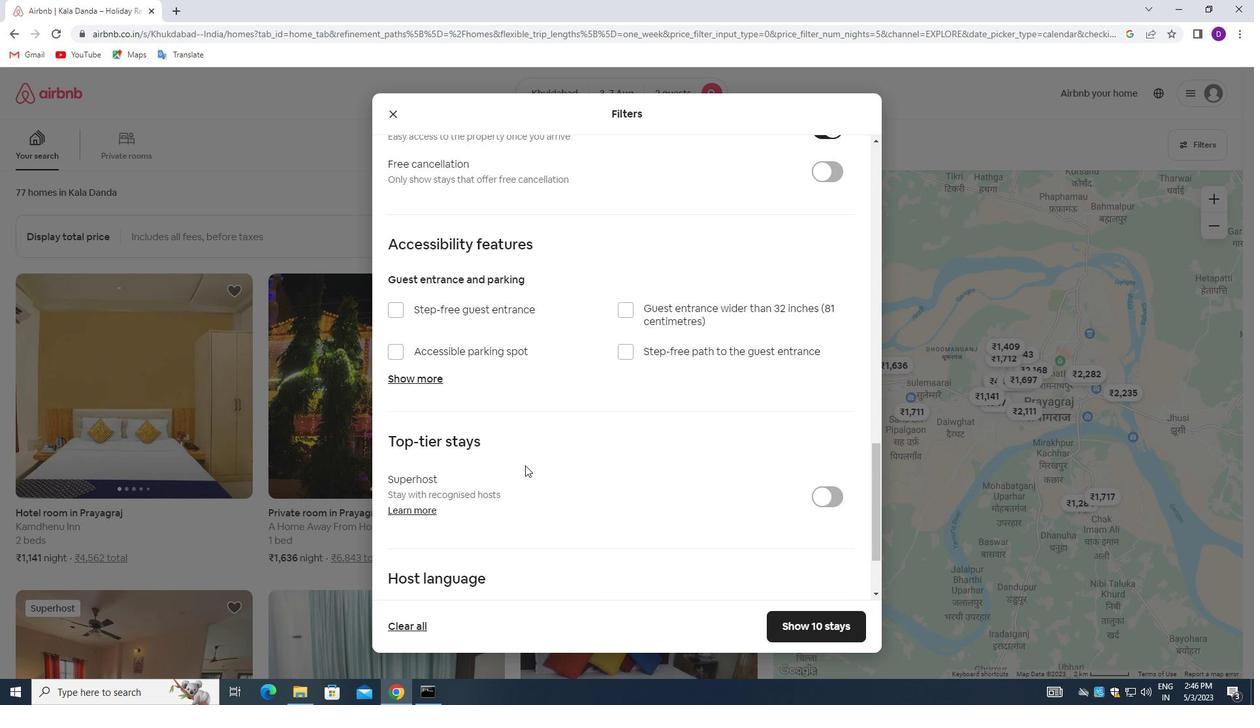 
Action: Mouse moved to (523, 489)
Screenshot: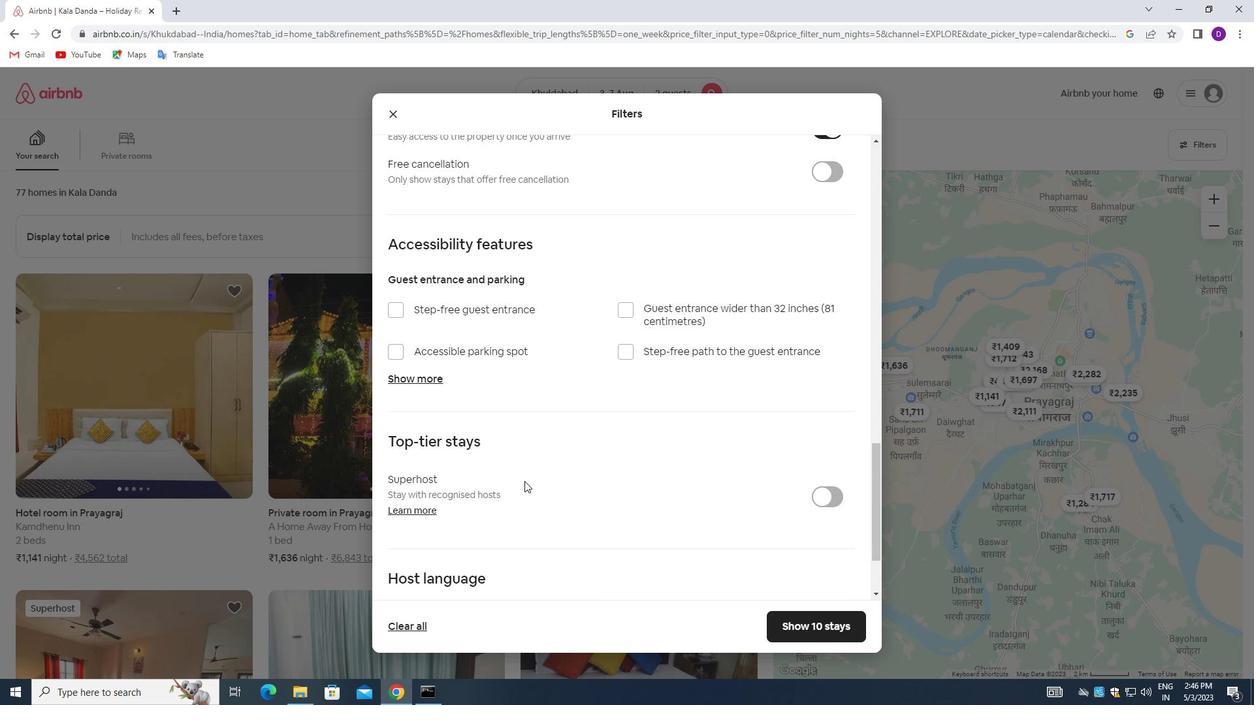 
Action: Mouse scrolled (523, 489) with delta (0, 0)
Screenshot: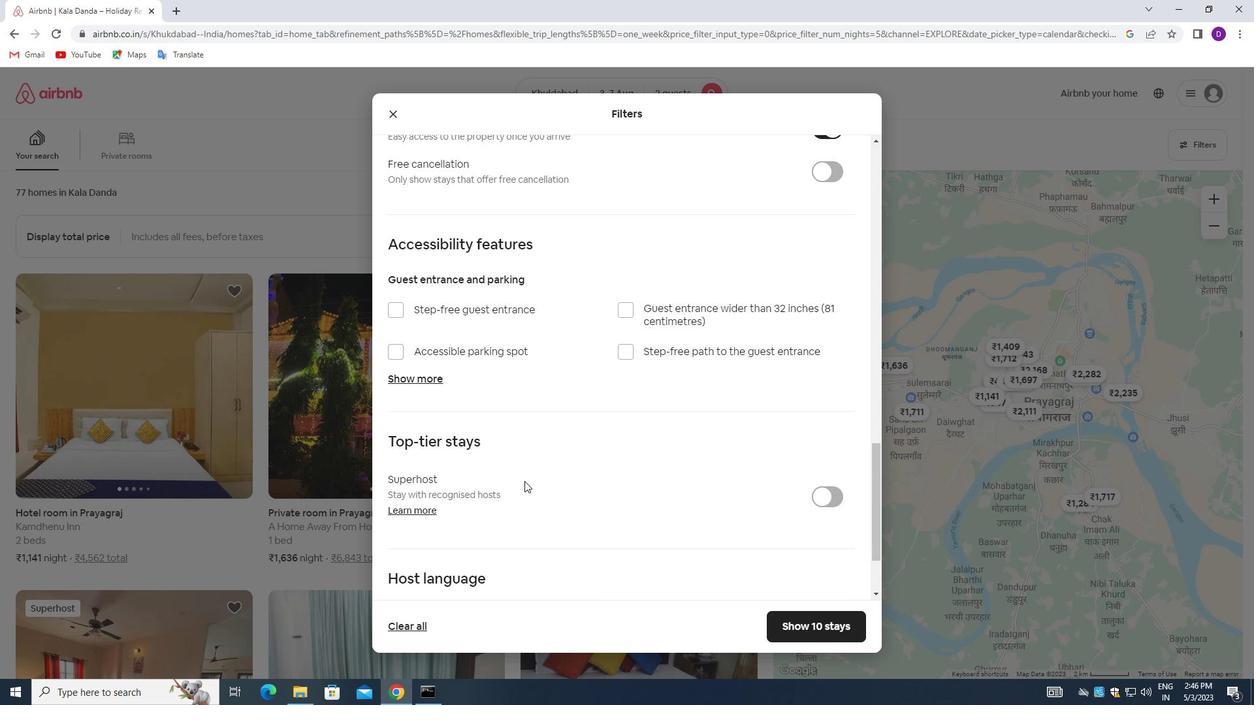 
Action: Mouse moved to (523, 491)
Screenshot: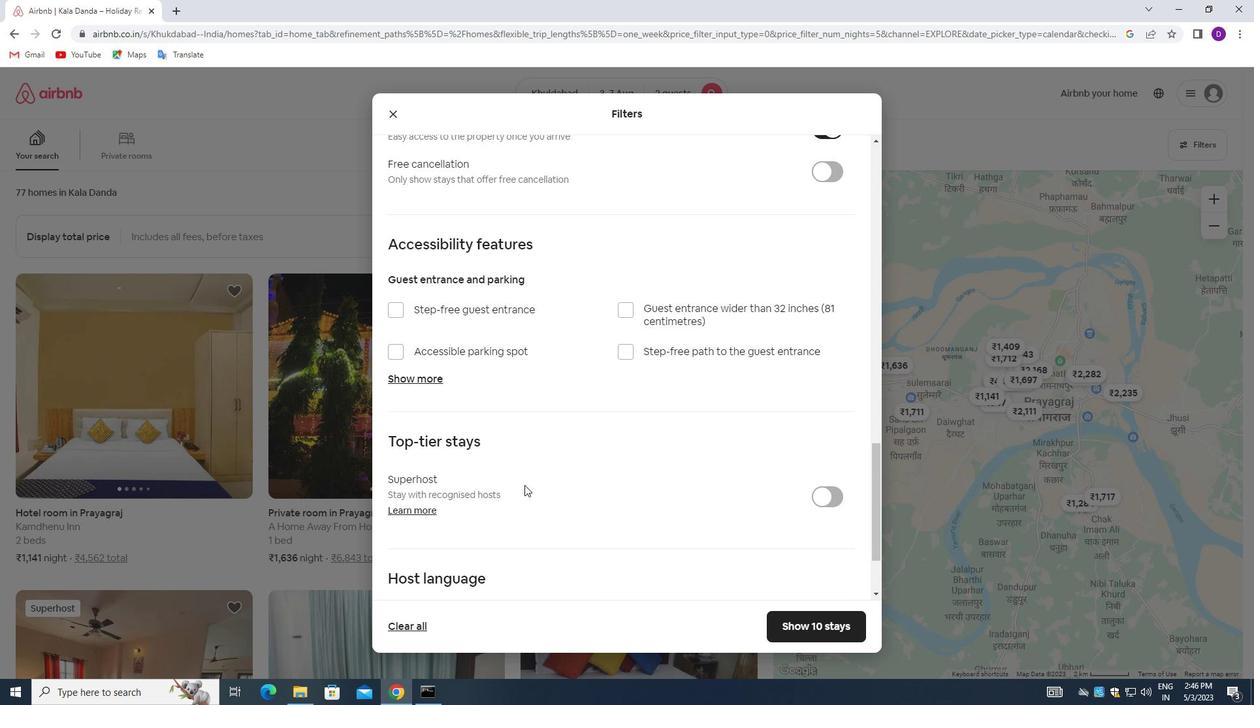 
Action: Mouse scrolled (523, 490) with delta (0, 0)
Screenshot: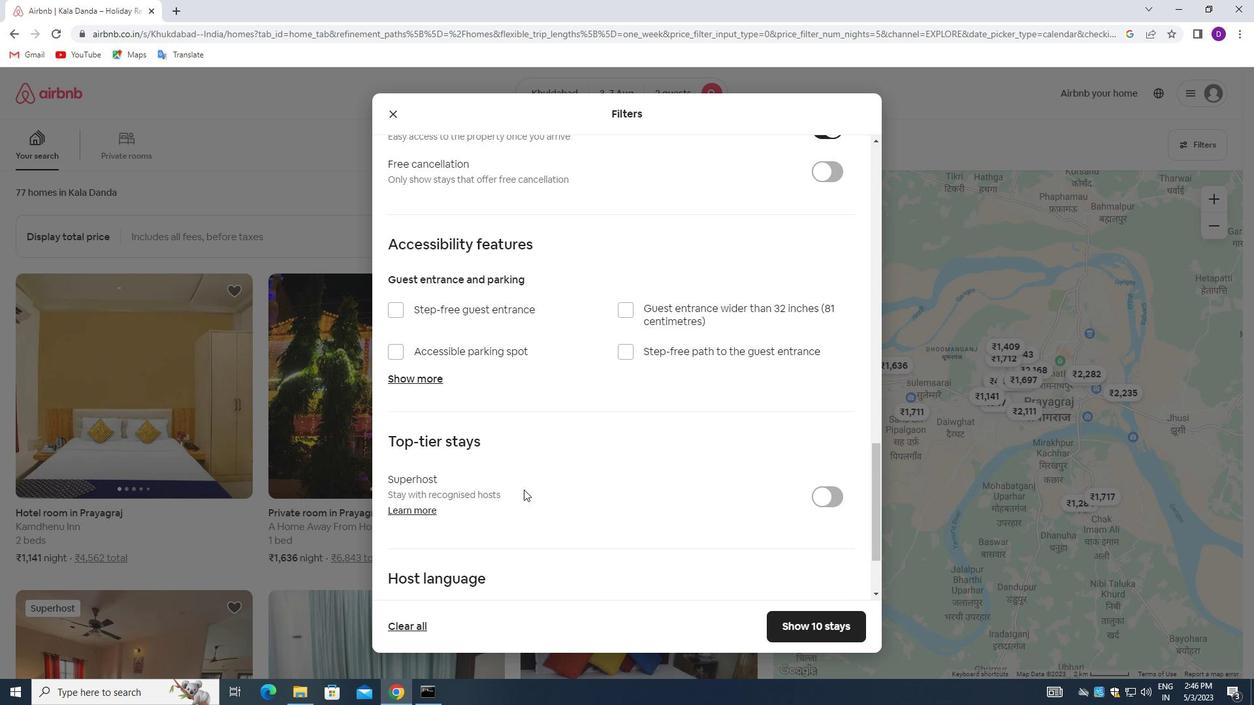 
Action: Mouse scrolled (523, 490) with delta (0, 0)
Screenshot: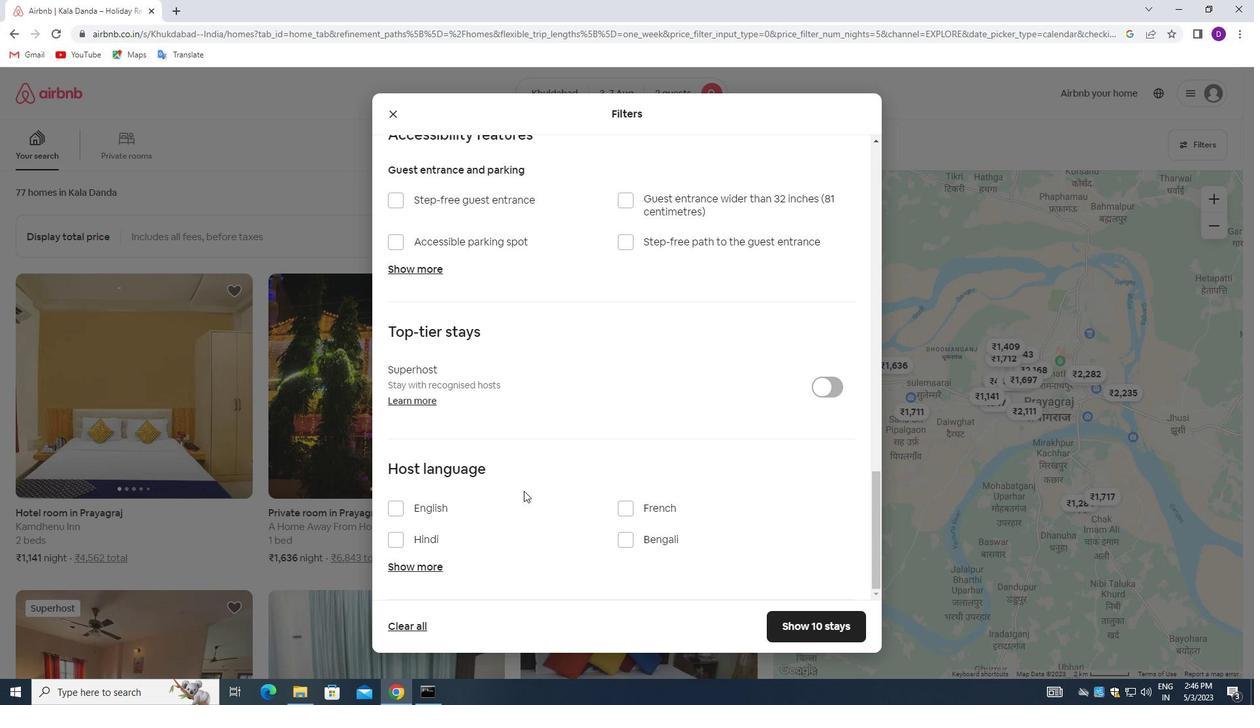 
Action: Mouse moved to (392, 508)
Screenshot: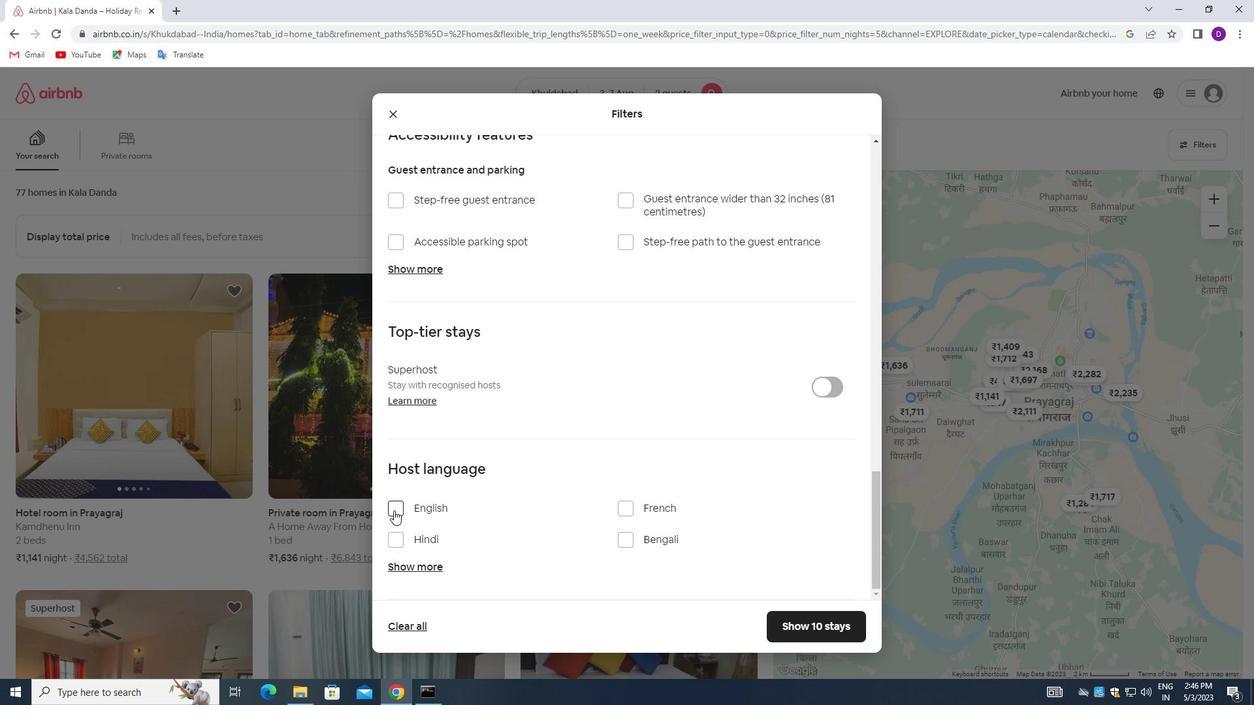 
Action: Mouse pressed left at (392, 508)
Screenshot: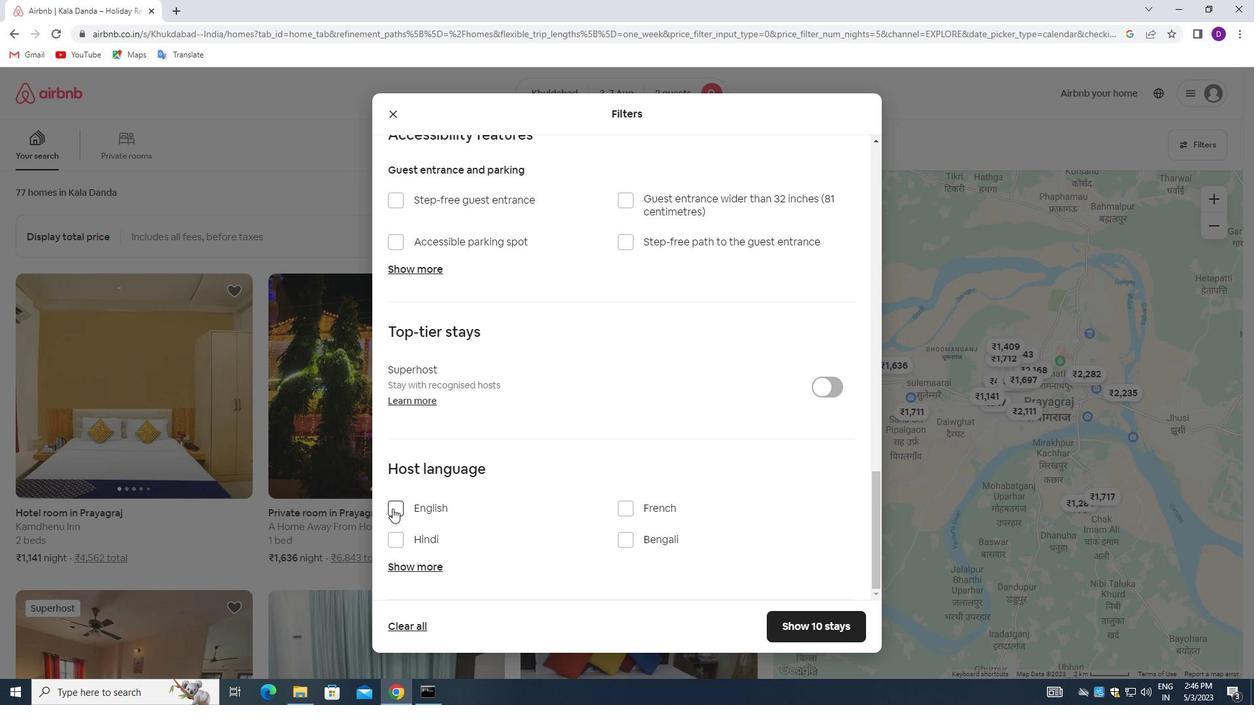
Action: Mouse moved to (813, 619)
Screenshot: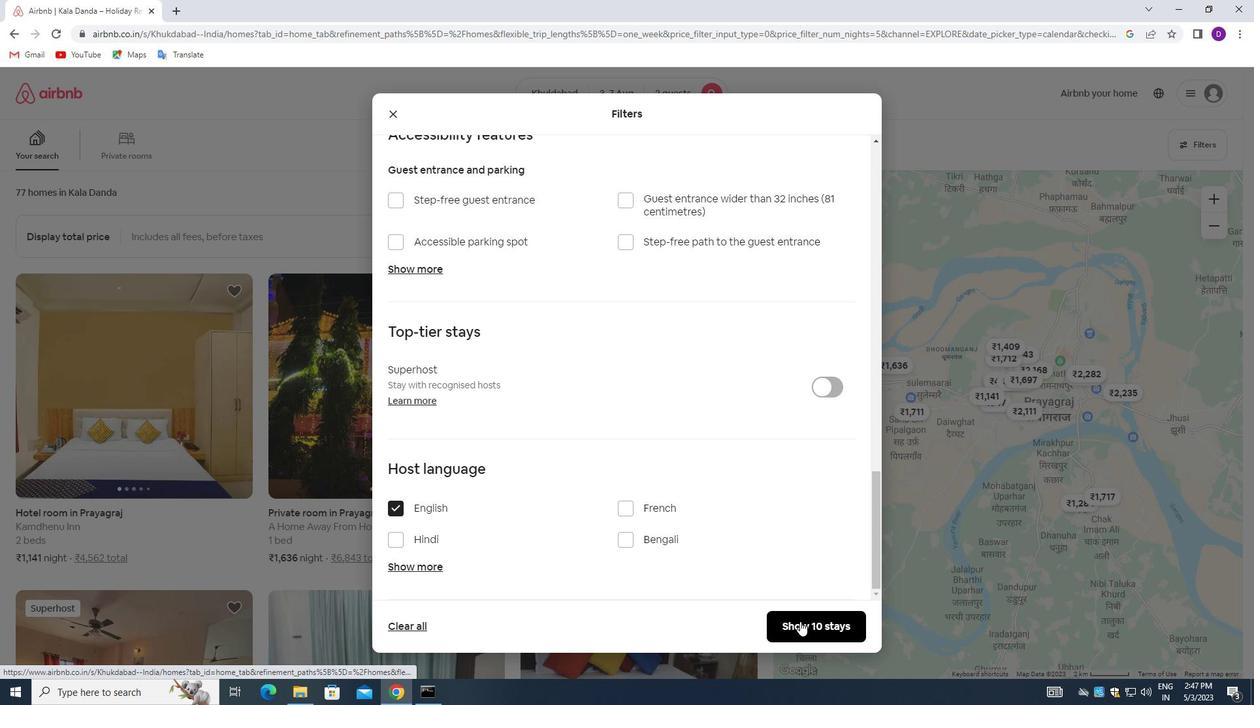 
Action: Mouse pressed left at (813, 619)
Screenshot: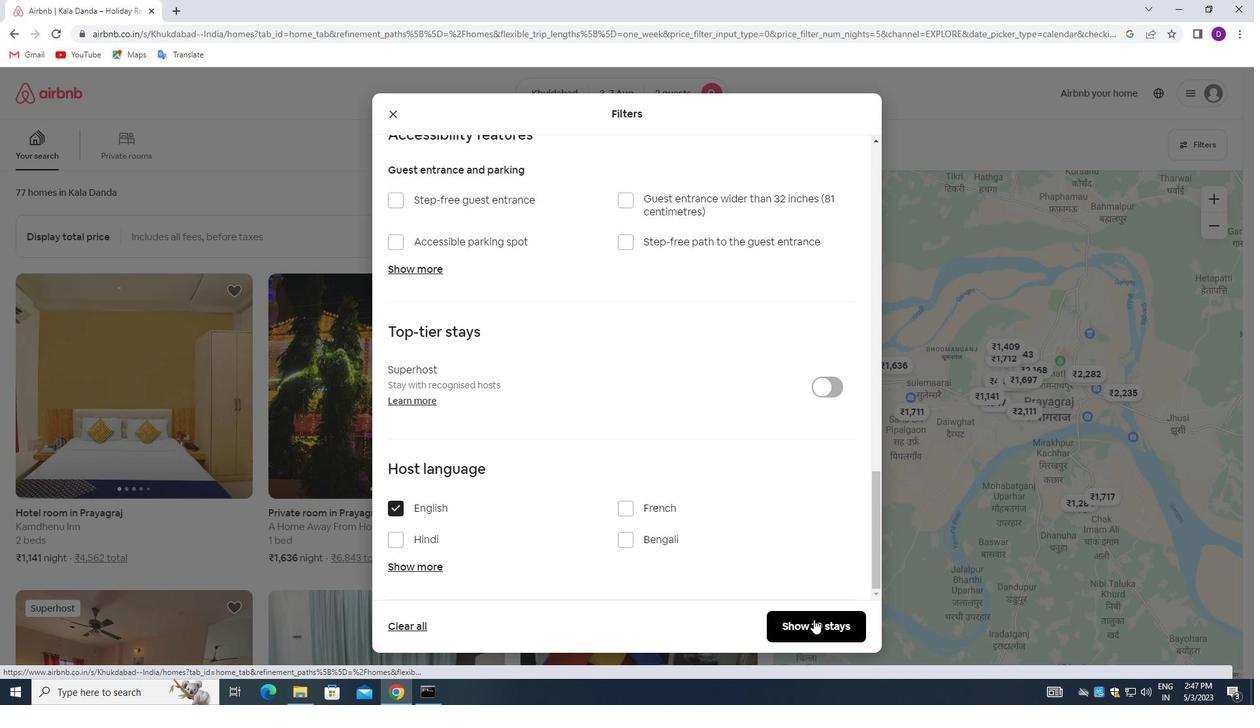 
Action: Mouse moved to (770, 504)
Screenshot: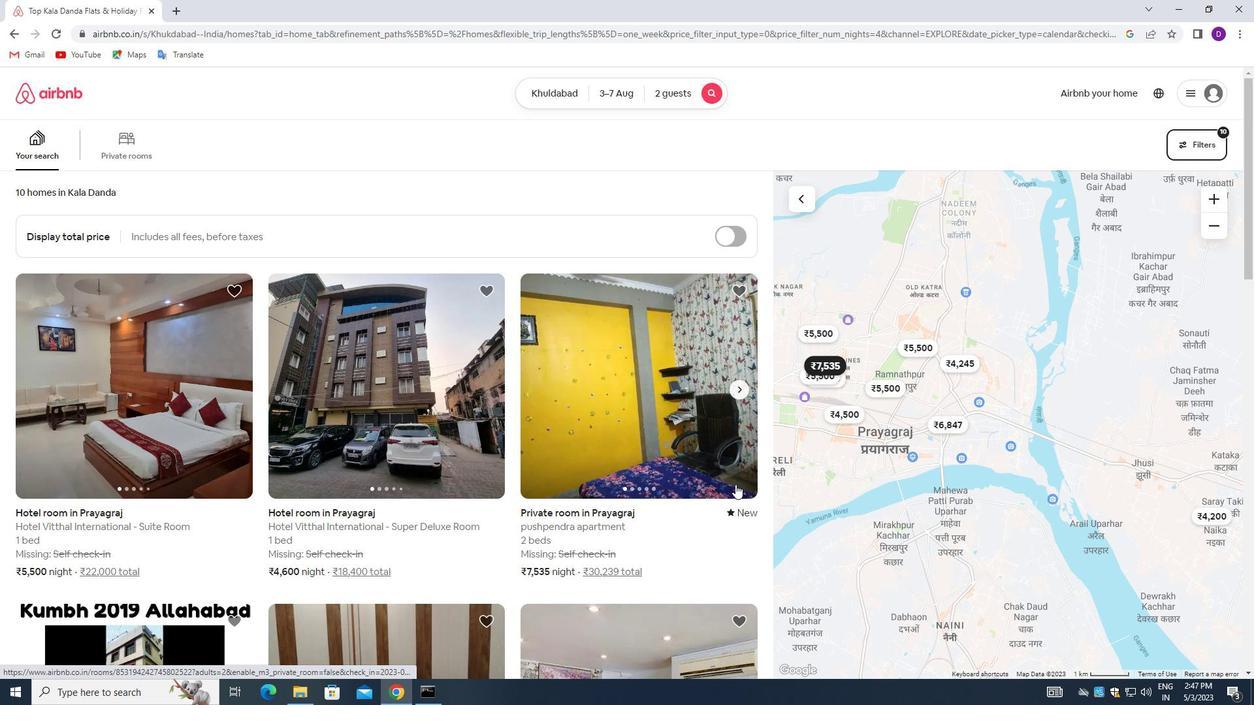 
